 Task: Look for space in Coatepeque, Guatemala from 8th June, 2023 to 16th June, 2023 for 2 adults in price range Rs.10000 to Rs.15000. Place can be entire place with 1  bedroom having 1 bed and 1 bathroom. Property type can be house, flat, guest house, hotel. Booking option can be shelf check-in. Required host language is English.
Action: Mouse moved to (549, 106)
Screenshot: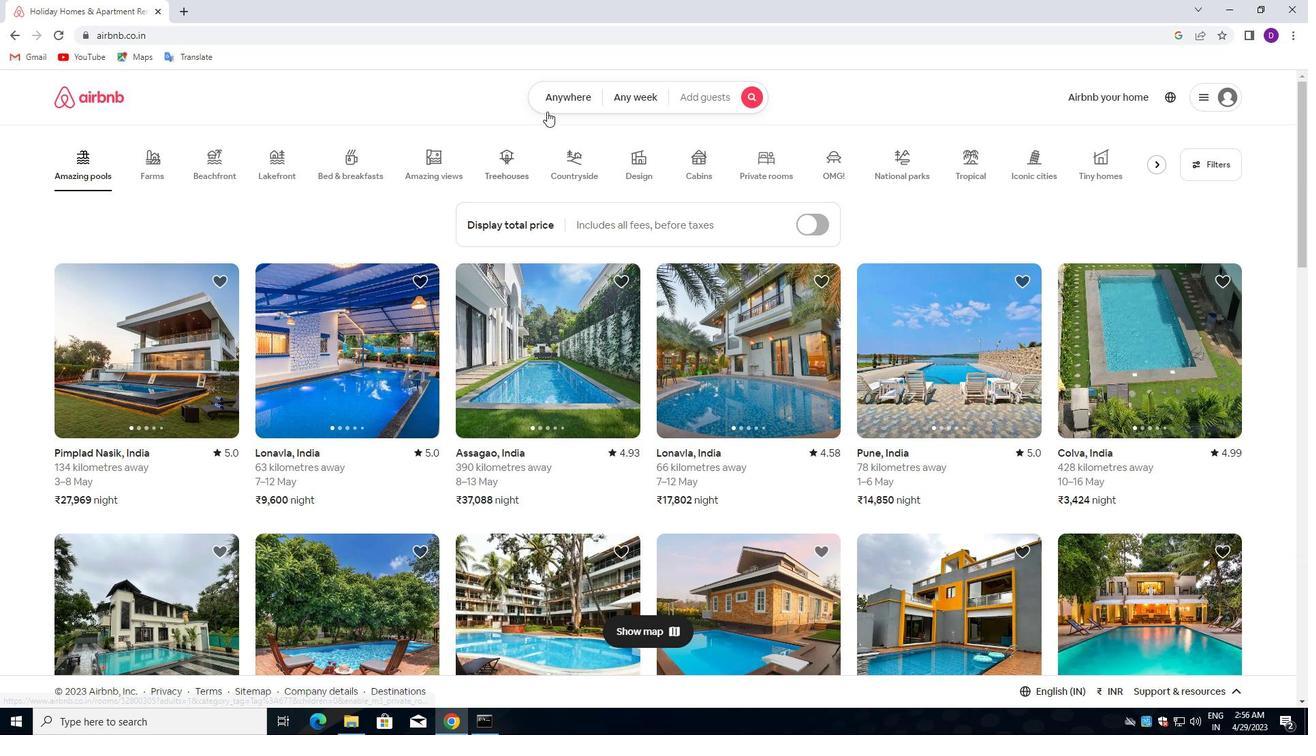 
Action: Mouse pressed left at (549, 106)
Screenshot: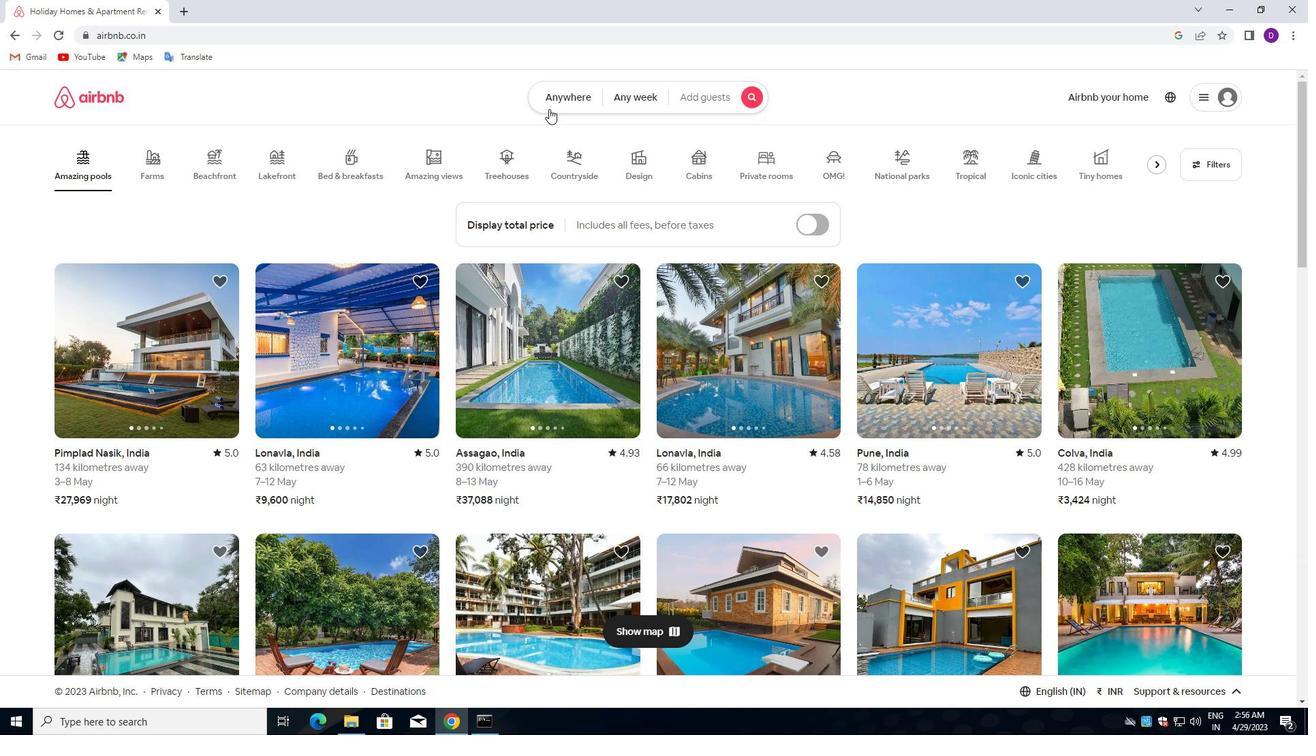 
Action: Mouse moved to (444, 152)
Screenshot: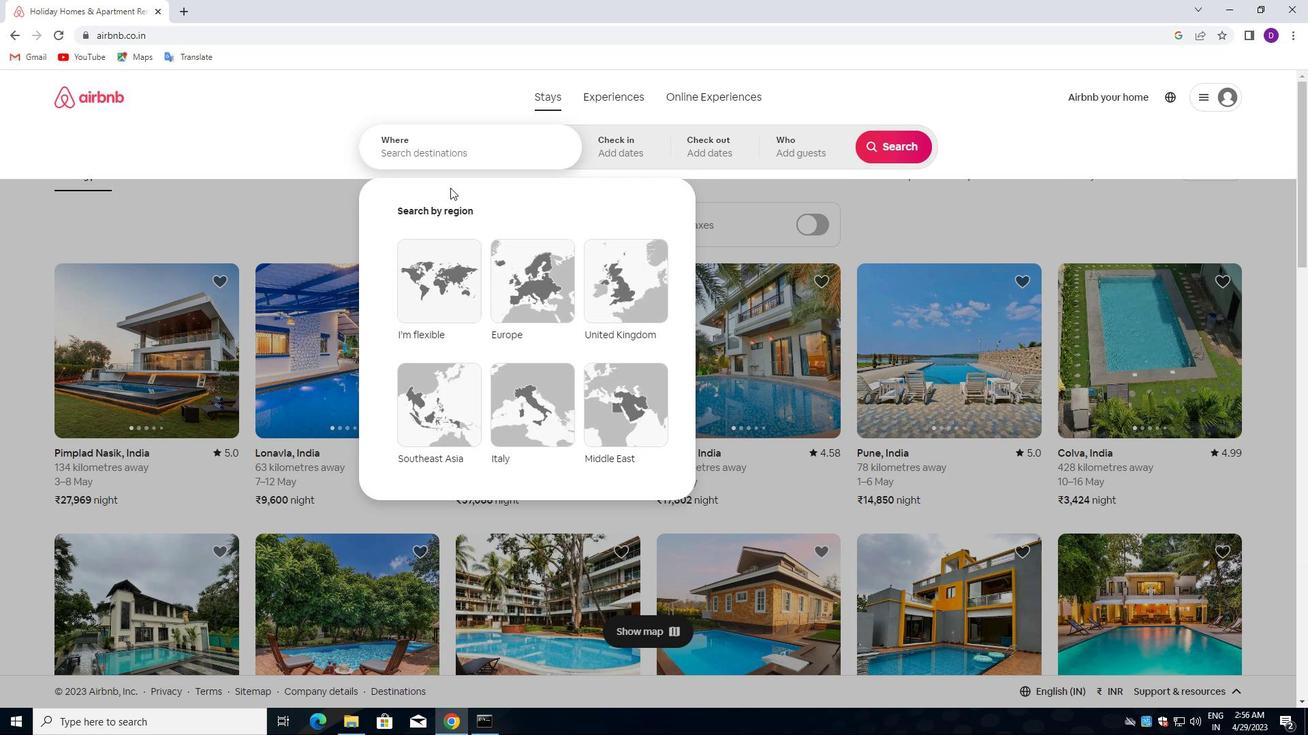 
Action: Mouse pressed left at (444, 152)
Screenshot: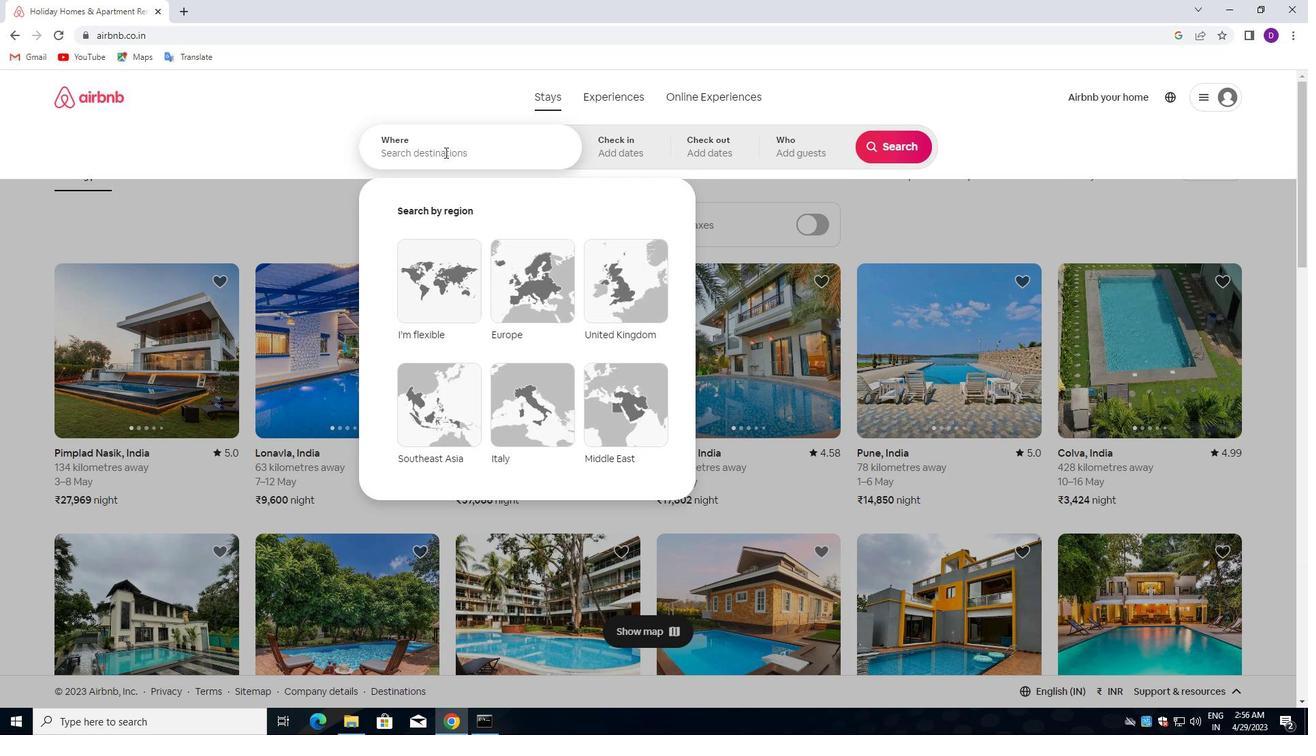 
Action: Key pressed <Key.shift>COATEPEQUE,<Key.space><Key.shift>GUATEMALA<Key.enter>
Screenshot: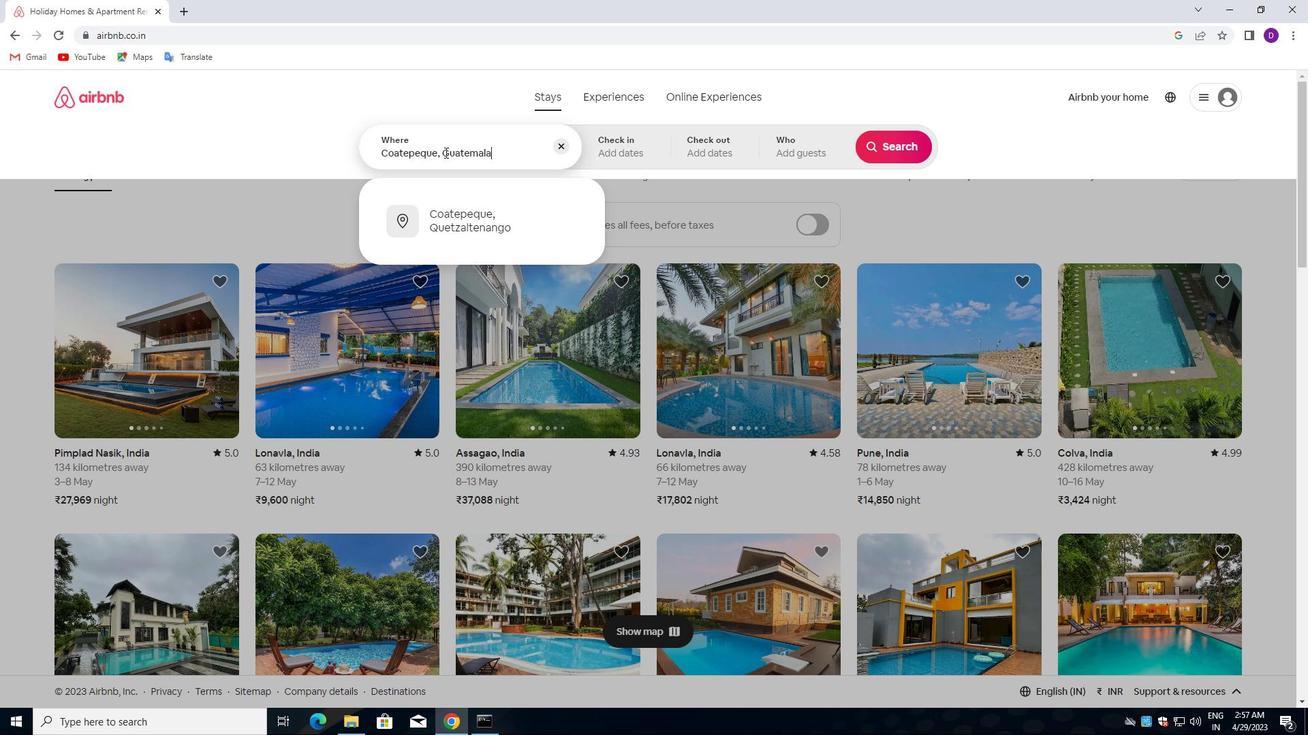 
Action: Mouse moved to (887, 259)
Screenshot: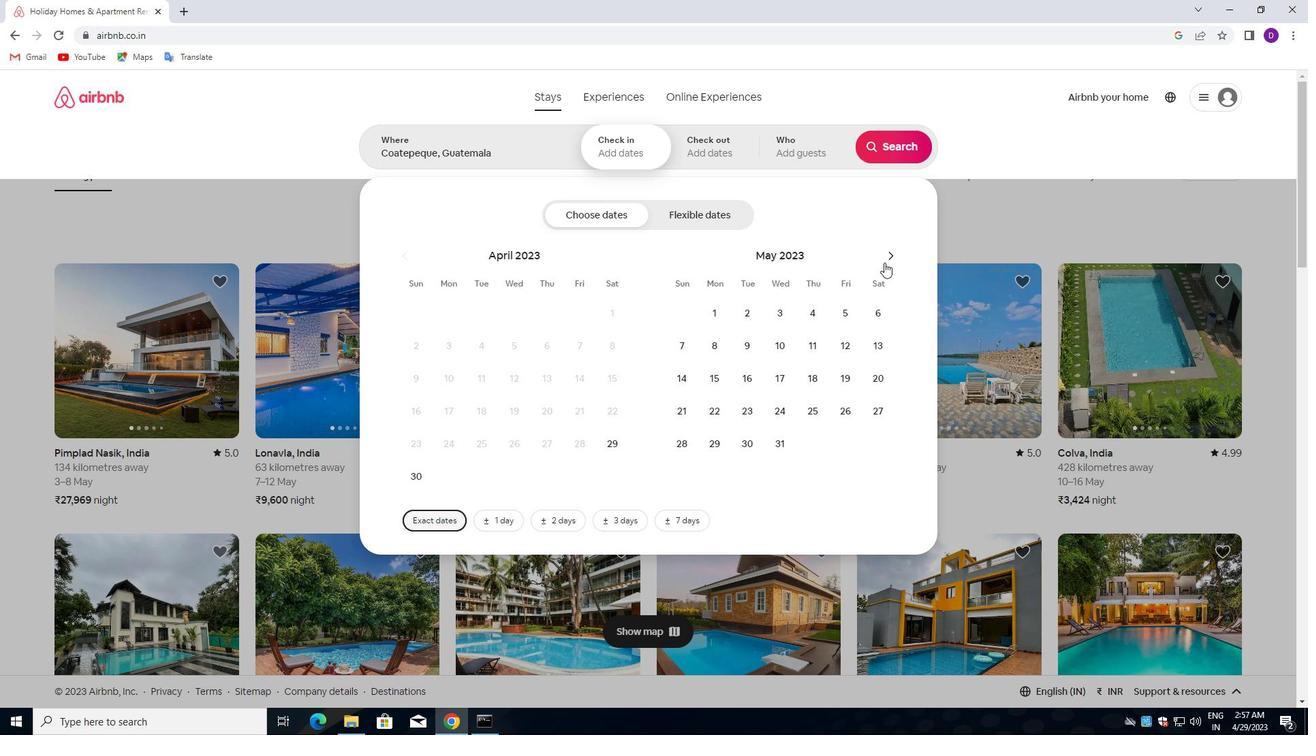 
Action: Mouse pressed left at (887, 259)
Screenshot: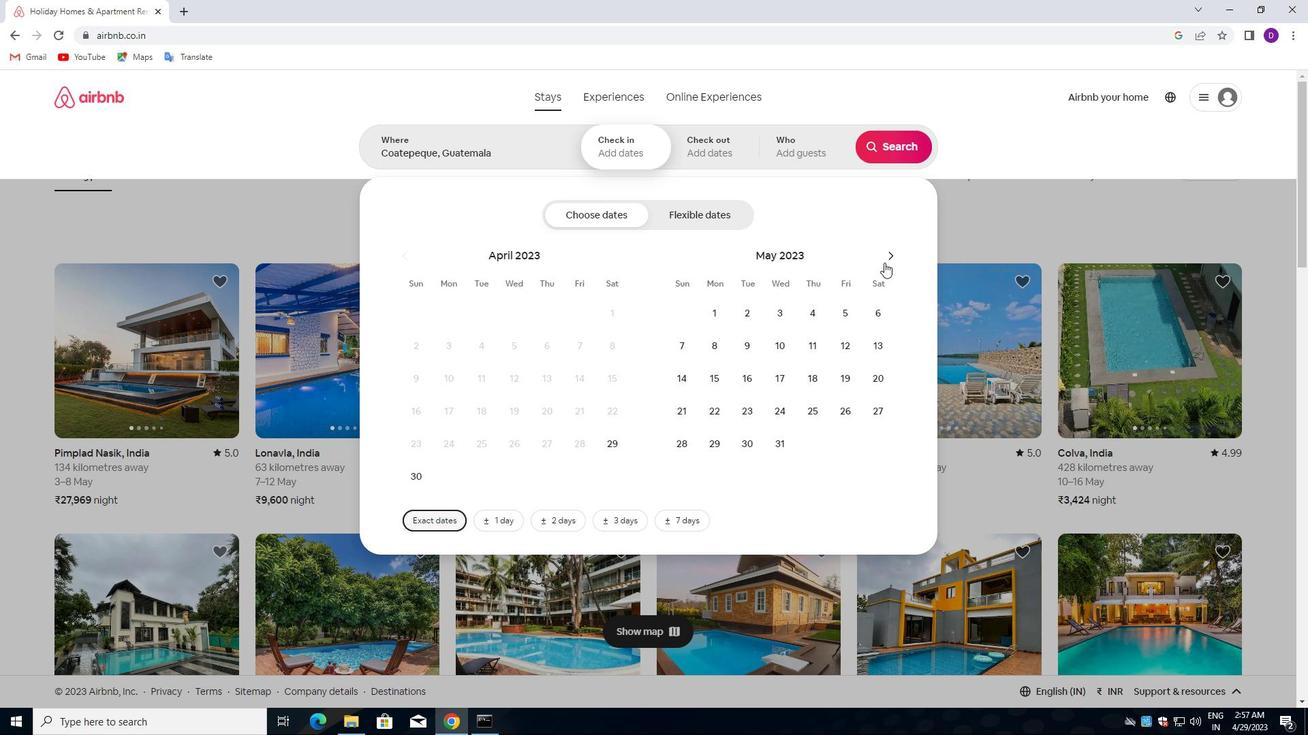 
Action: Mouse moved to (813, 348)
Screenshot: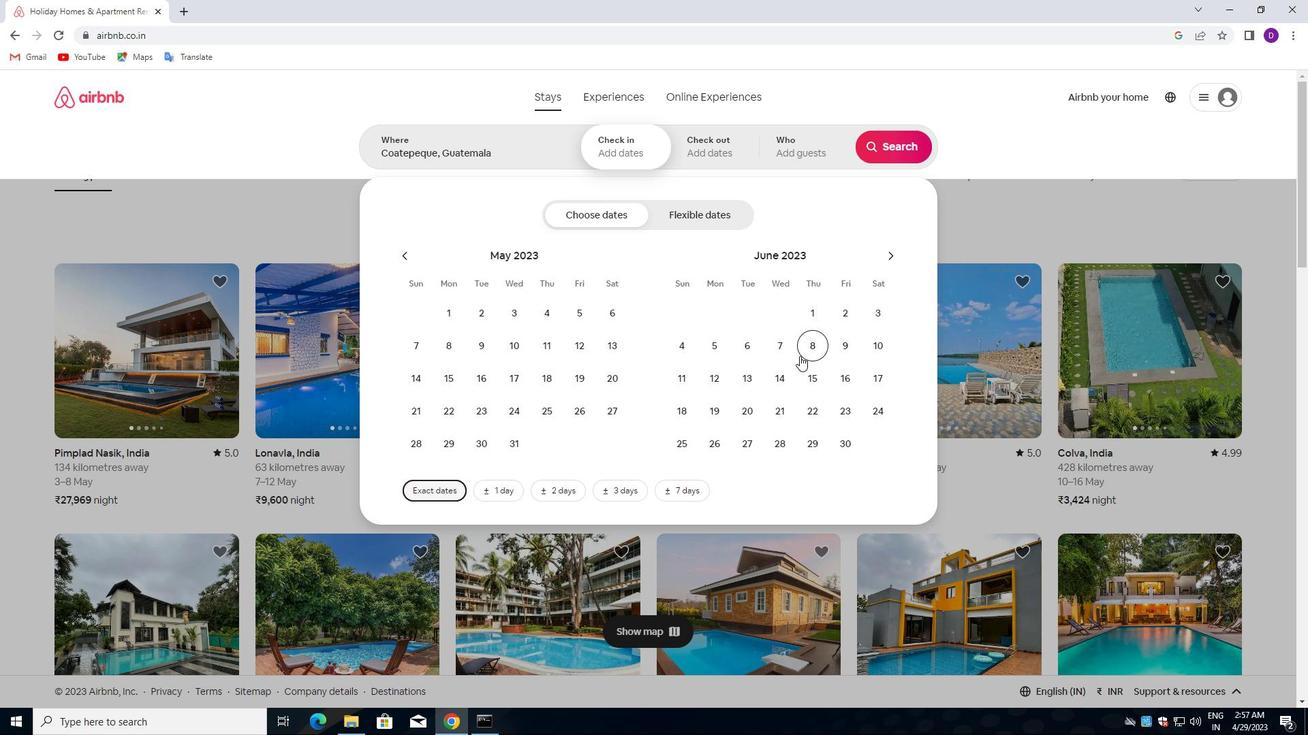 
Action: Mouse pressed left at (813, 348)
Screenshot: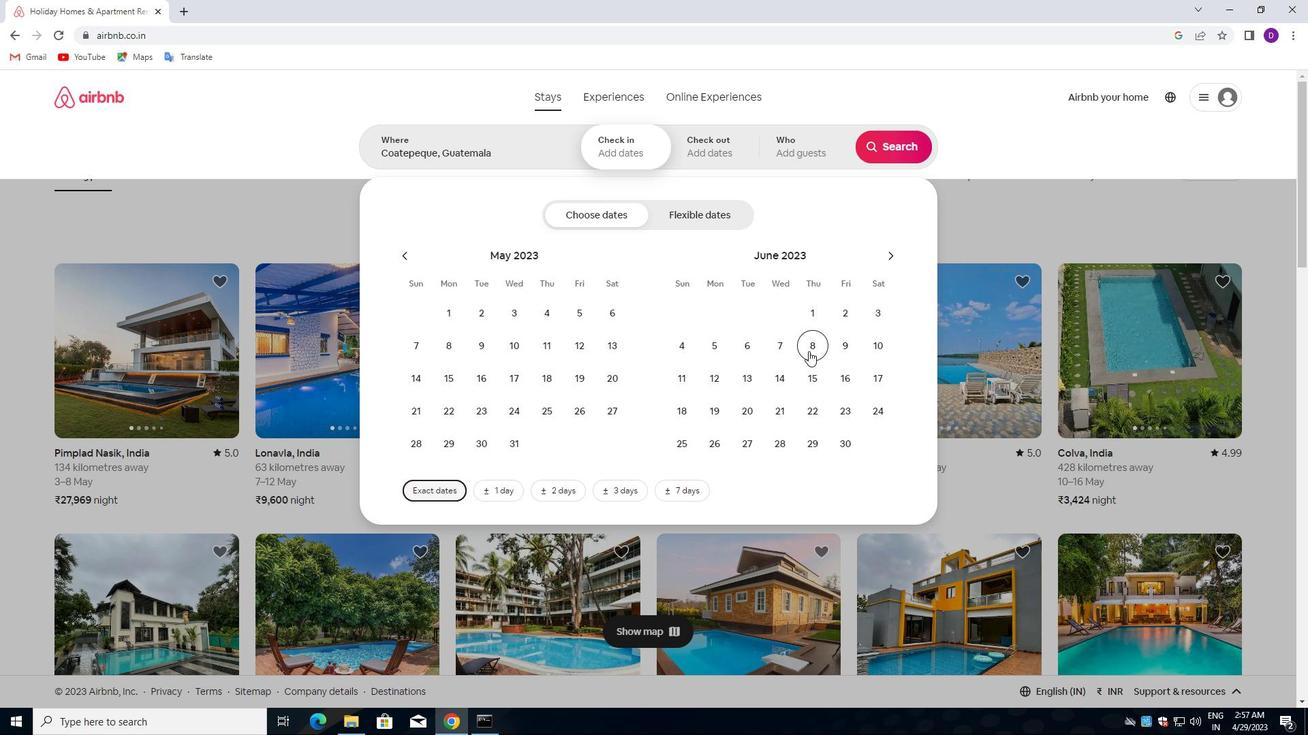 
Action: Mouse moved to (844, 375)
Screenshot: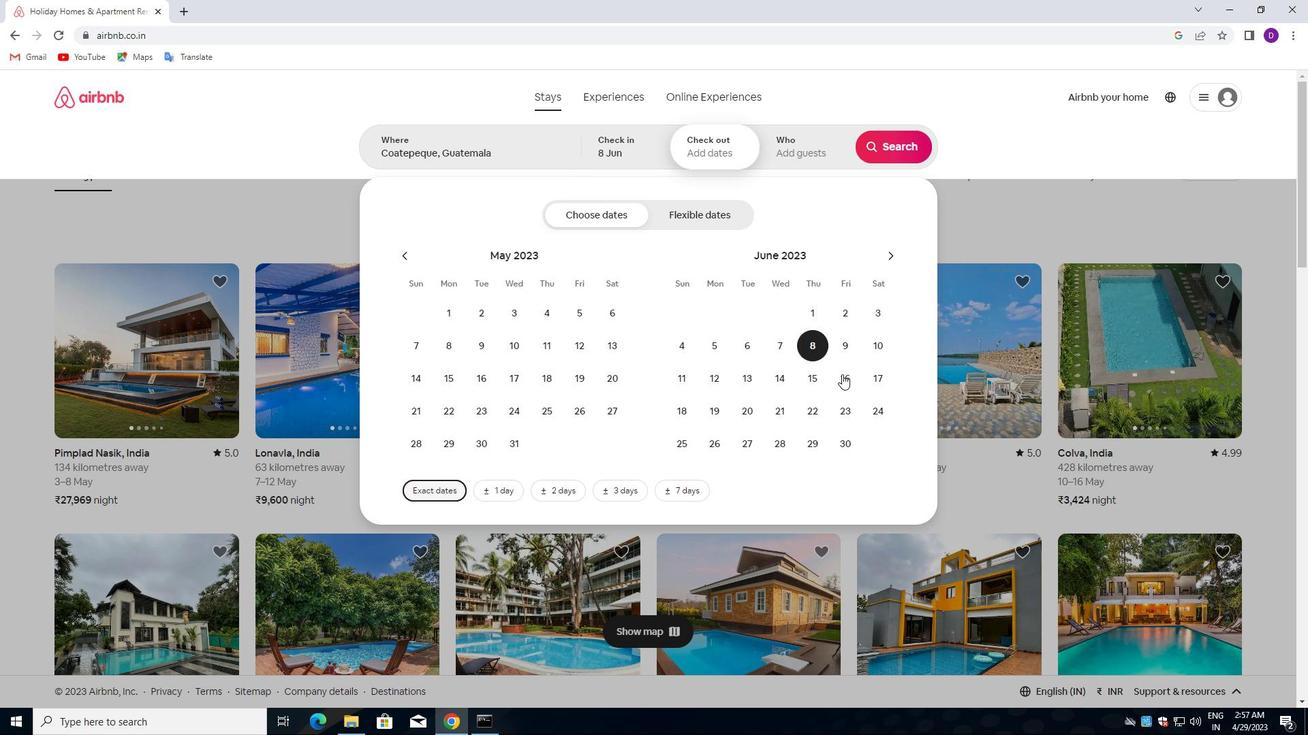 
Action: Mouse pressed left at (844, 375)
Screenshot: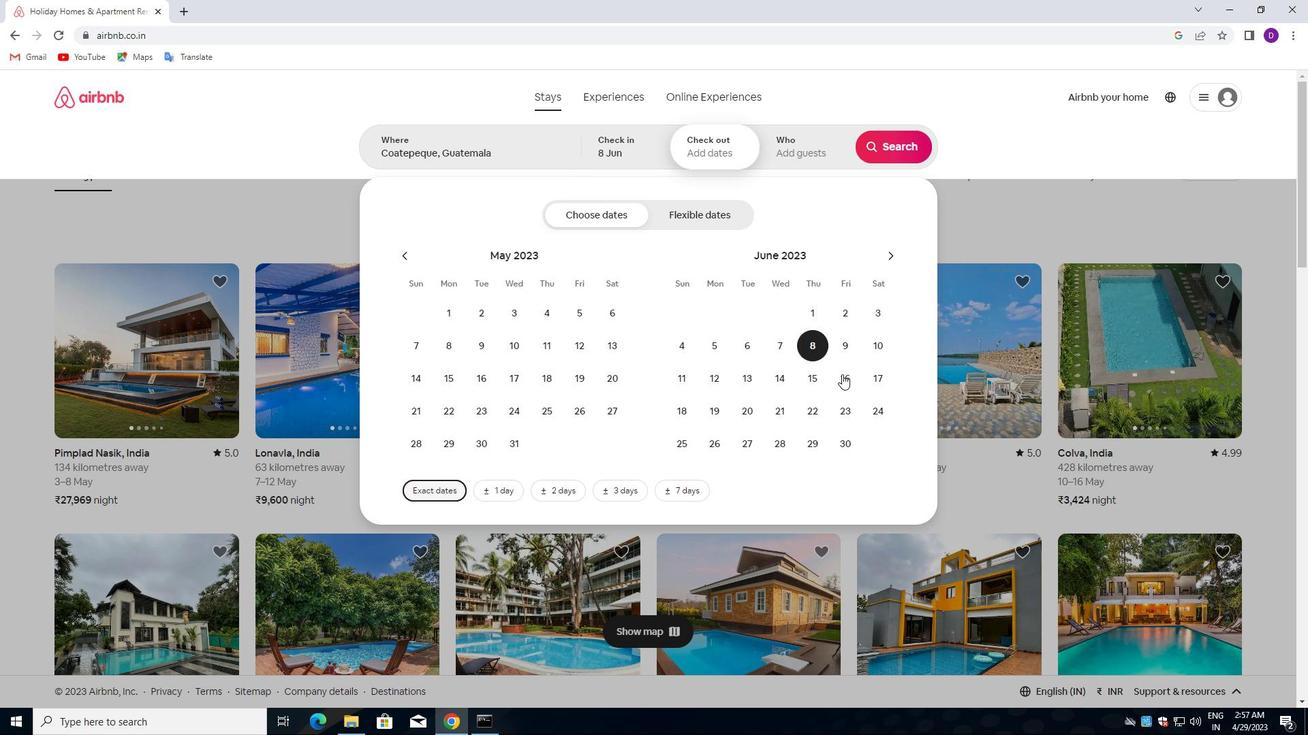 
Action: Mouse moved to (785, 154)
Screenshot: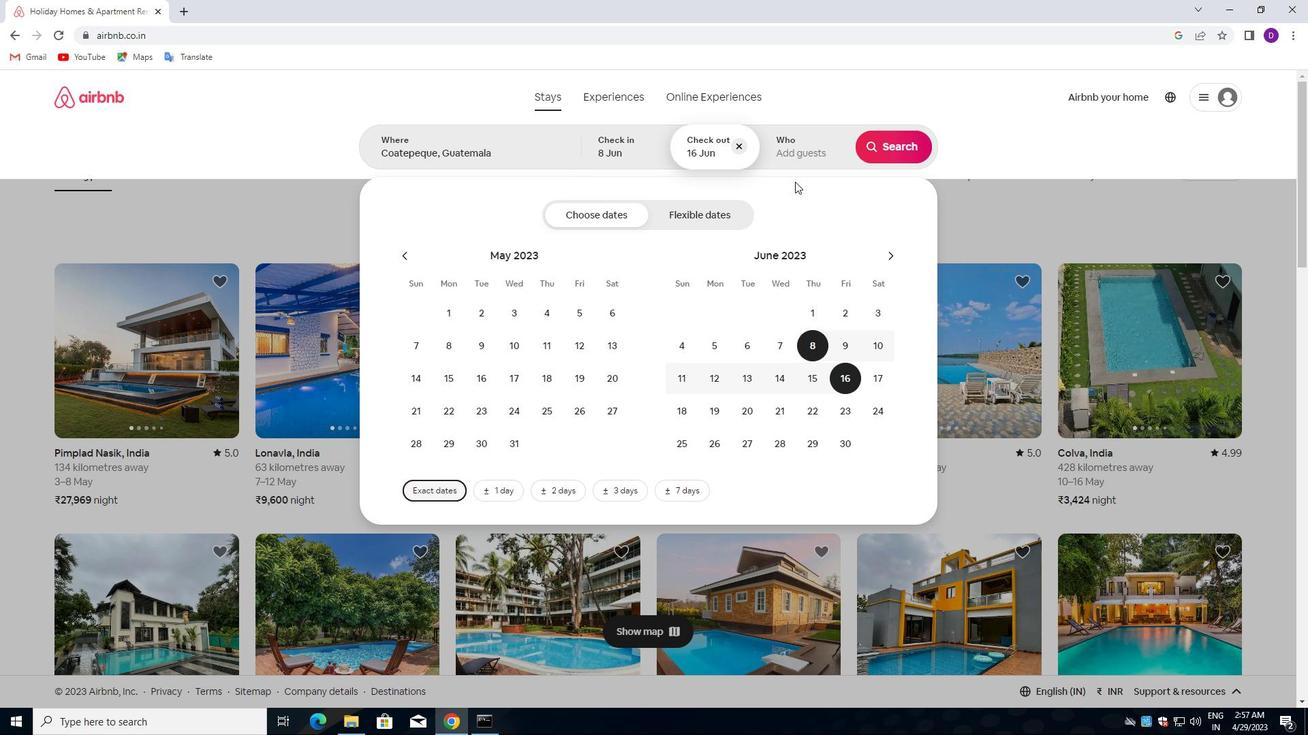 
Action: Mouse pressed left at (785, 154)
Screenshot: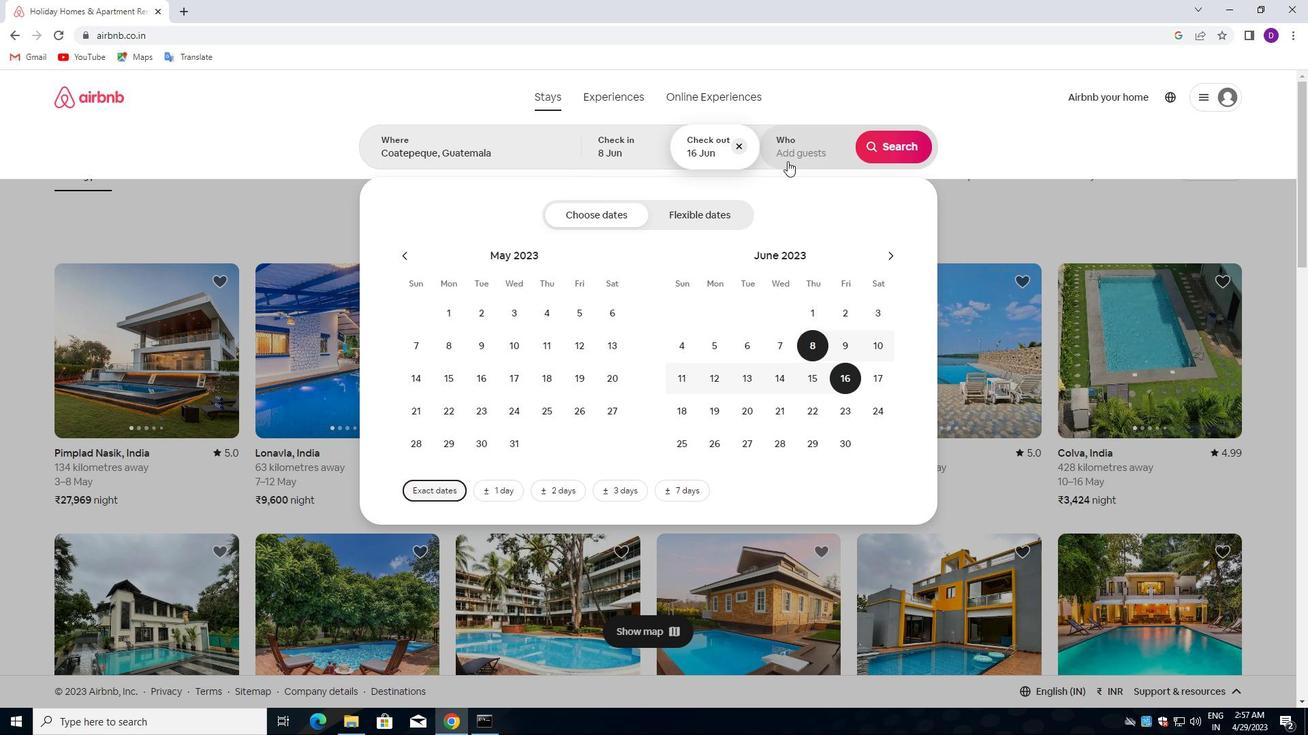 
Action: Mouse moved to (894, 223)
Screenshot: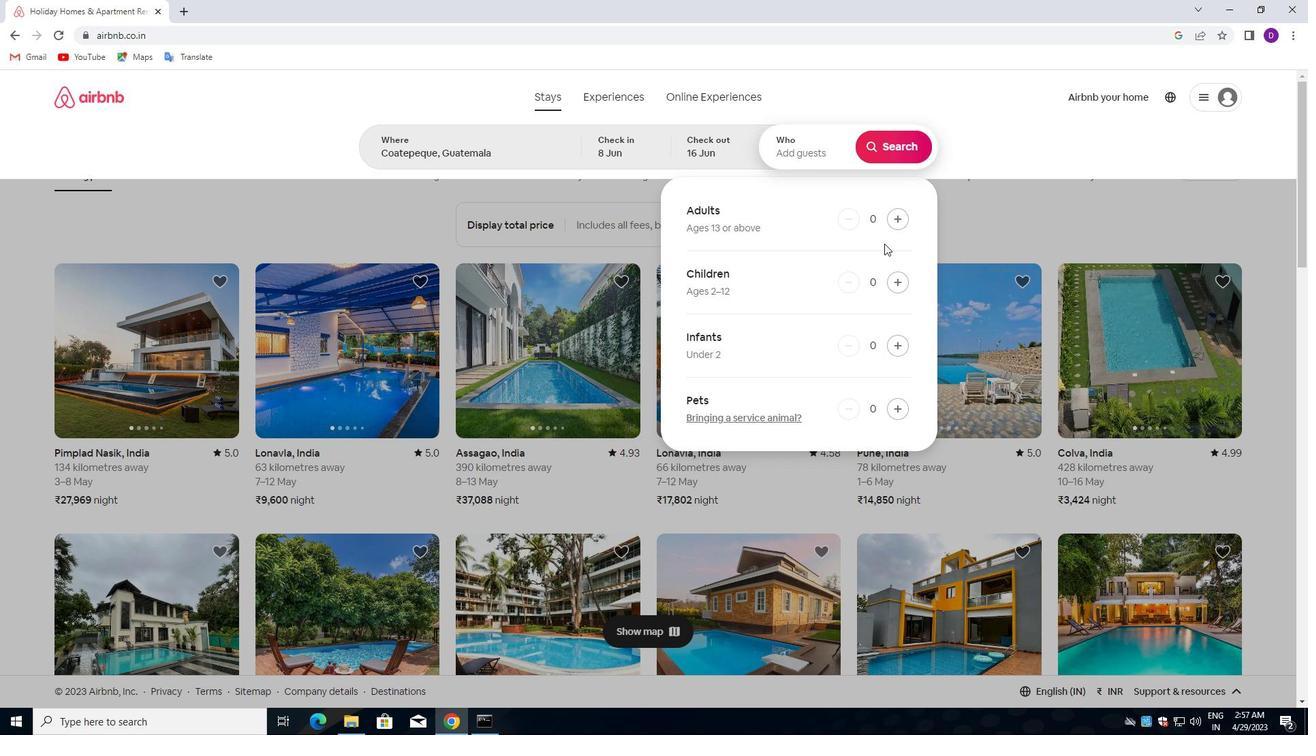 
Action: Mouse pressed left at (894, 223)
Screenshot: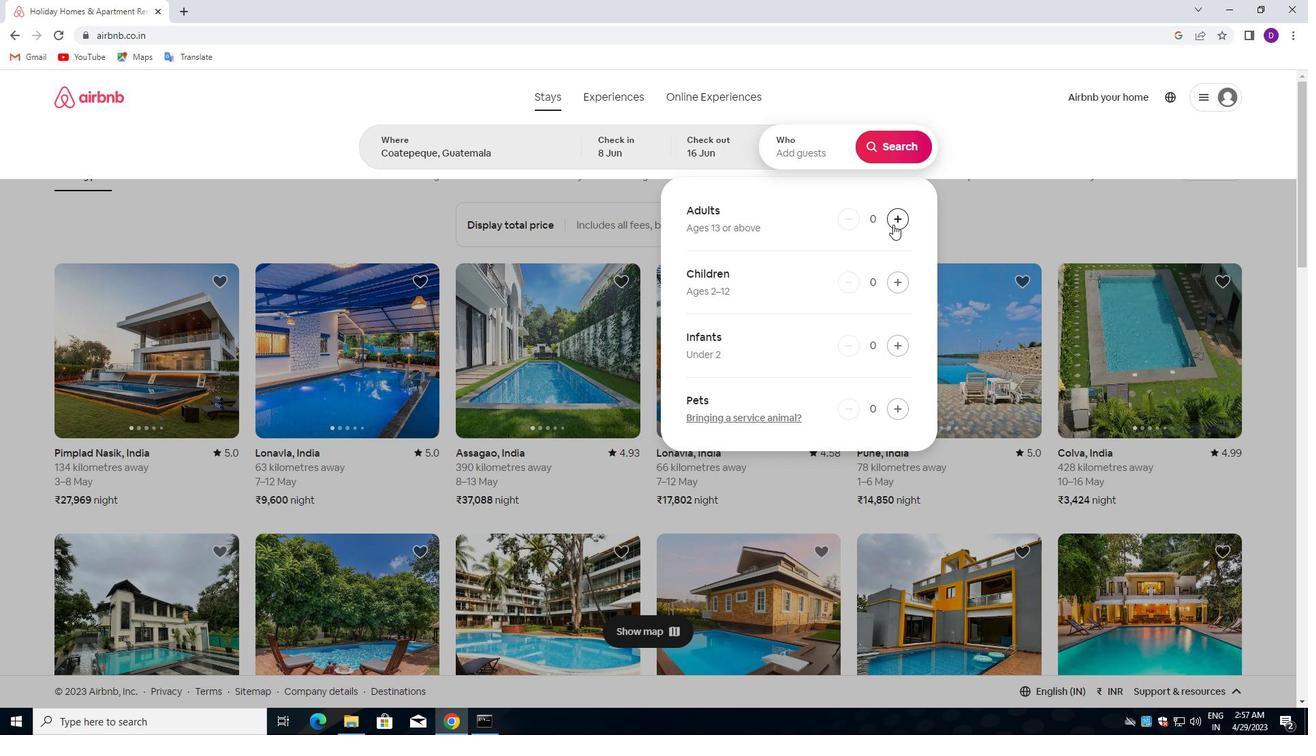 
Action: Mouse pressed left at (894, 223)
Screenshot: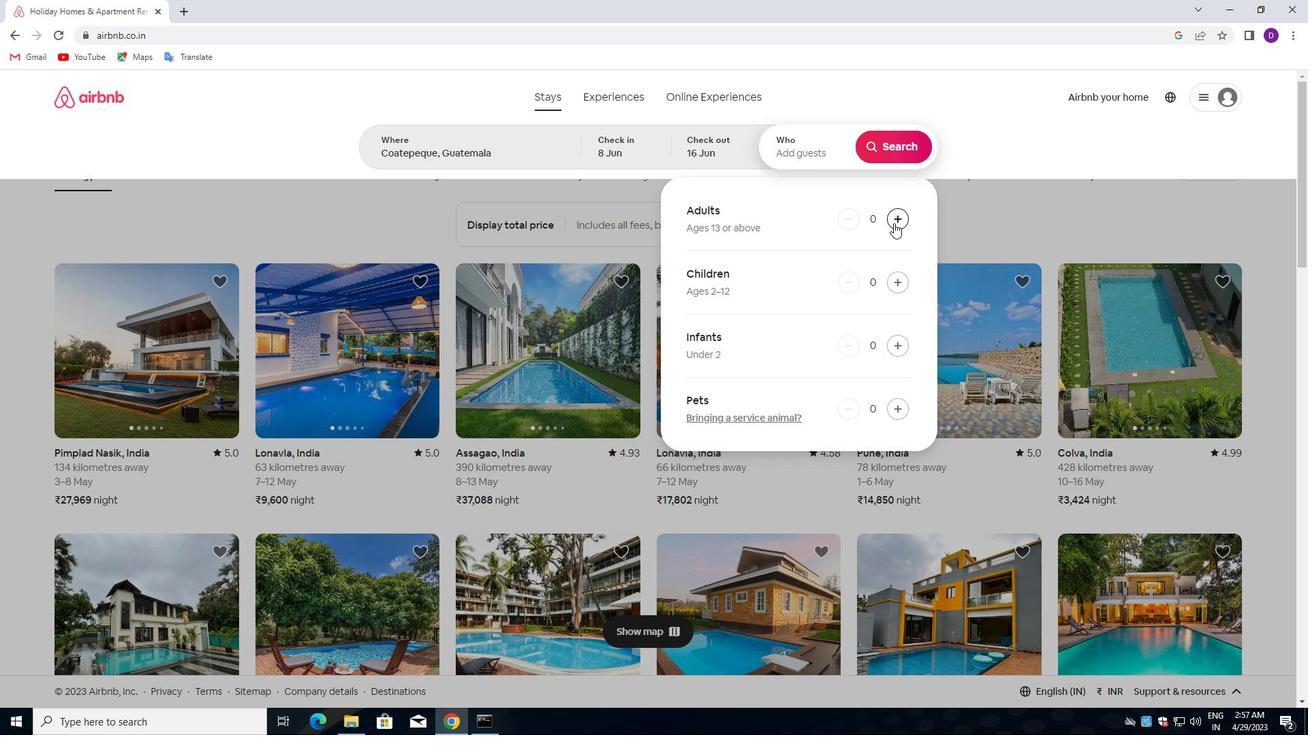 
Action: Mouse moved to (892, 143)
Screenshot: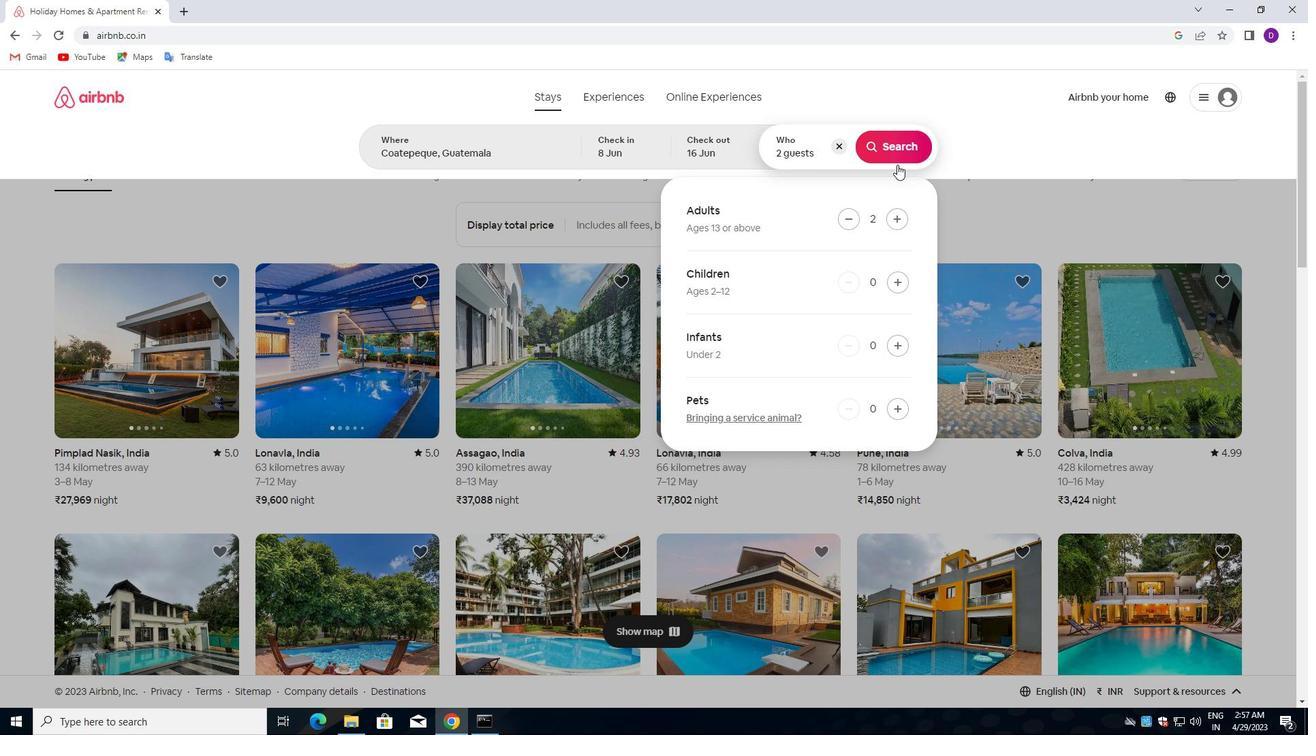 
Action: Mouse pressed left at (892, 143)
Screenshot: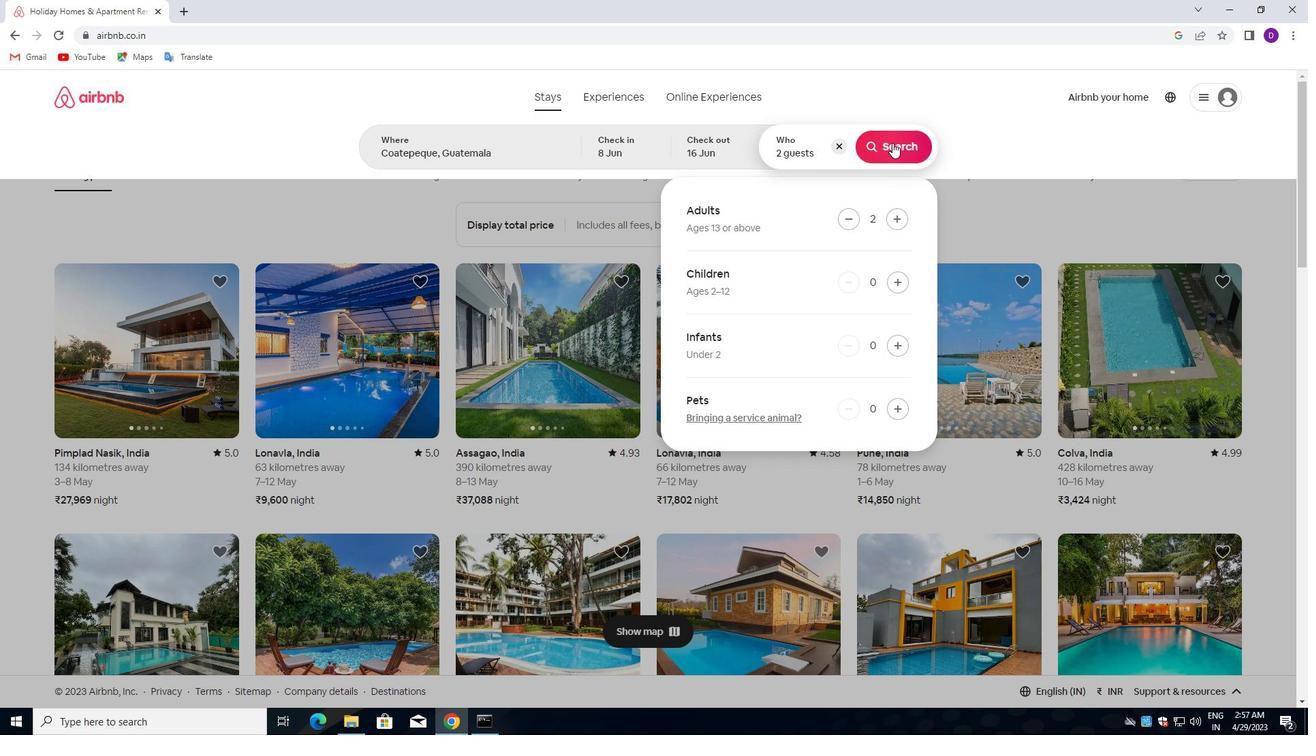 
Action: Mouse moved to (1236, 161)
Screenshot: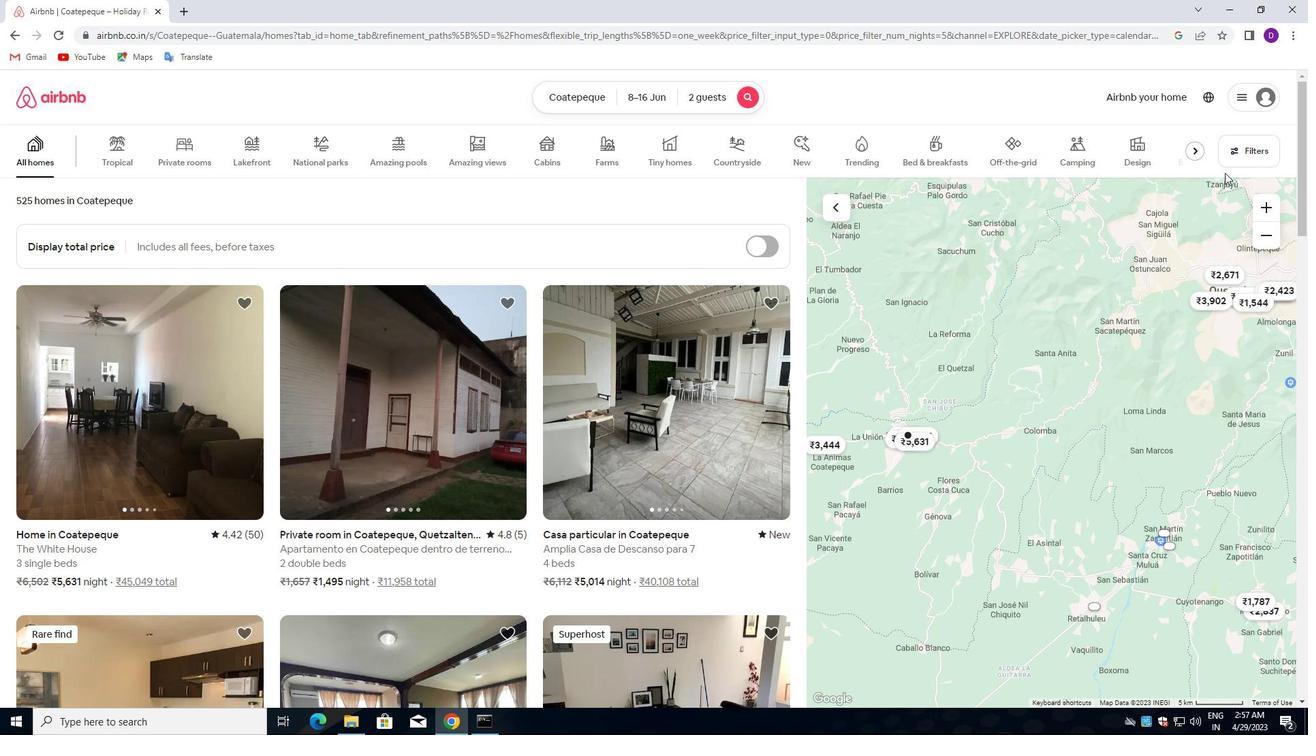 
Action: Mouse pressed left at (1236, 161)
Screenshot: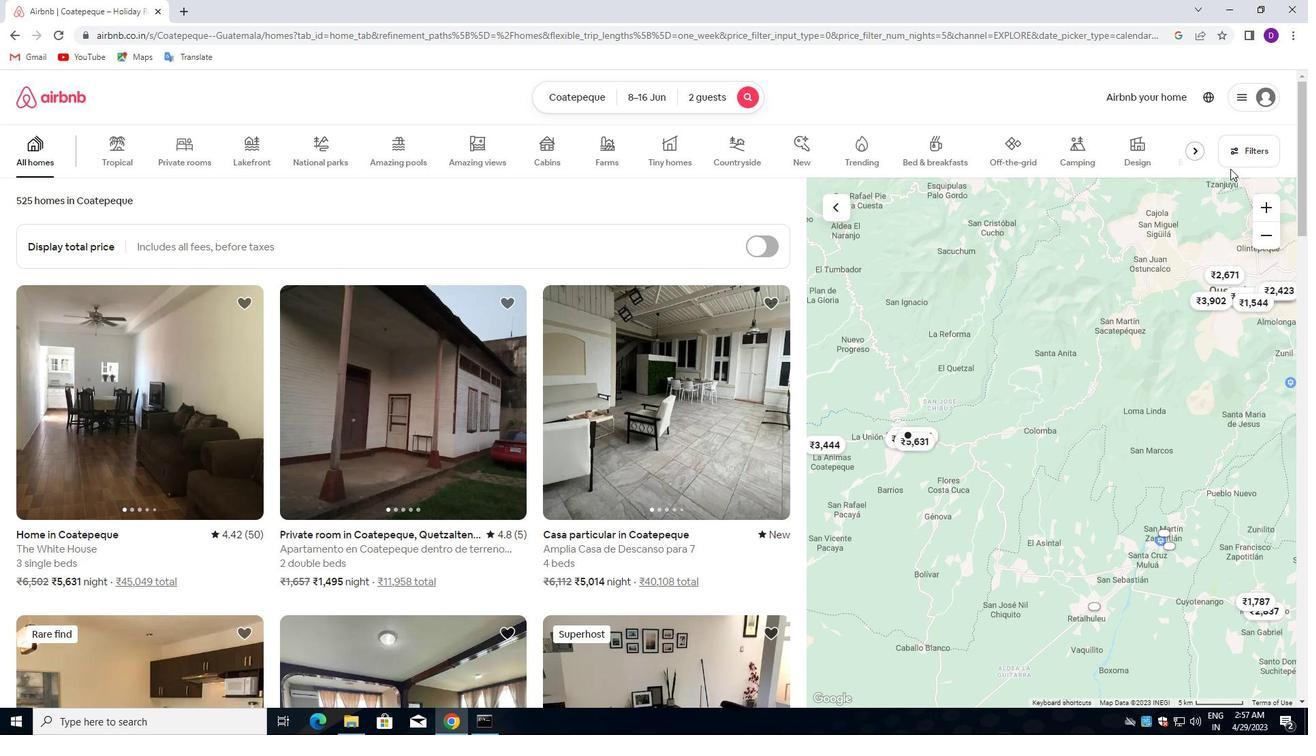 
Action: Mouse moved to (472, 329)
Screenshot: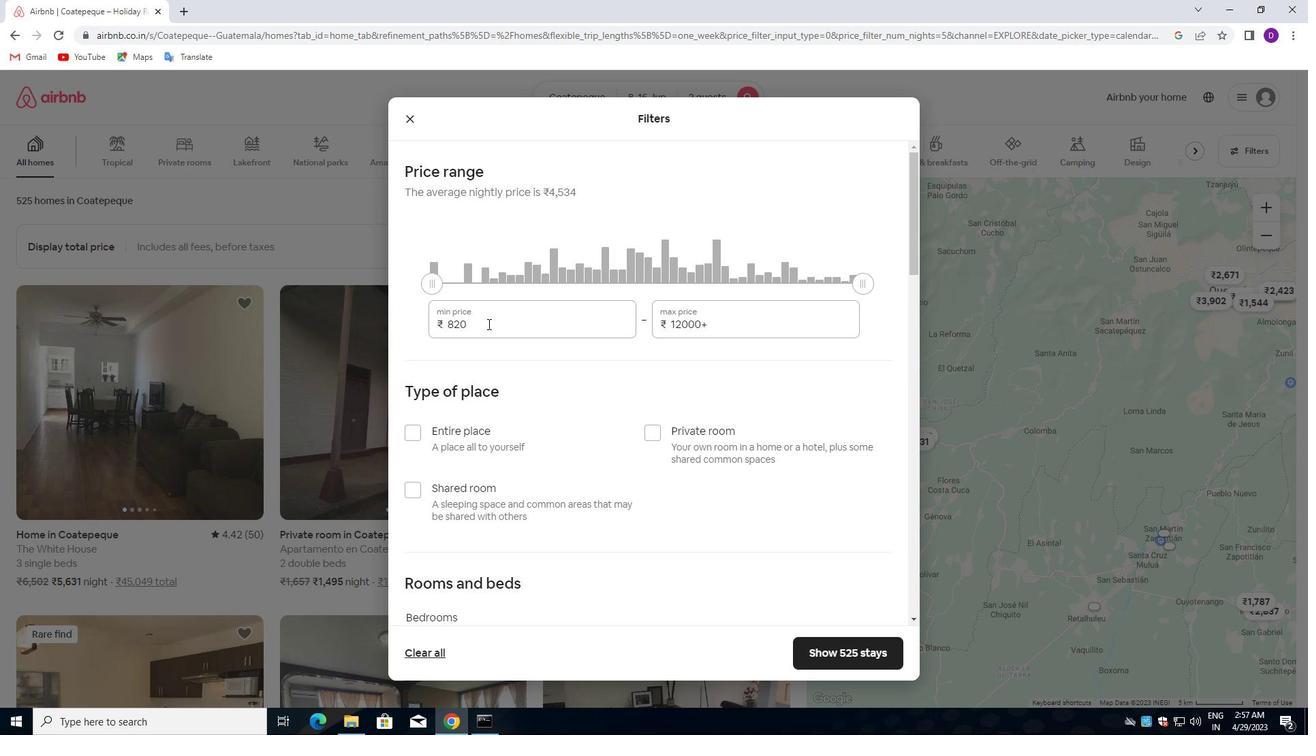 
Action: Mouse pressed left at (472, 329)
Screenshot: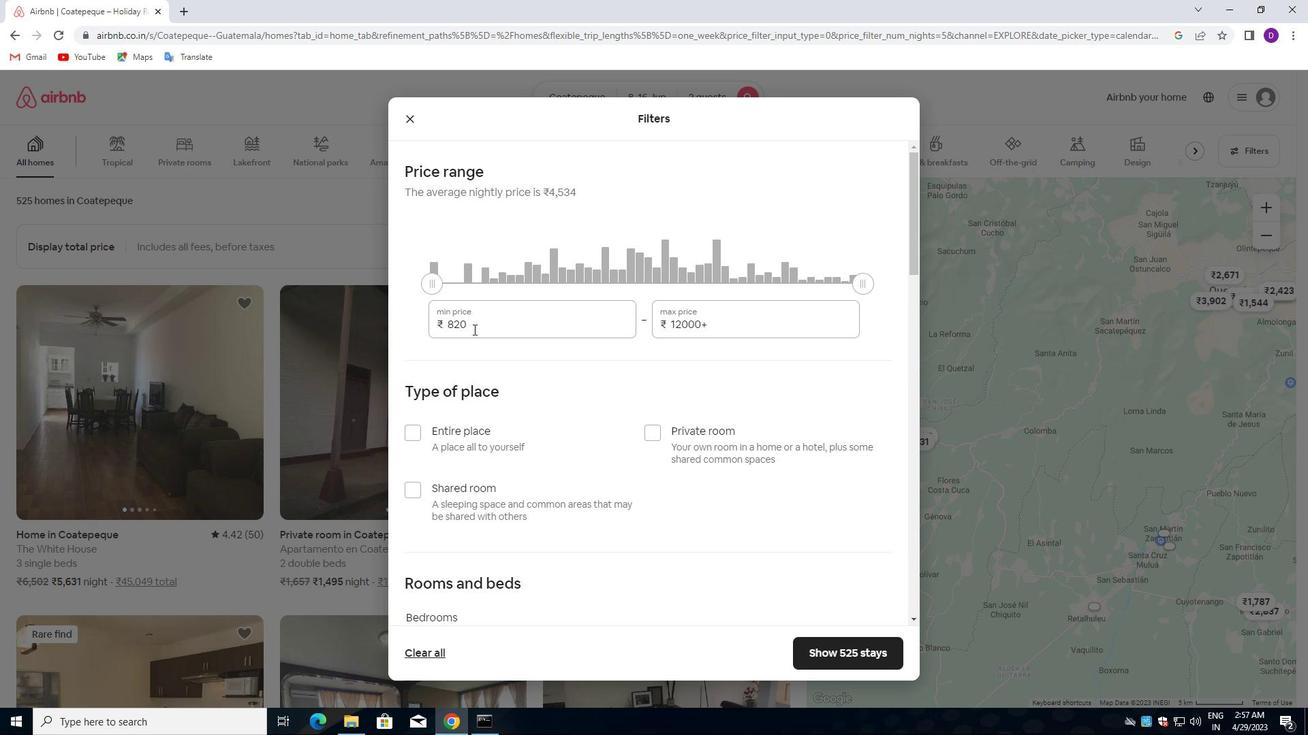 
Action: Mouse pressed left at (472, 329)
Screenshot: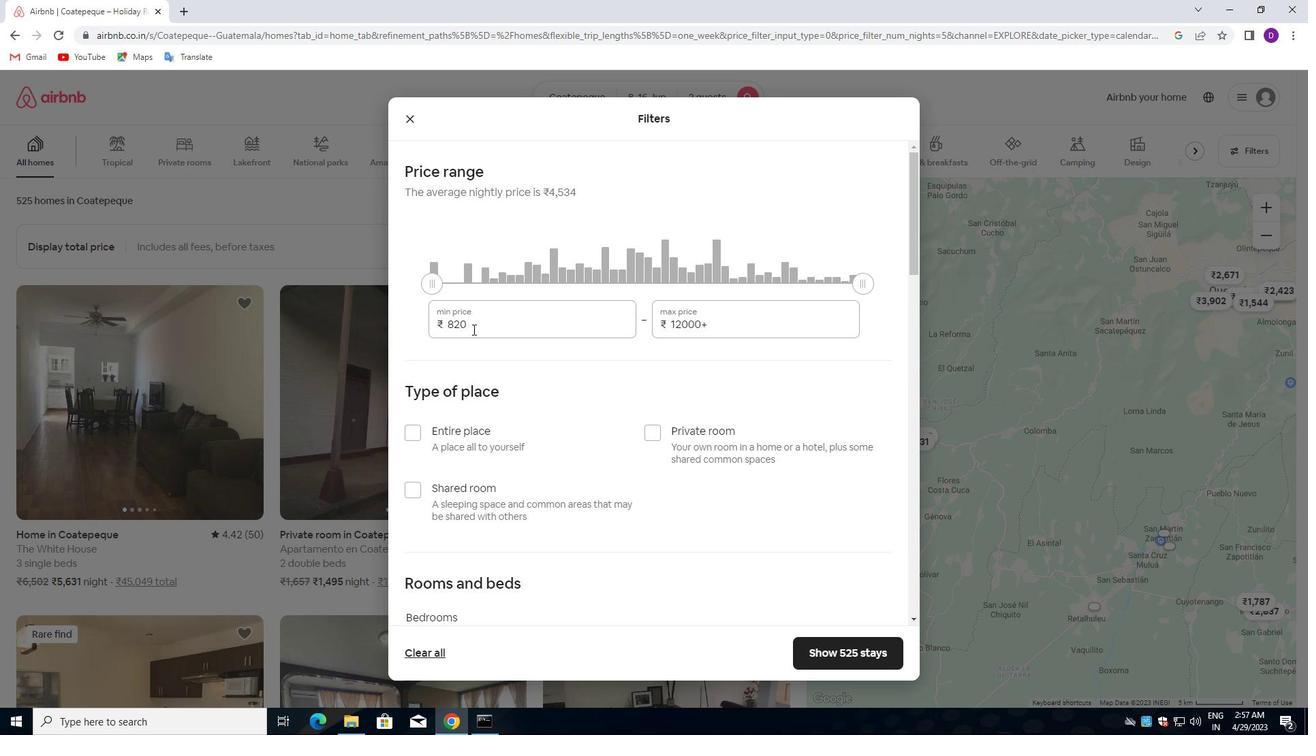 
Action: Key pressed 15000<Key.backspace><Key.backspace><Key.backspace><Key.backspace>0000<Key.tab>15000
Screenshot: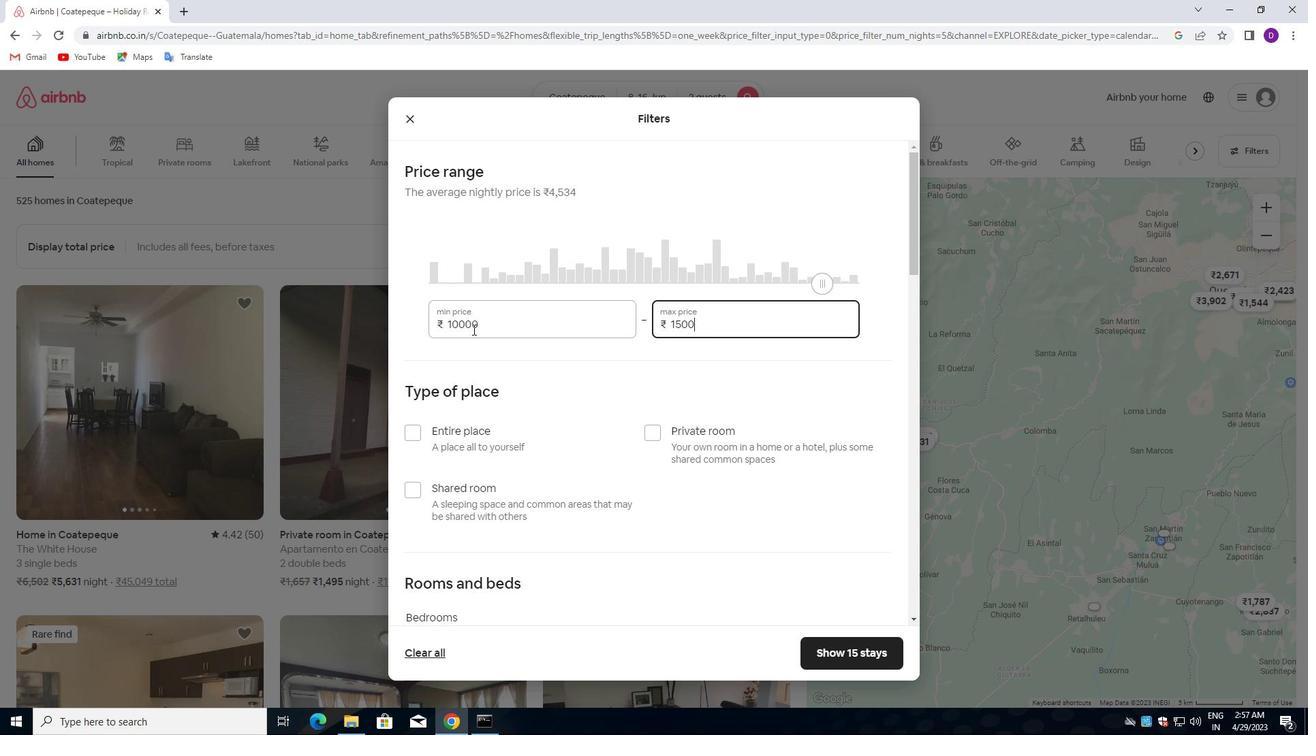 
Action: Mouse moved to (472, 329)
Screenshot: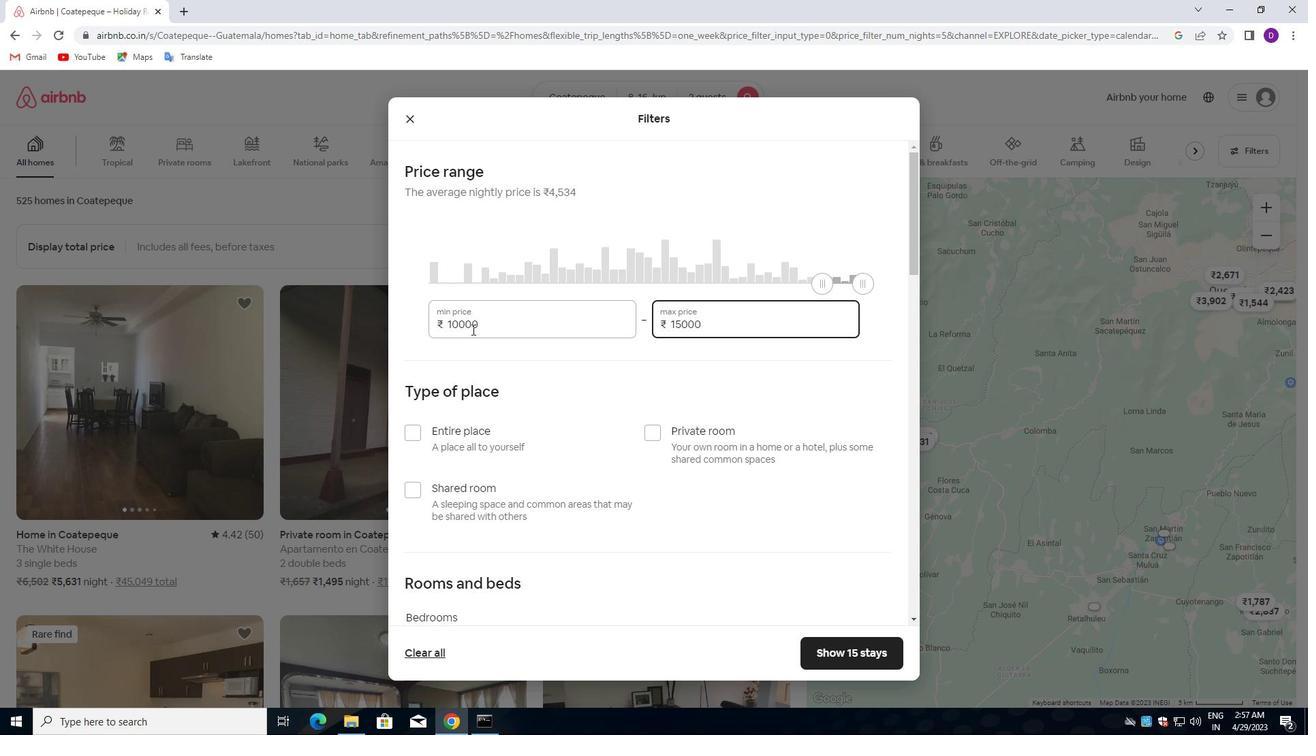 
Action: Mouse scrolled (472, 328) with delta (0, 0)
Screenshot: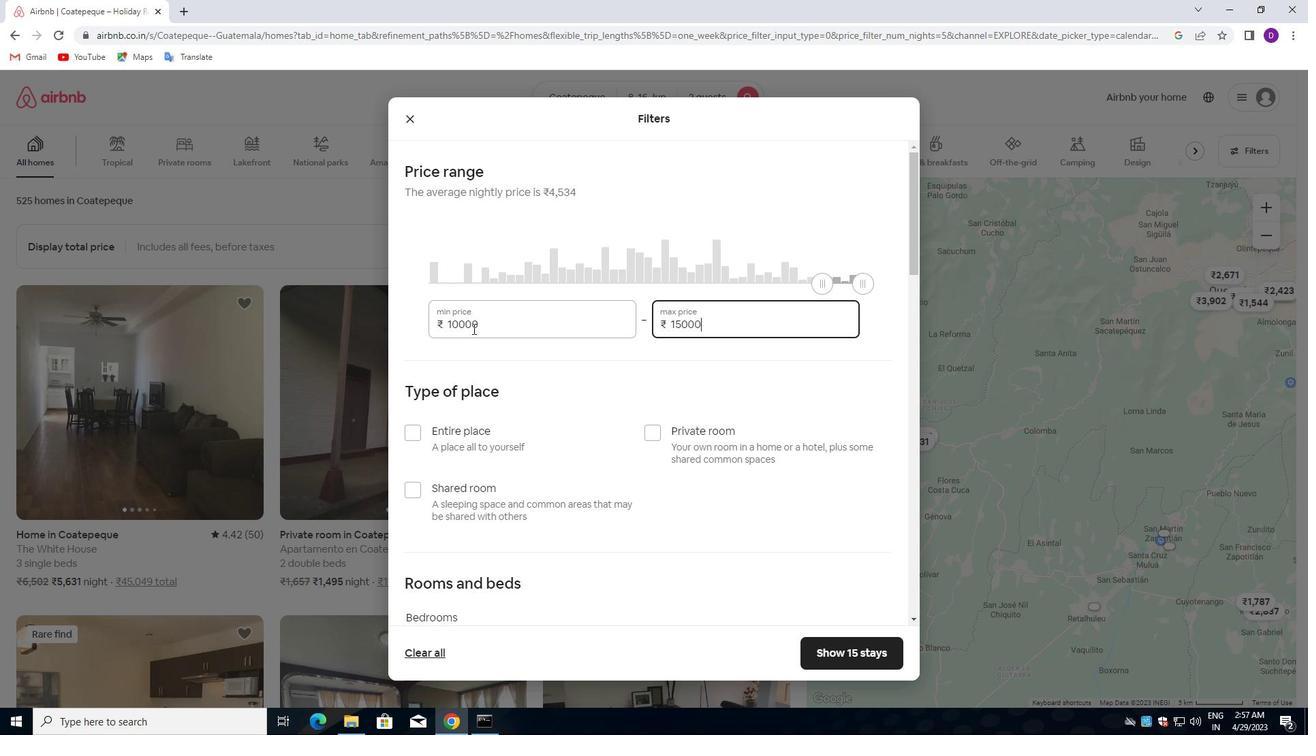 
Action: Mouse moved to (473, 329)
Screenshot: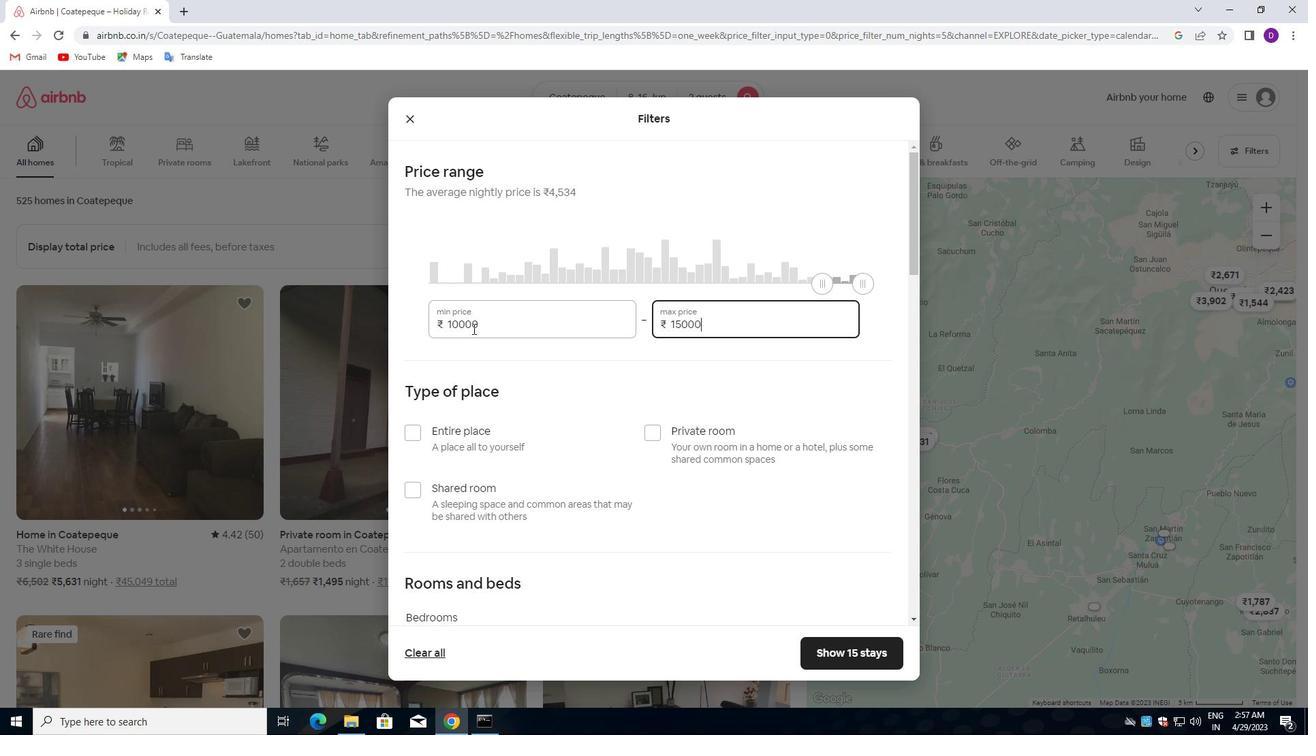 
Action: Mouse scrolled (473, 328) with delta (0, 0)
Screenshot: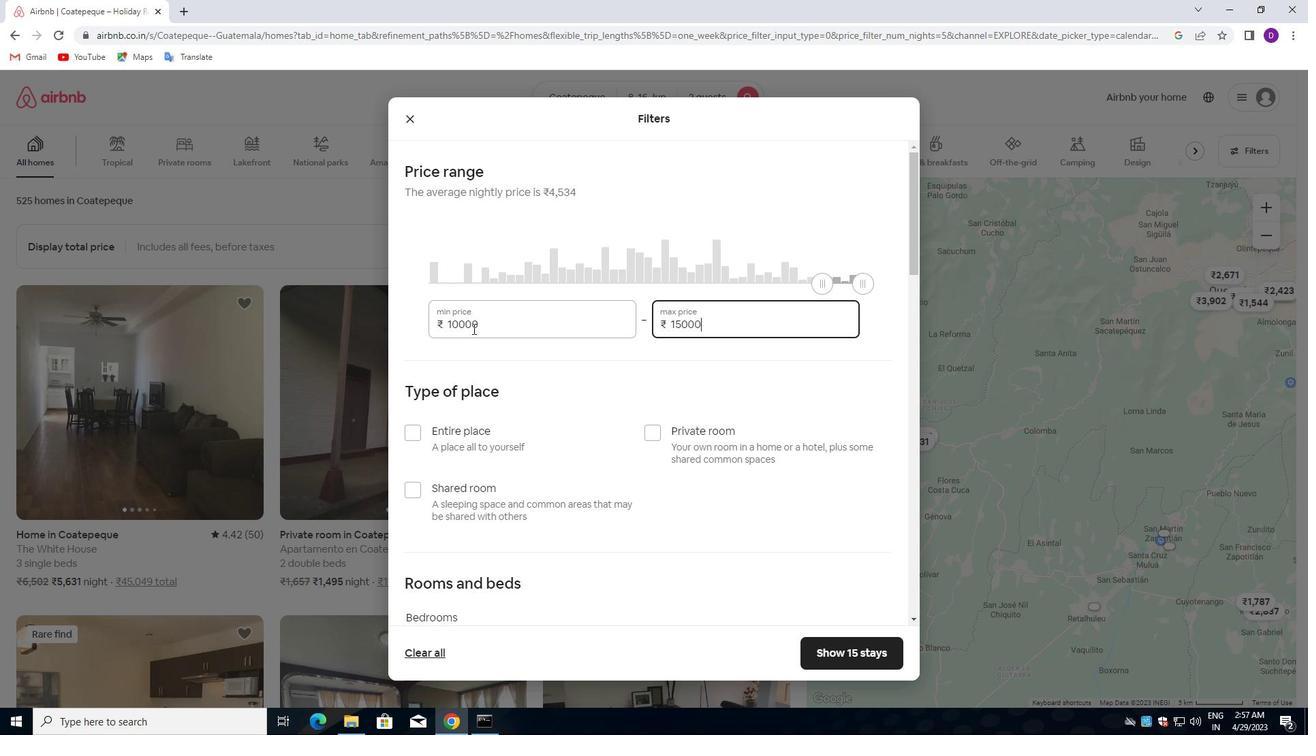 
Action: Mouse moved to (474, 334)
Screenshot: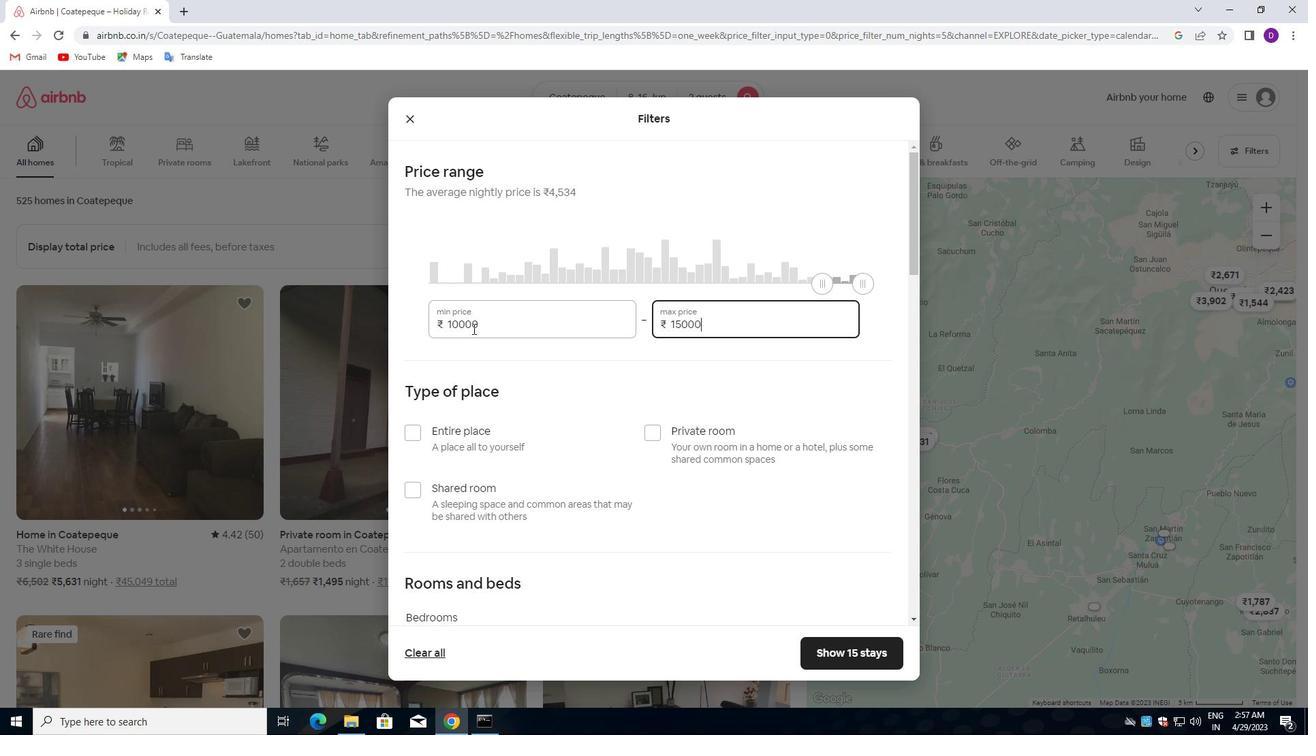
Action: Mouse scrolled (474, 333) with delta (0, 0)
Screenshot: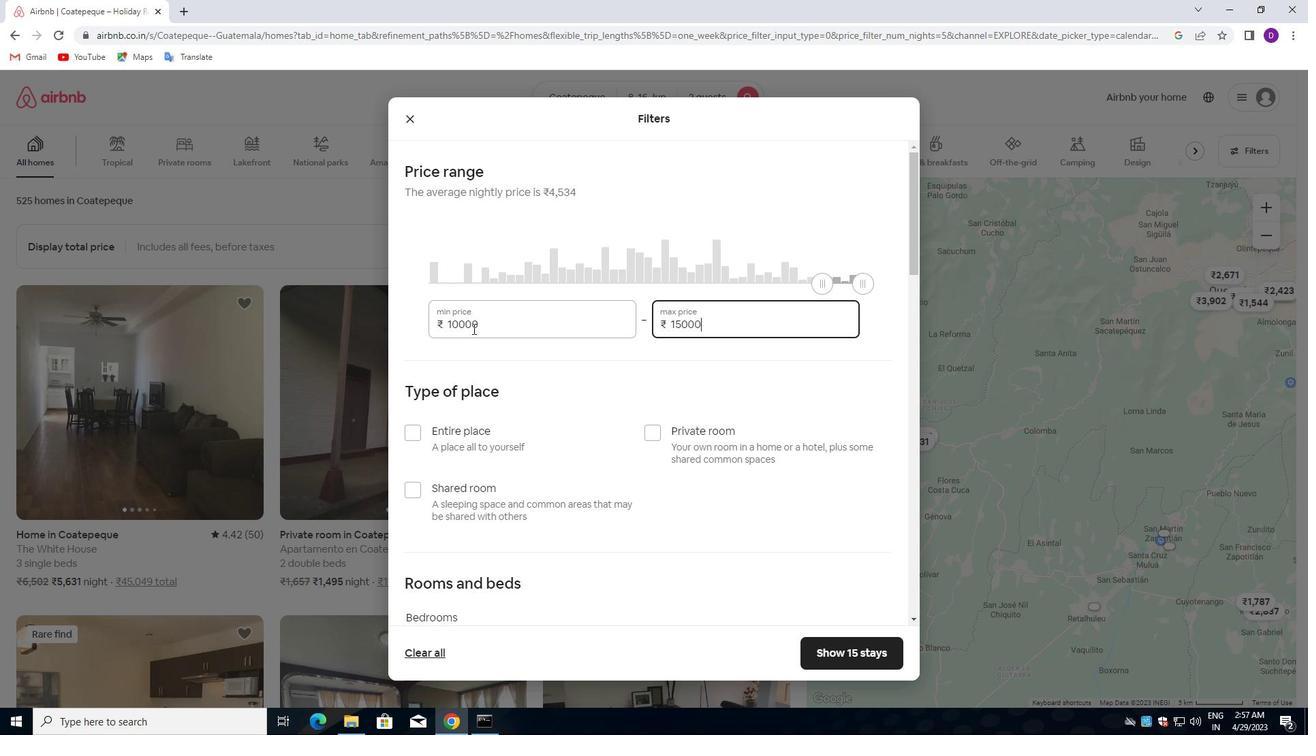 
Action: Mouse moved to (410, 232)
Screenshot: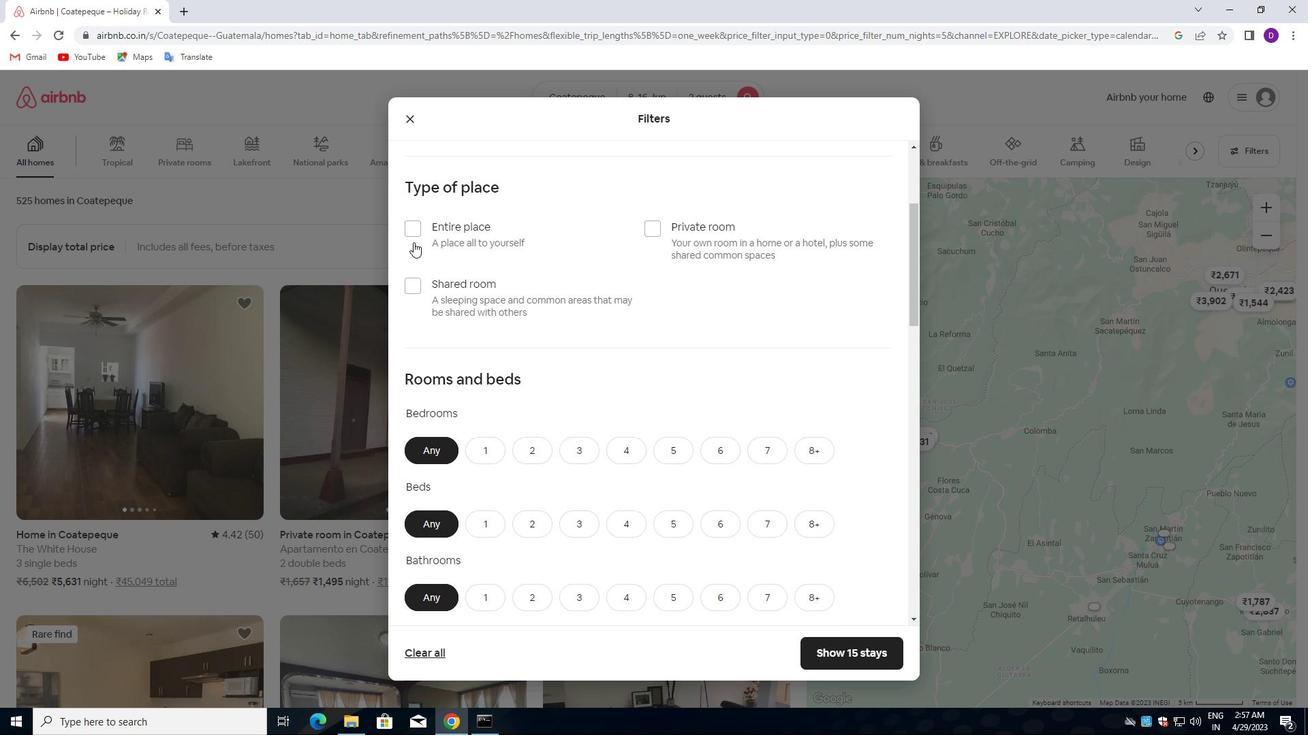 
Action: Mouse pressed left at (410, 232)
Screenshot: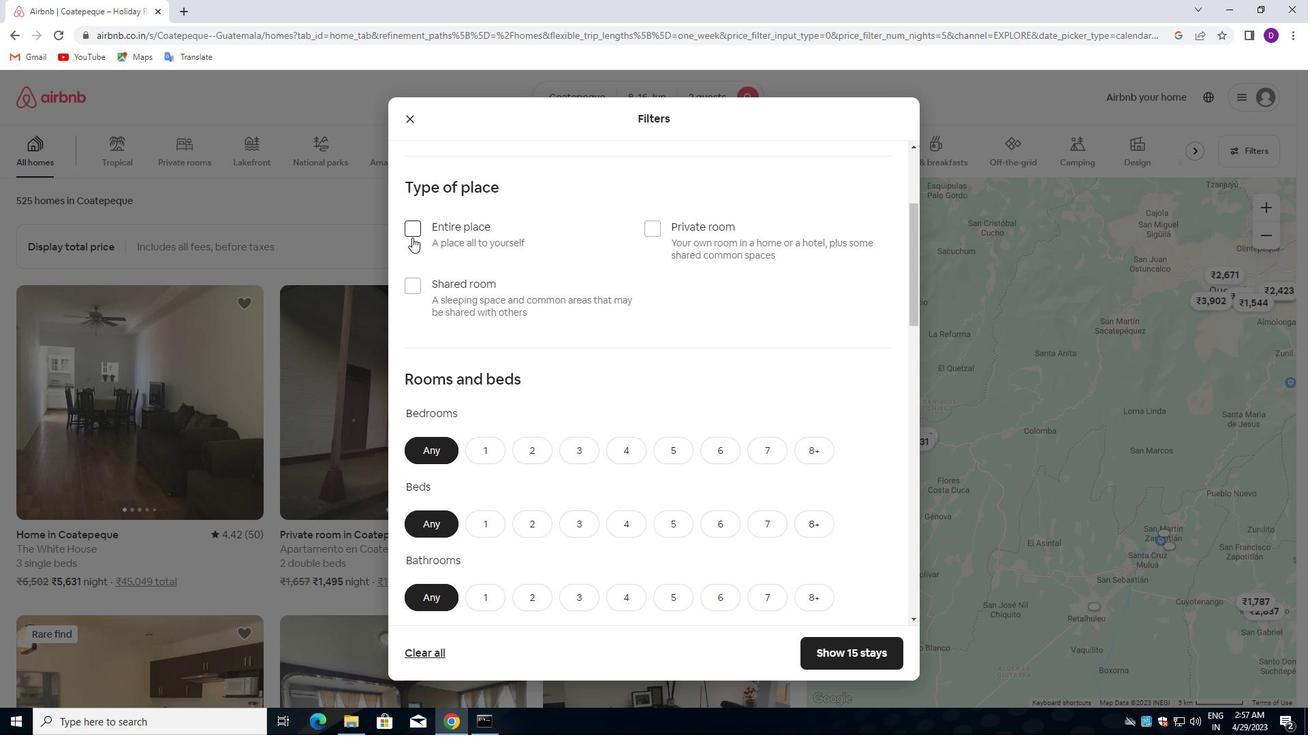 
Action: Mouse moved to (562, 318)
Screenshot: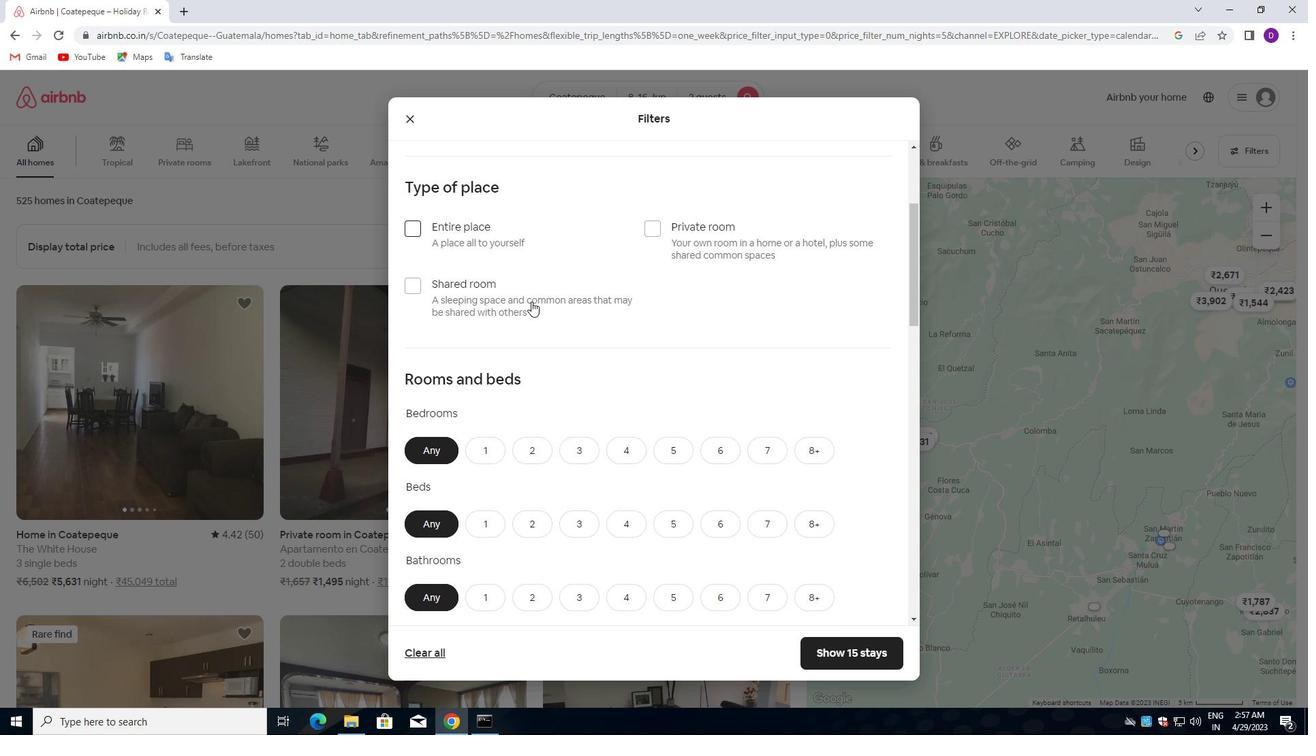 
Action: Mouse scrolled (562, 318) with delta (0, 0)
Screenshot: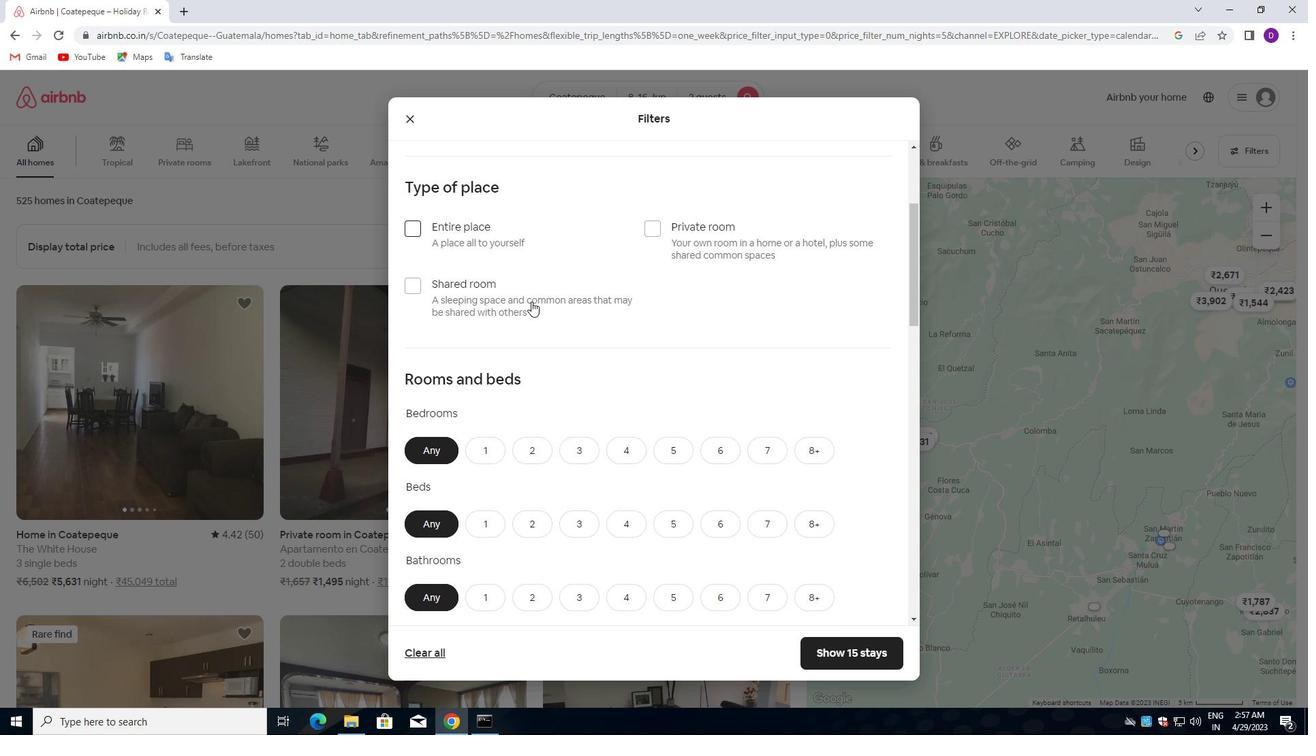 
Action: Mouse moved to (564, 321)
Screenshot: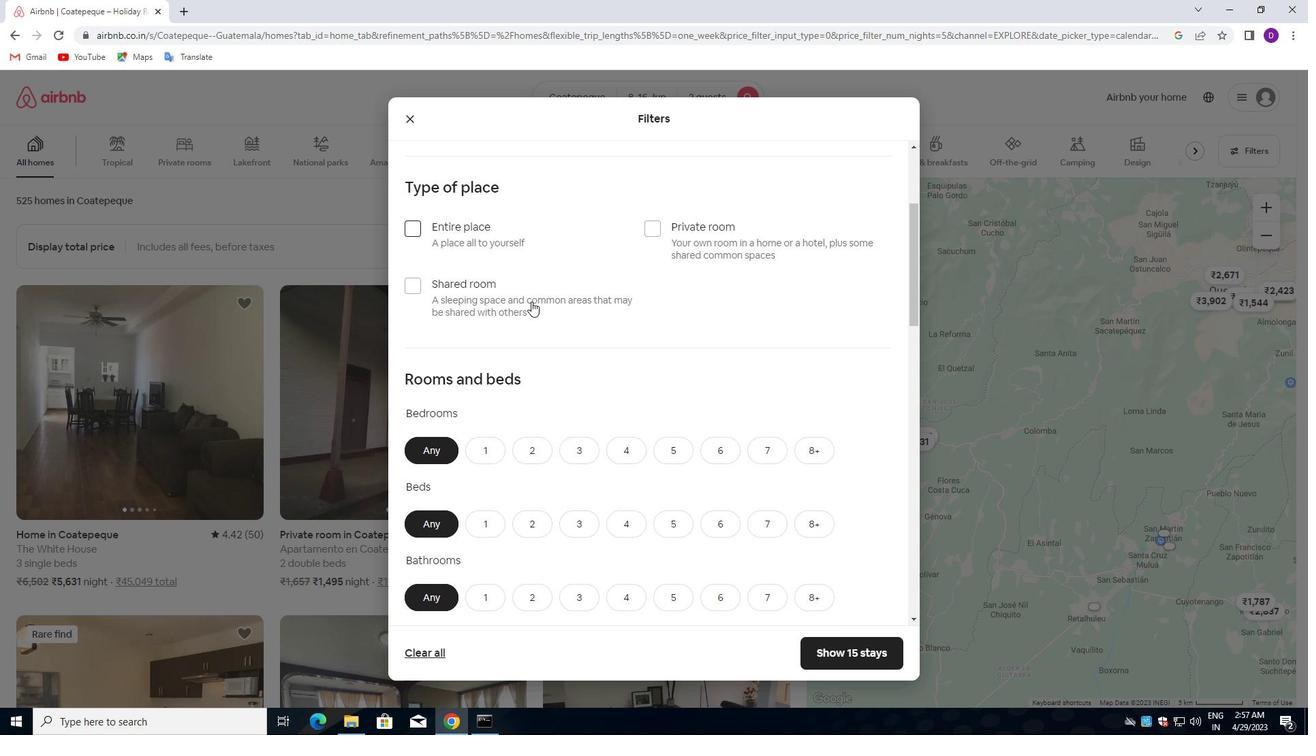 
Action: Mouse scrolled (564, 320) with delta (0, 0)
Screenshot: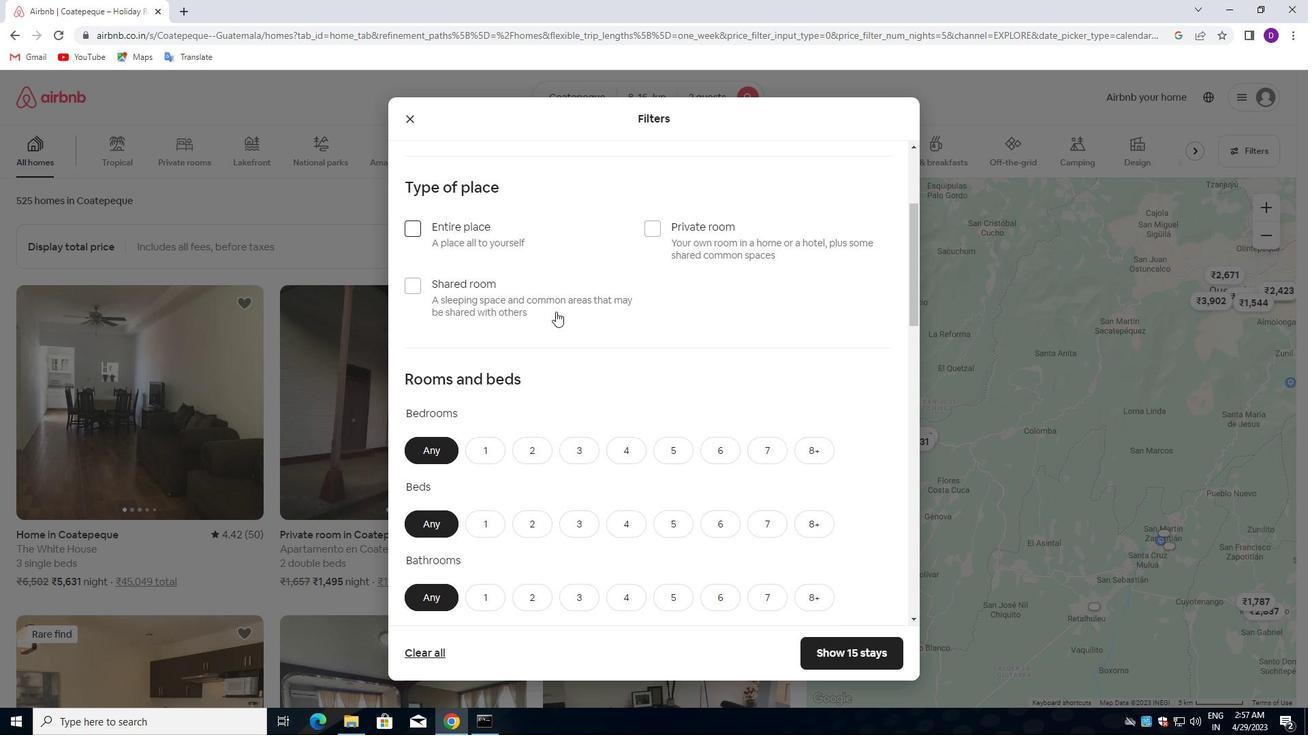 
Action: Mouse moved to (483, 312)
Screenshot: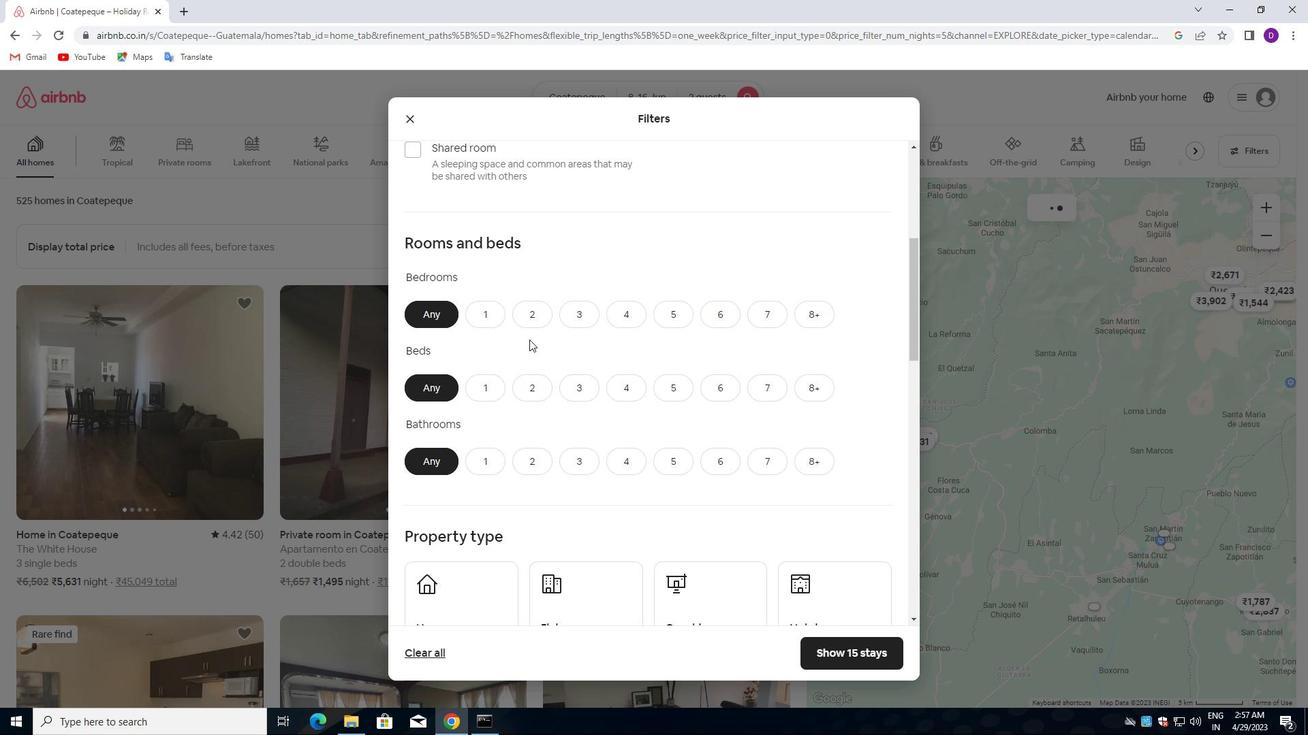 
Action: Mouse pressed left at (483, 312)
Screenshot: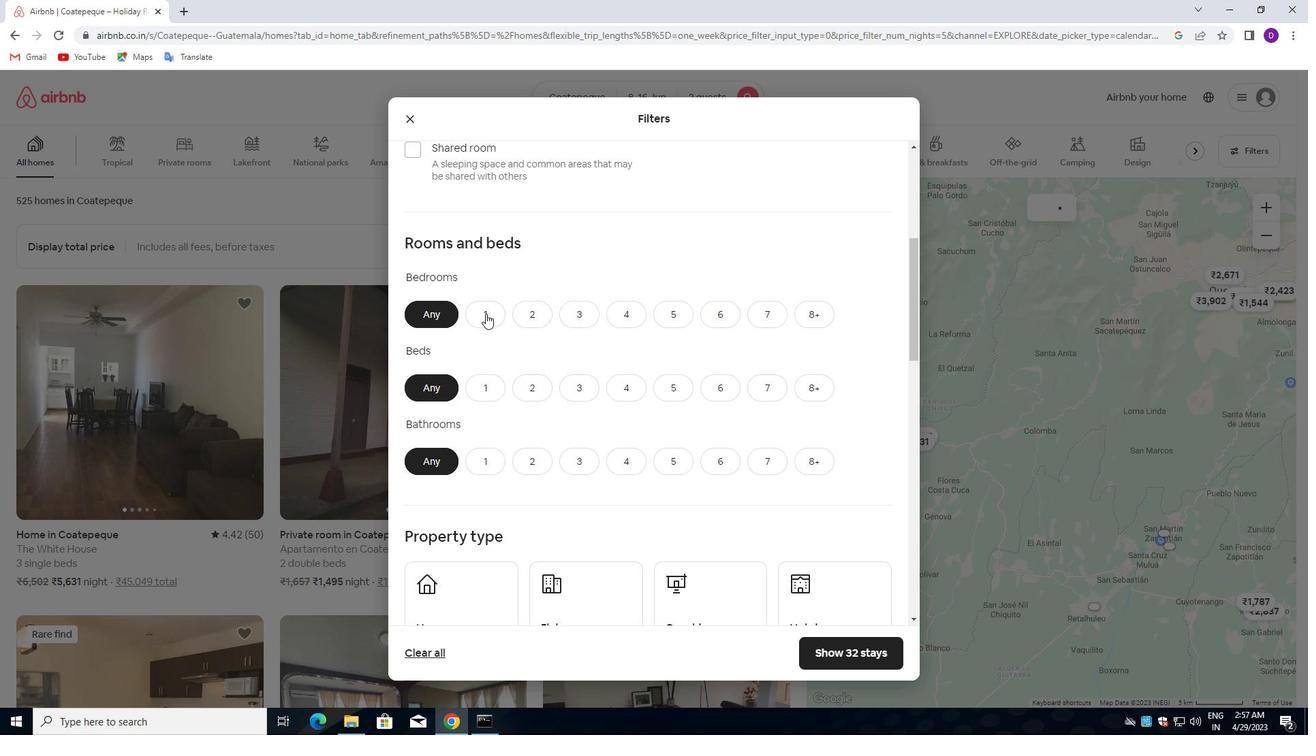 
Action: Mouse moved to (489, 387)
Screenshot: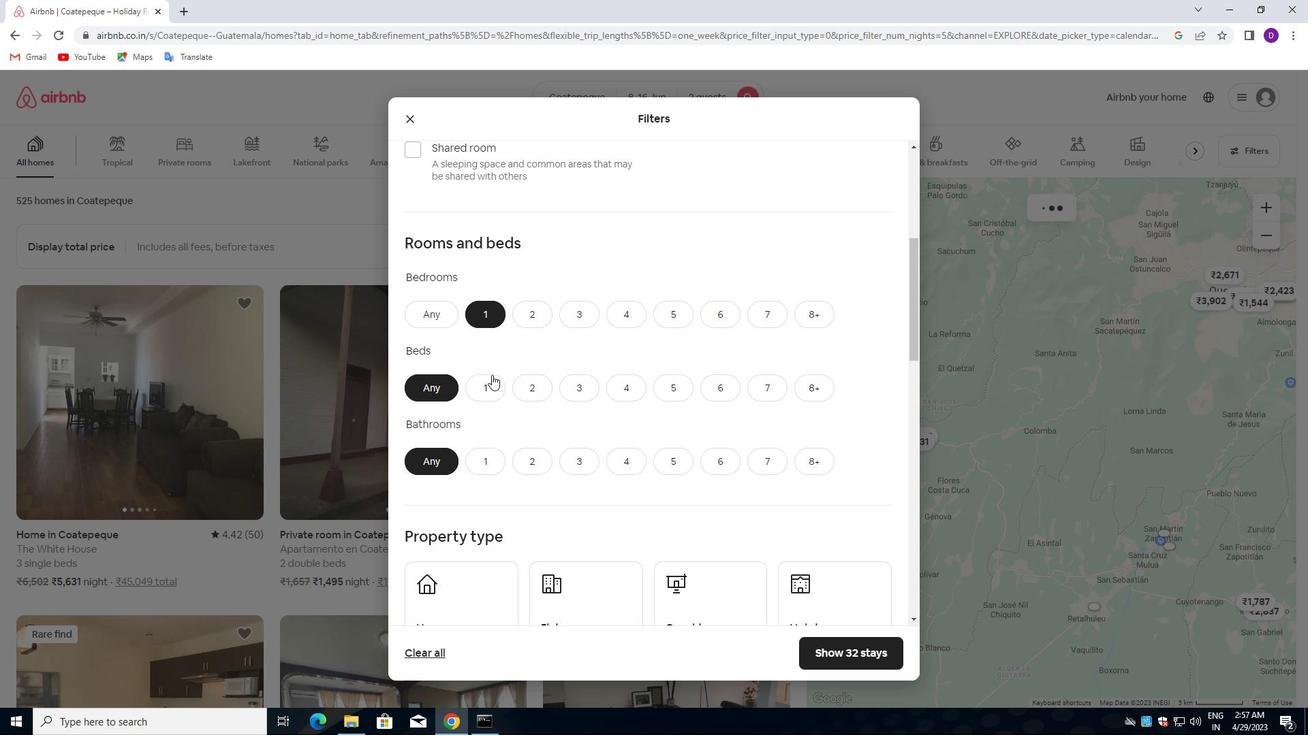 
Action: Mouse pressed left at (489, 387)
Screenshot: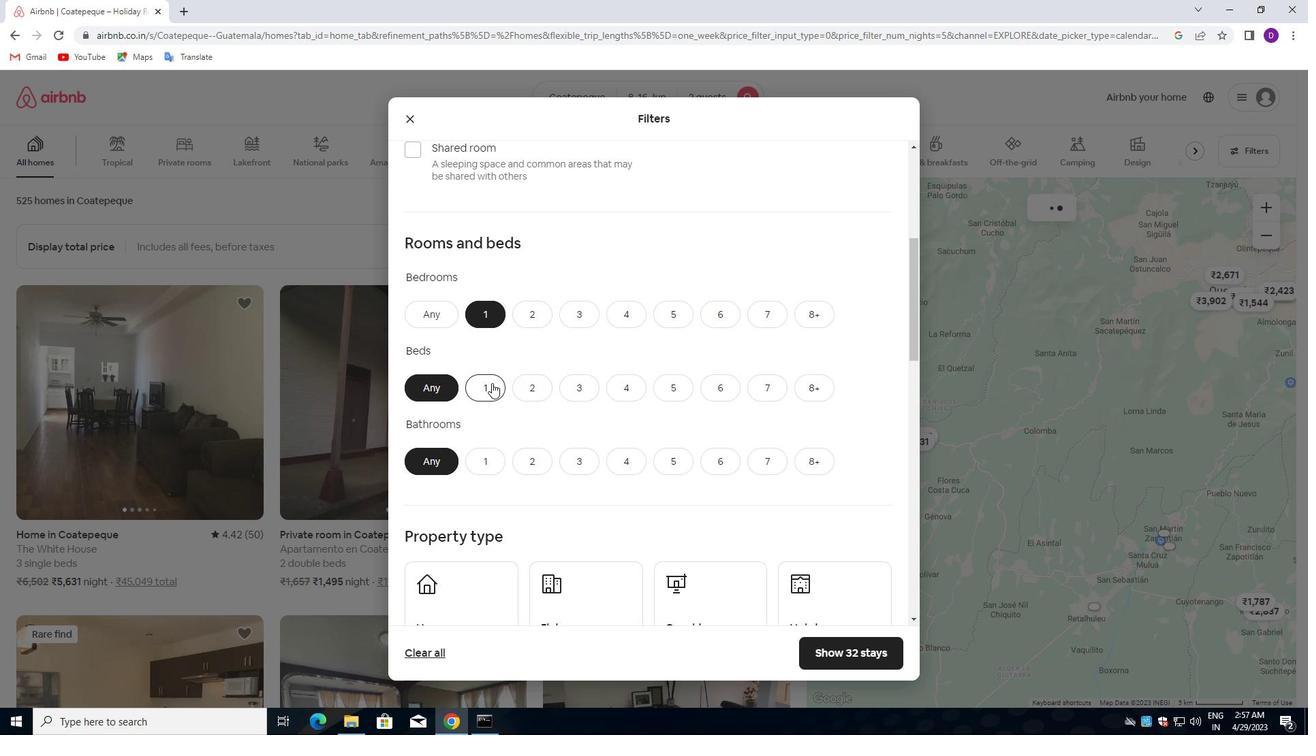
Action: Mouse moved to (480, 449)
Screenshot: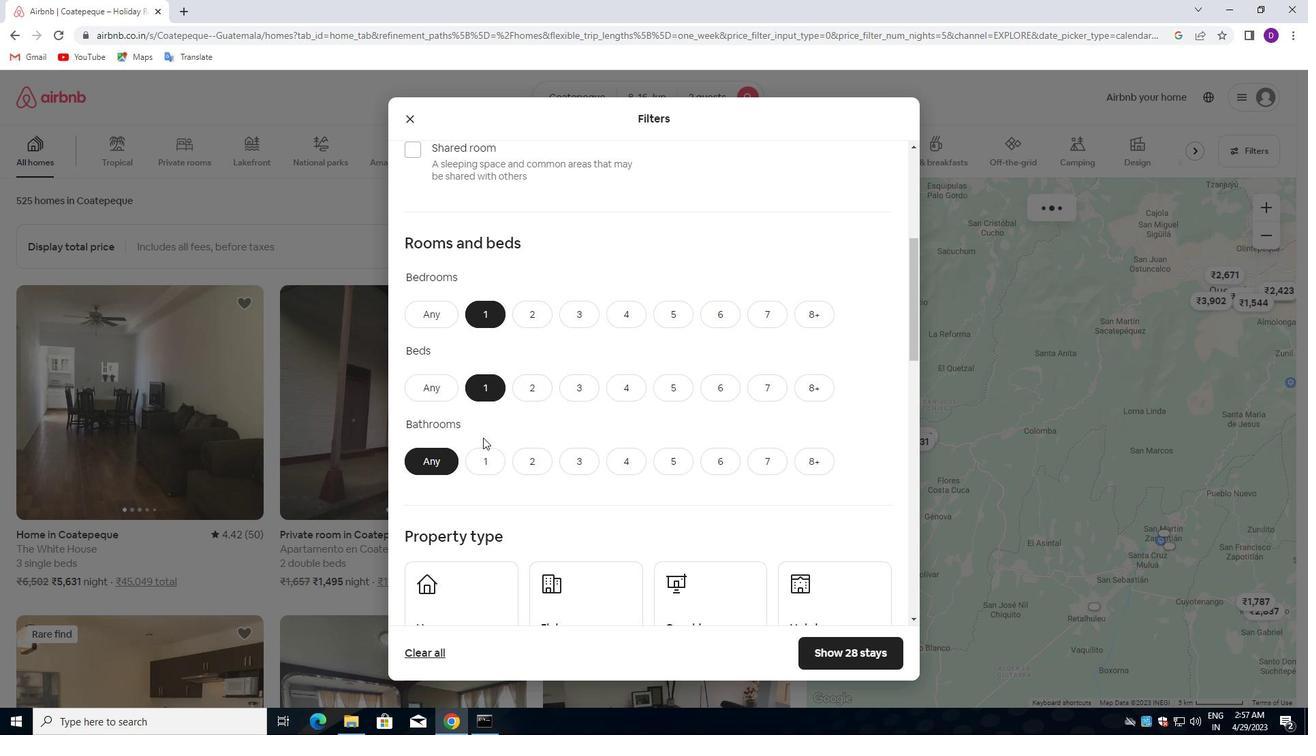 
Action: Mouse pressed left at (480, 449)
Screenshot: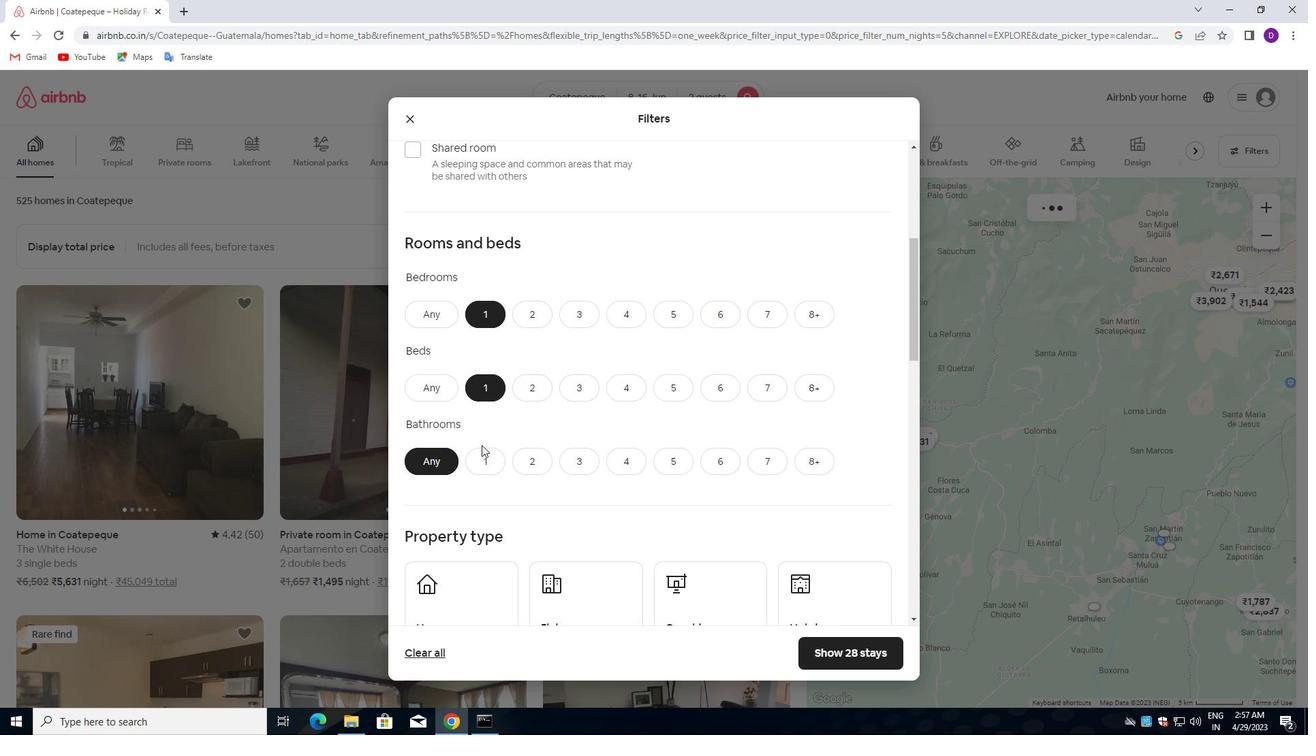 
Action: Mouse moved to (581, 421)
Screenshot: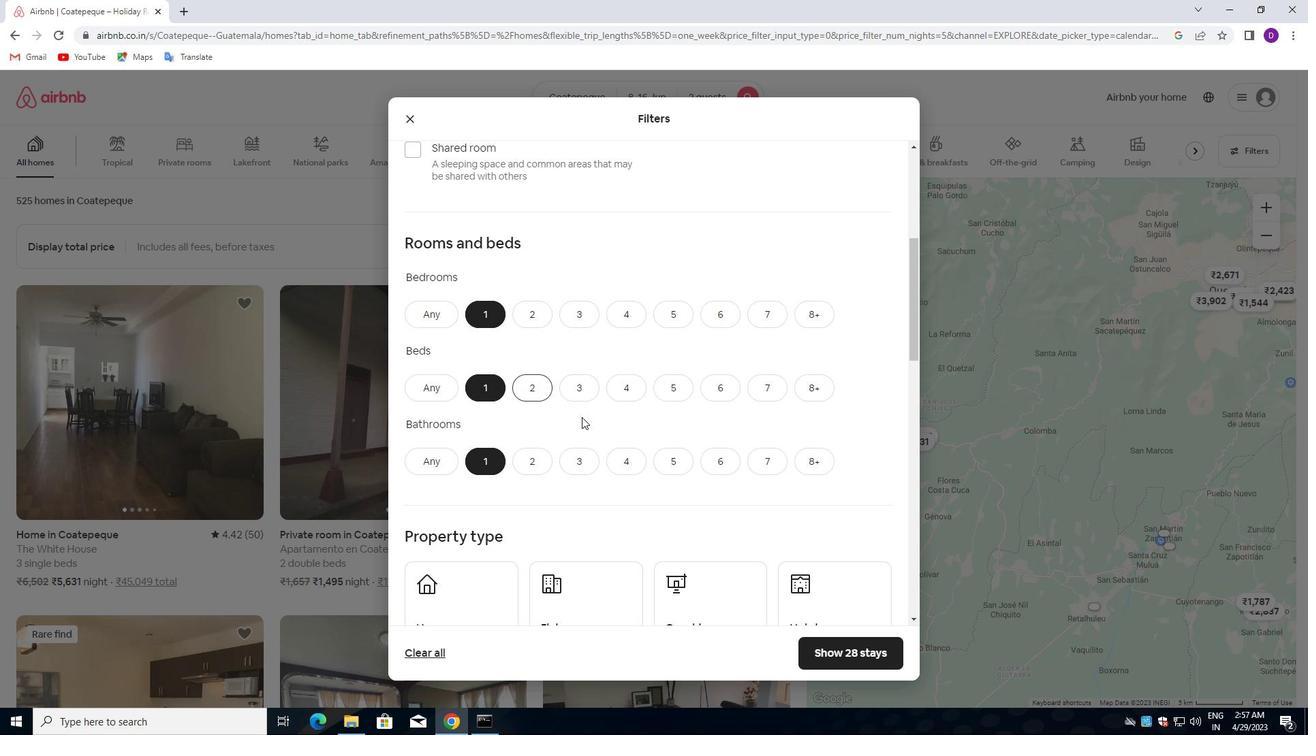 
Action: Mouse scrolled (581, 420) with delta (0, 0)
Screenshot: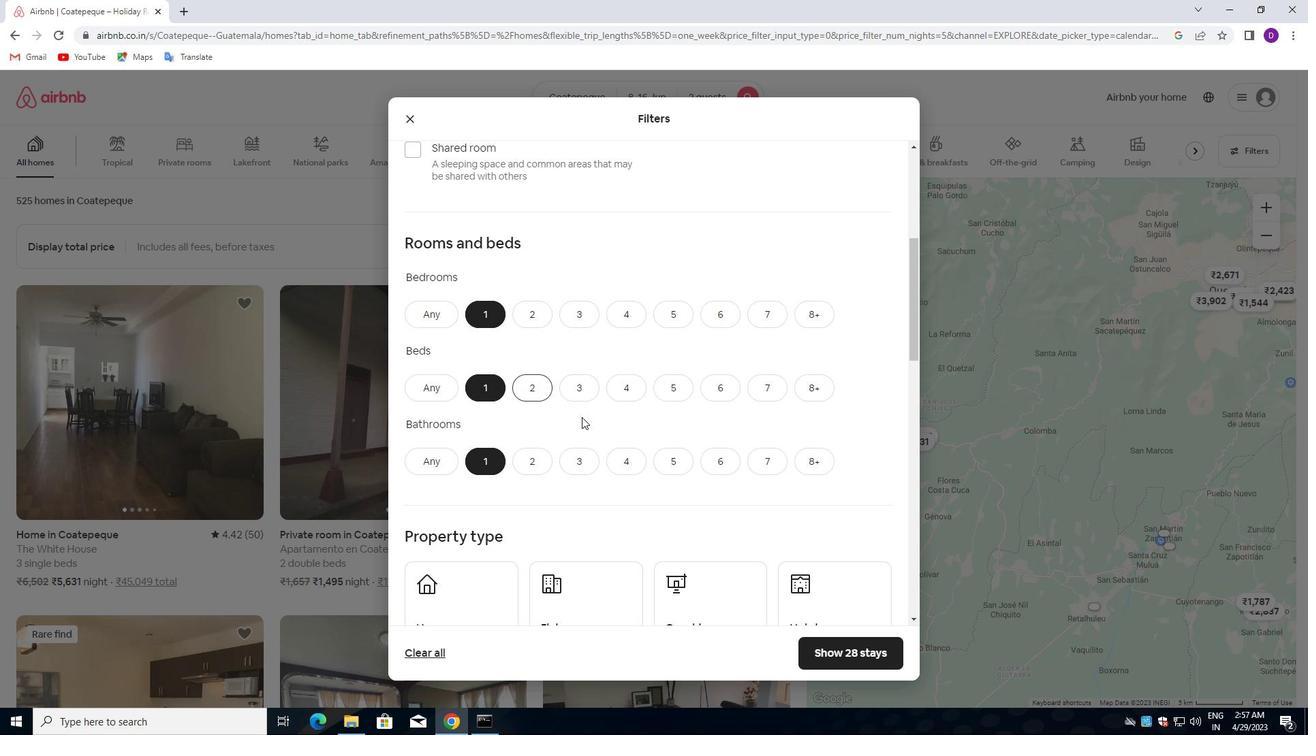 
Action: Mouse moved to (581, 422)
Screenshot: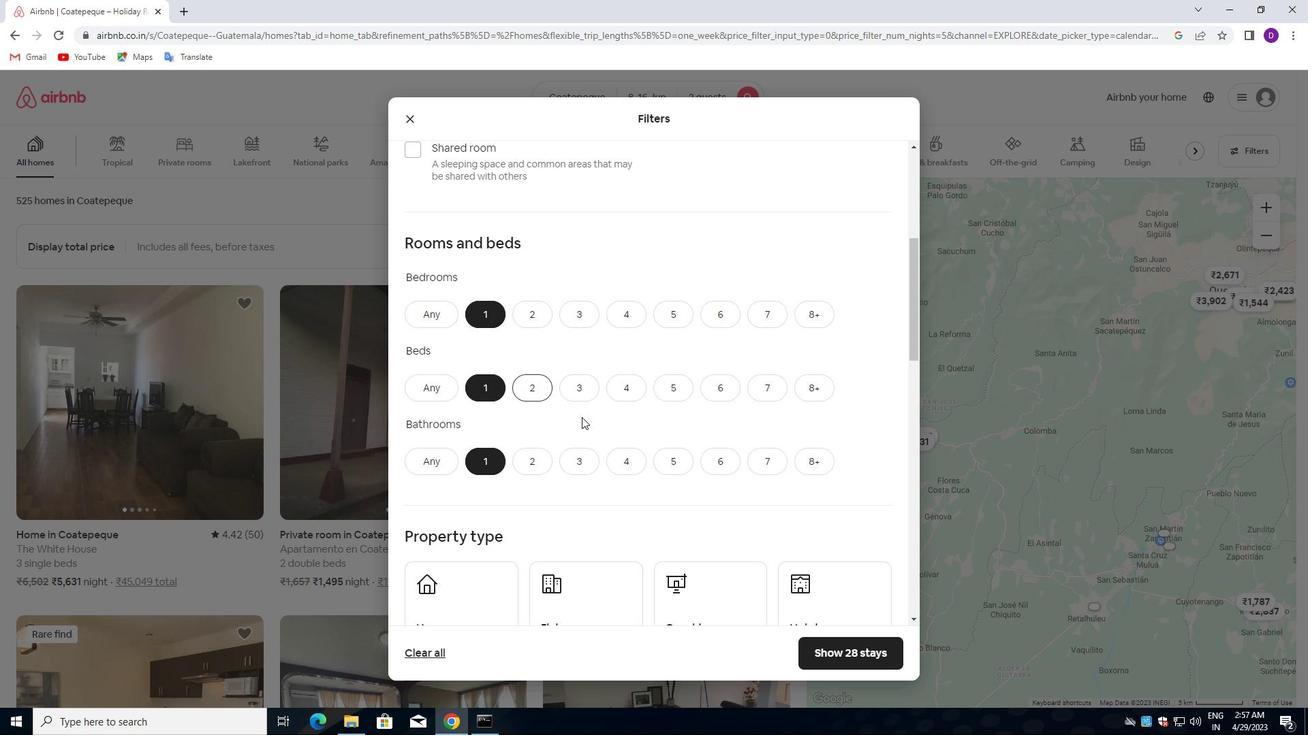 
Action: Mouse scrolled (581, 421) with delta (0, 0)
Screenshot: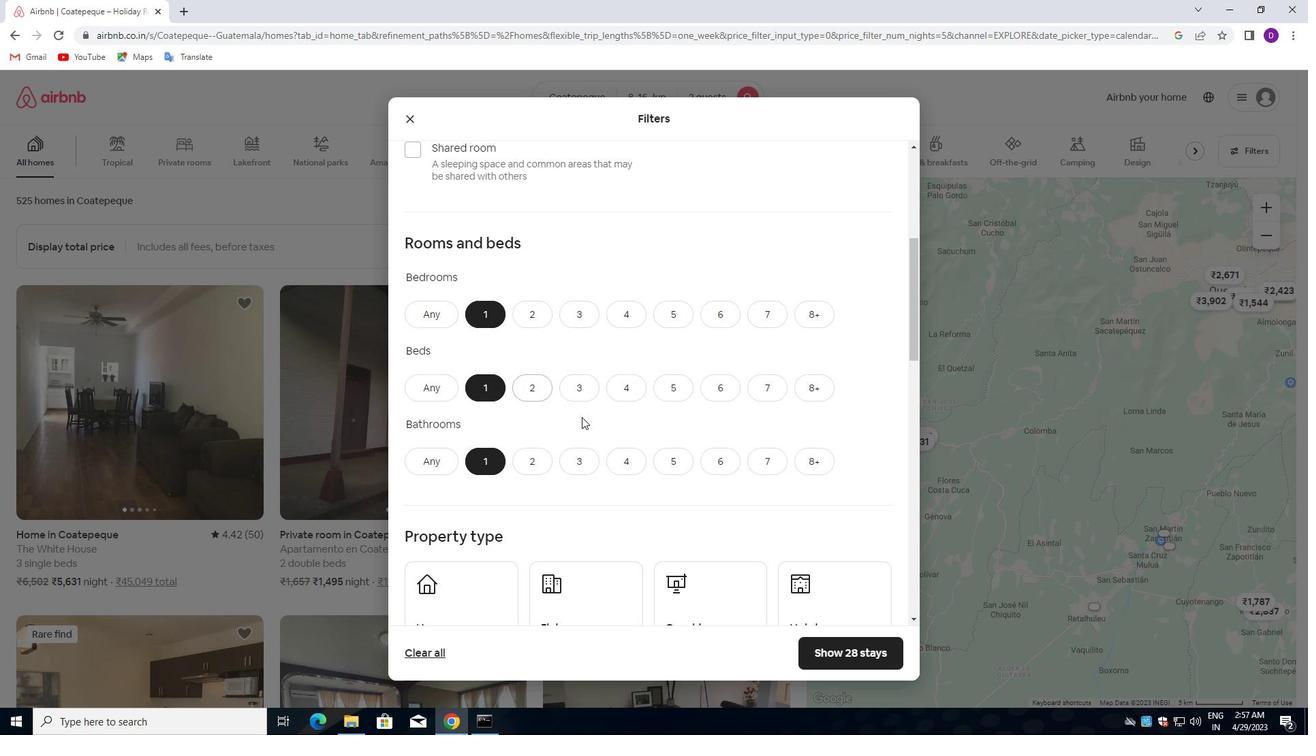 
Action: Mouse moved to (474, 443)
Screenshot: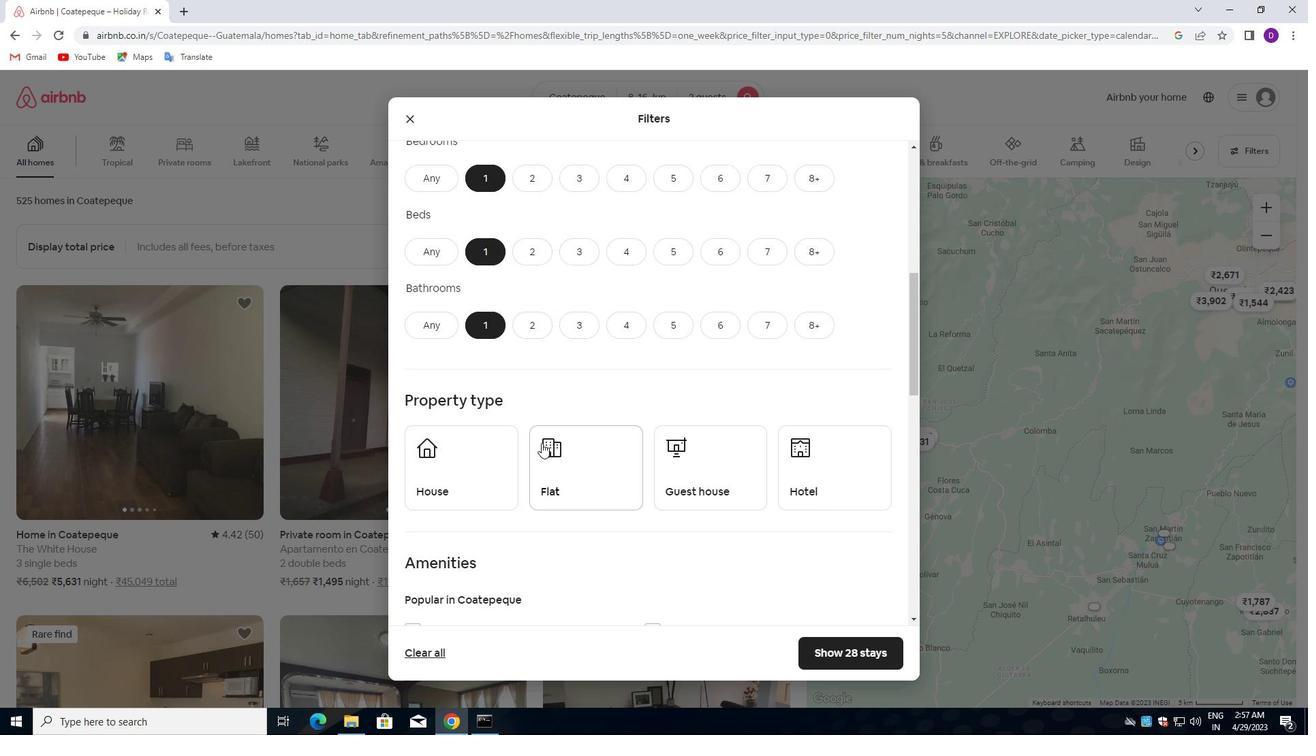 
Action: Mouse pressed left at (474, 443)
Screenshot: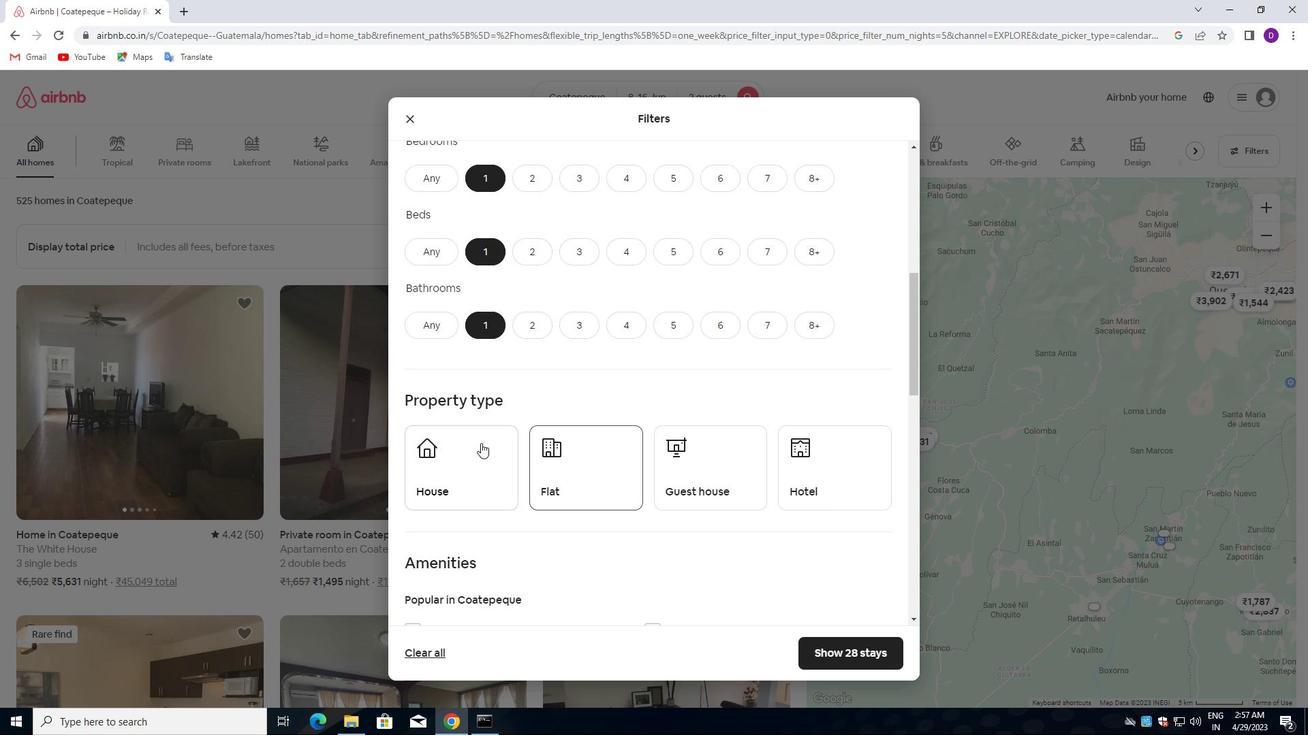 
Action: Mouse moved to (592, 443)
Screenshot: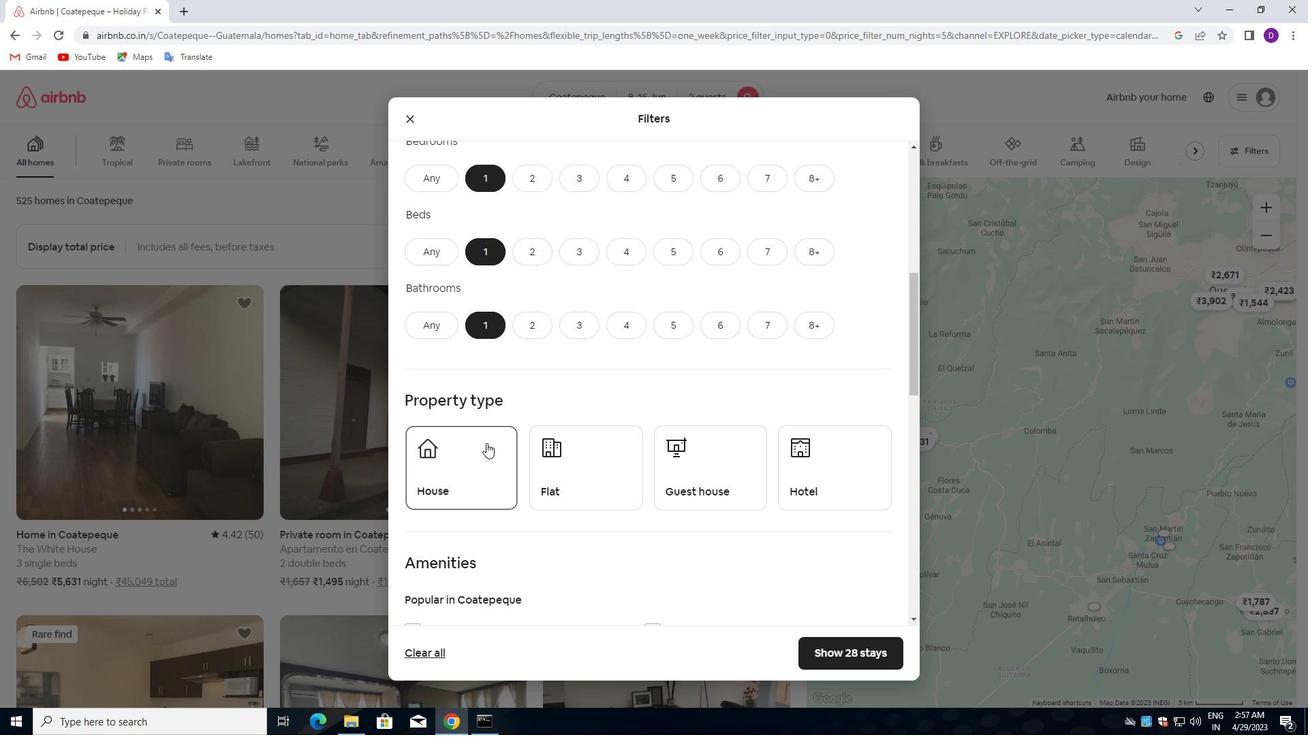 
Action: Mouse pressed left at (592, 443)
Screenshot: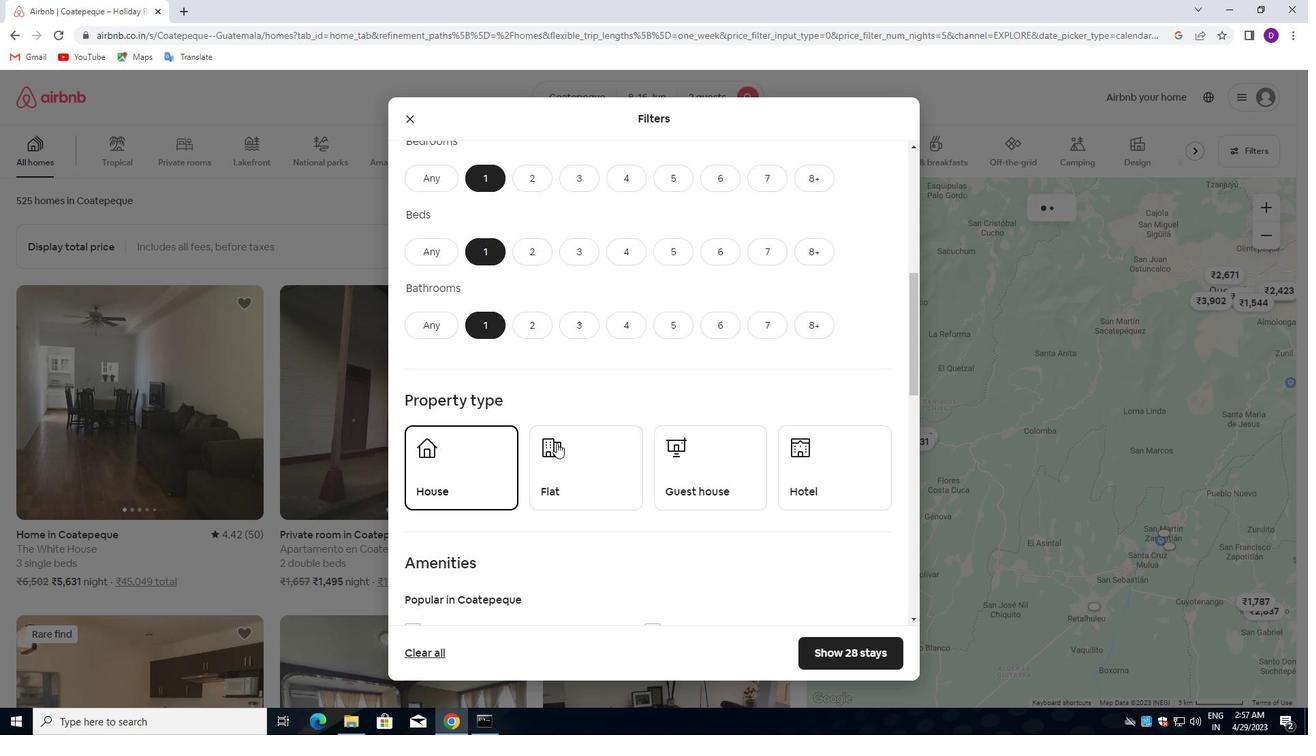 
Action: Mouse moved to (694, 450)
Screenshot: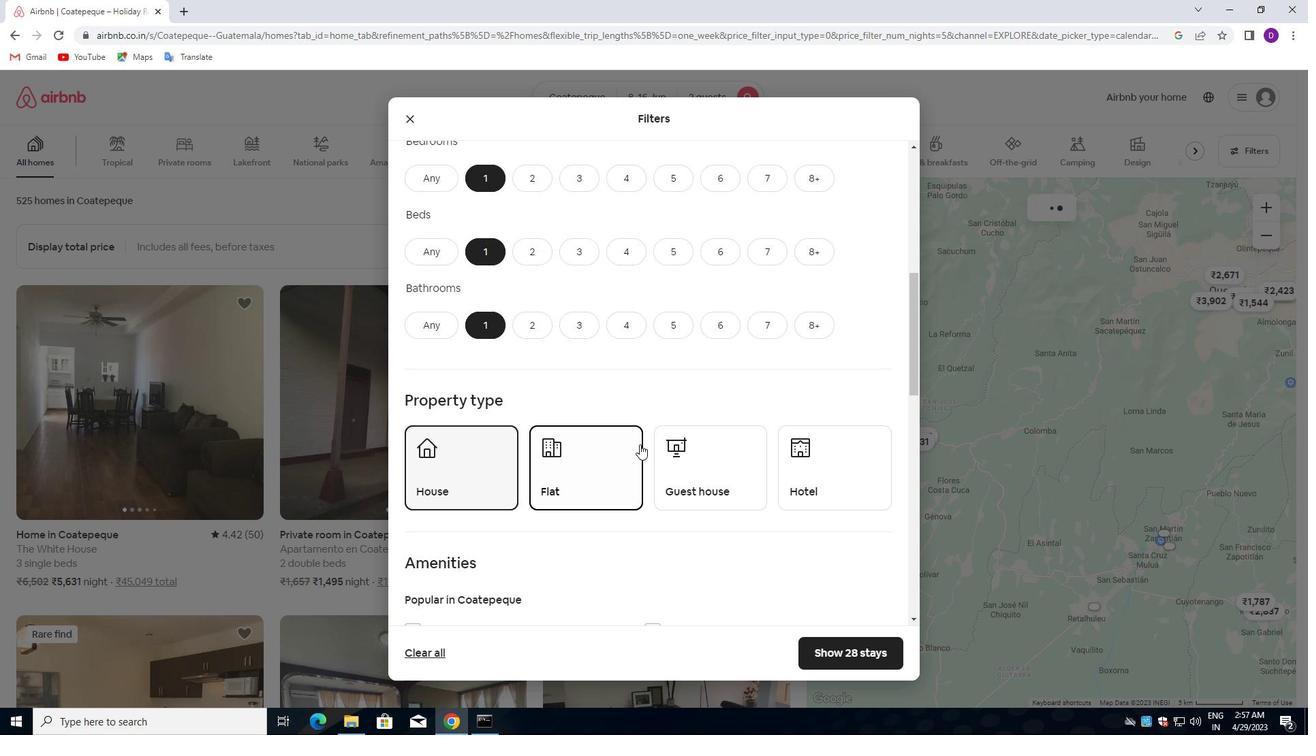 
Action: Mouse pressed left at (694, 450)
Screenshot: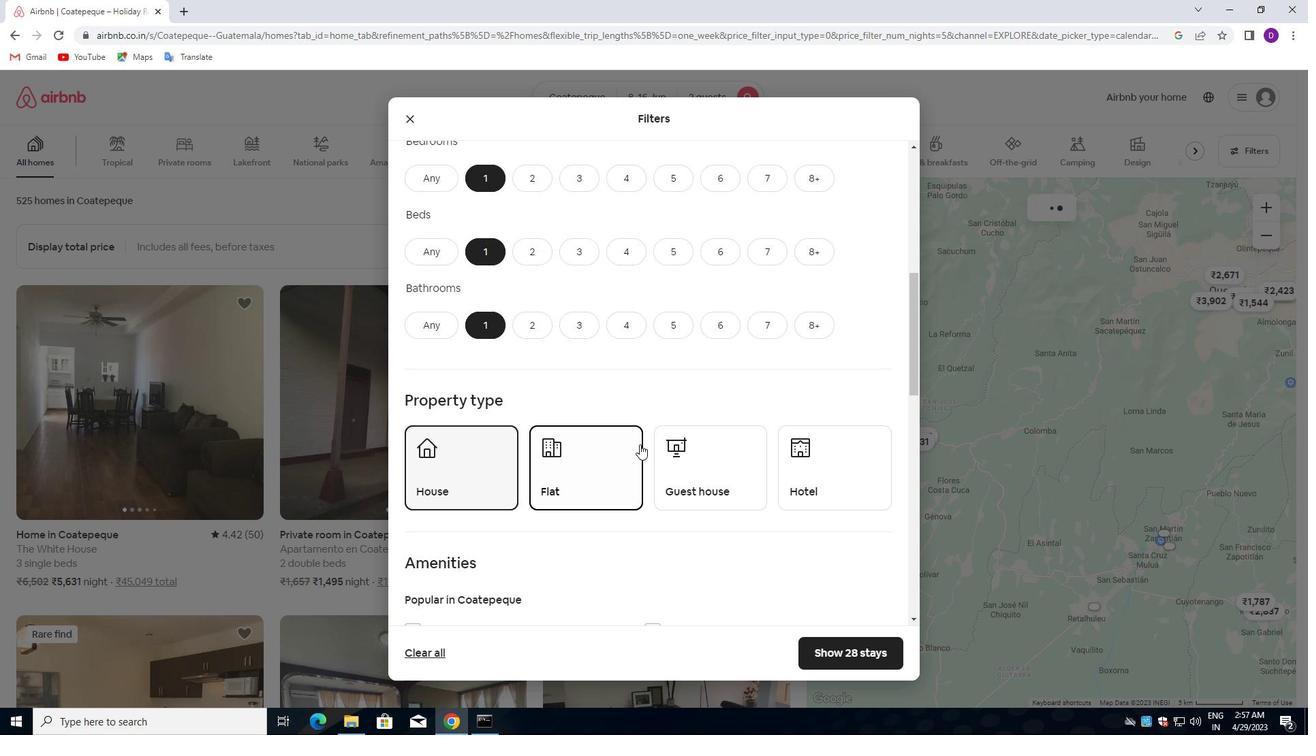 
Action: Mouse moved to (821, 452)
Screenshot: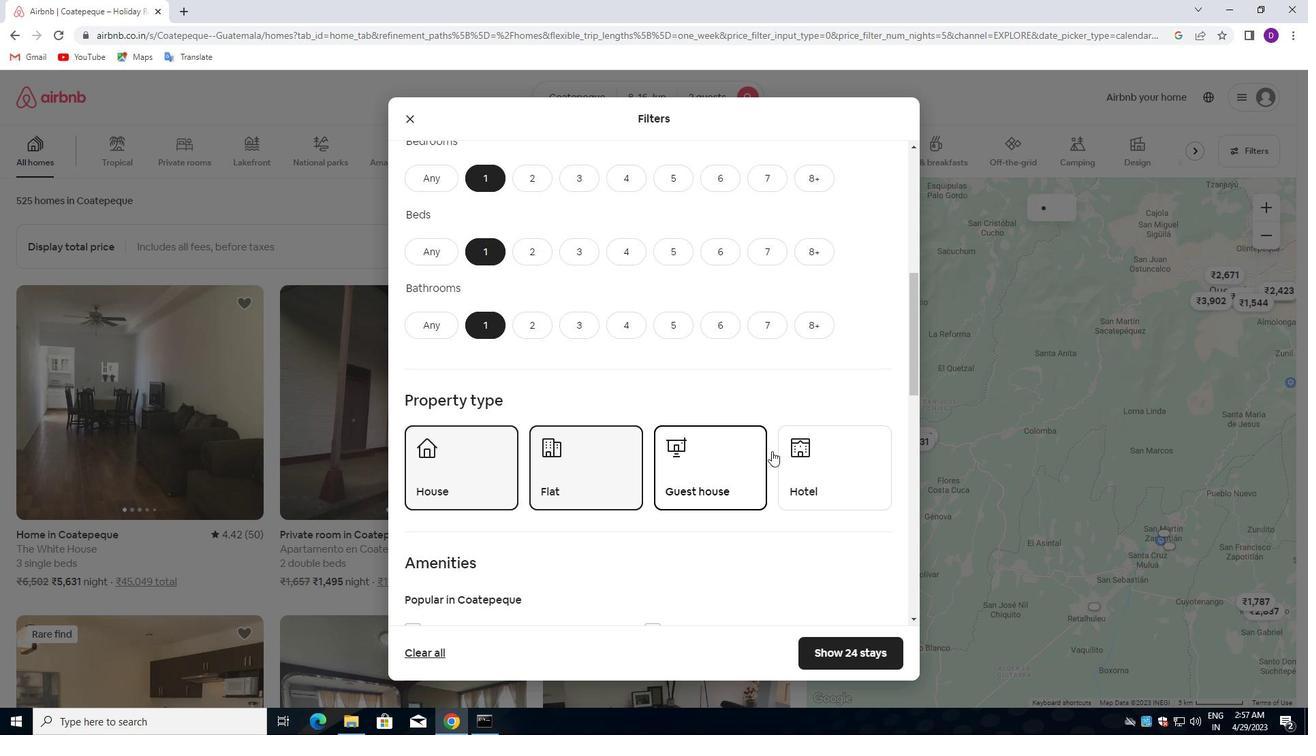 
Action: Mouse pressed left at (821, 452)
Screenshot: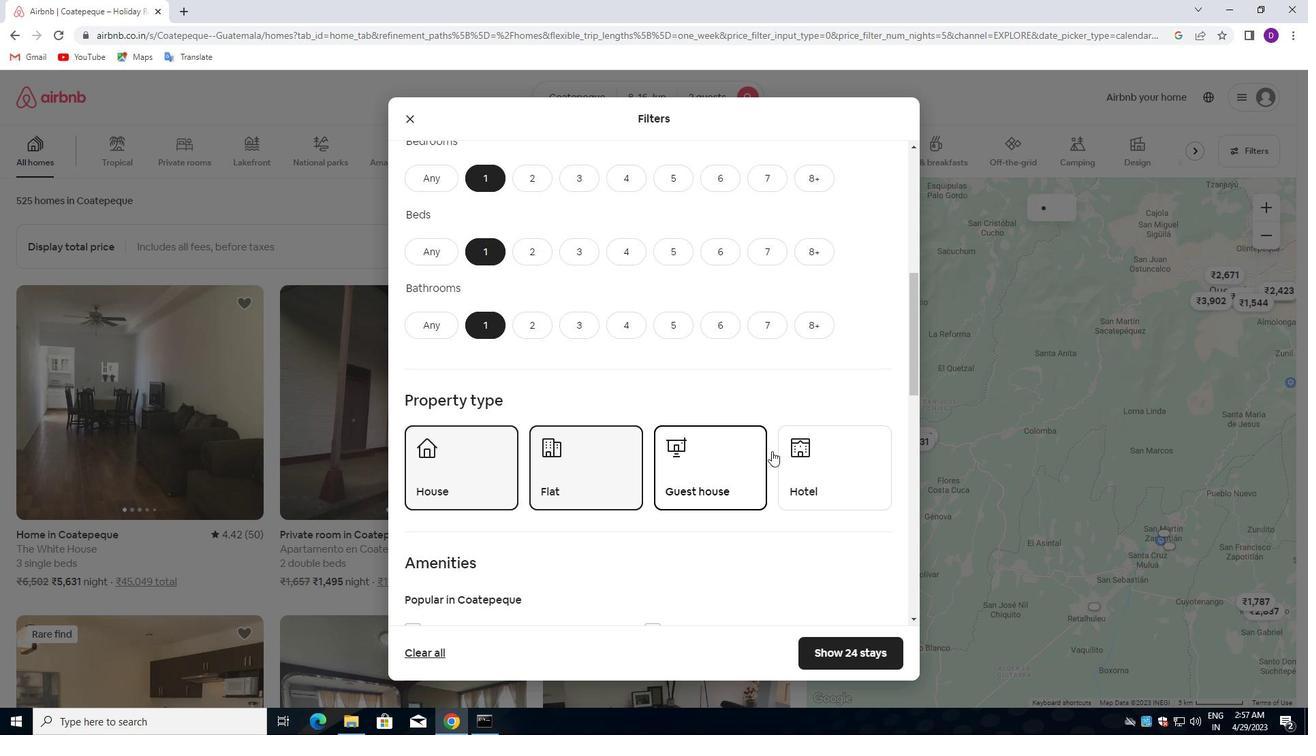 
Action: Mouse moved to (648, 395)
Screenshot: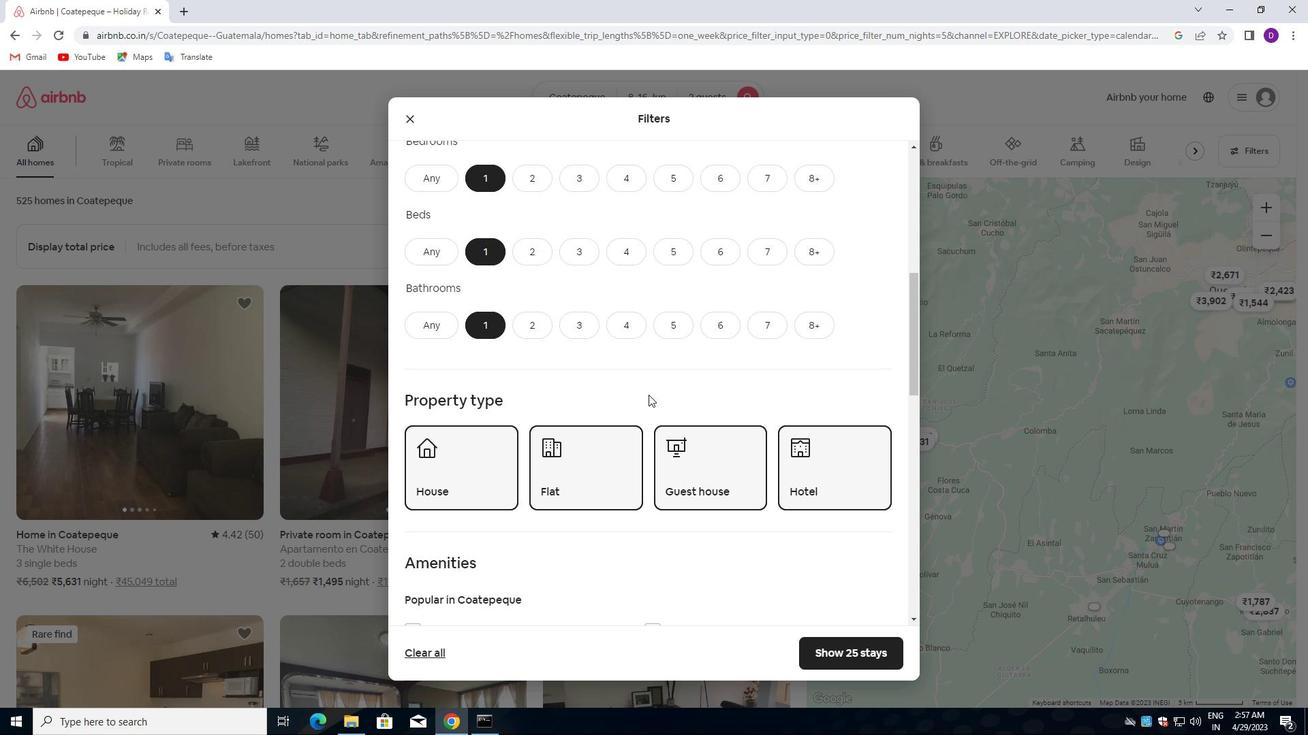 
Action: Mouse scrolled (648, 394) with delta (0, 0)
Screenshot: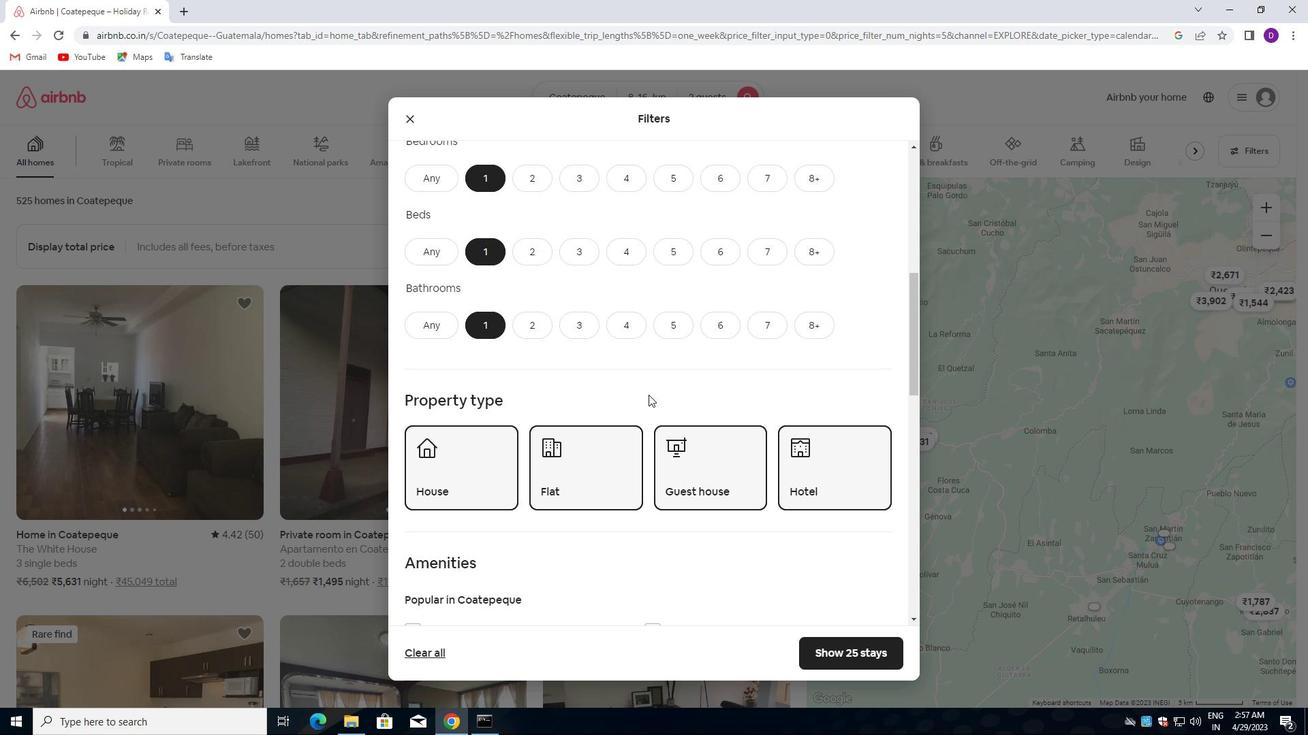 
Action: Mouse moved to (657, 401)
Screenshot: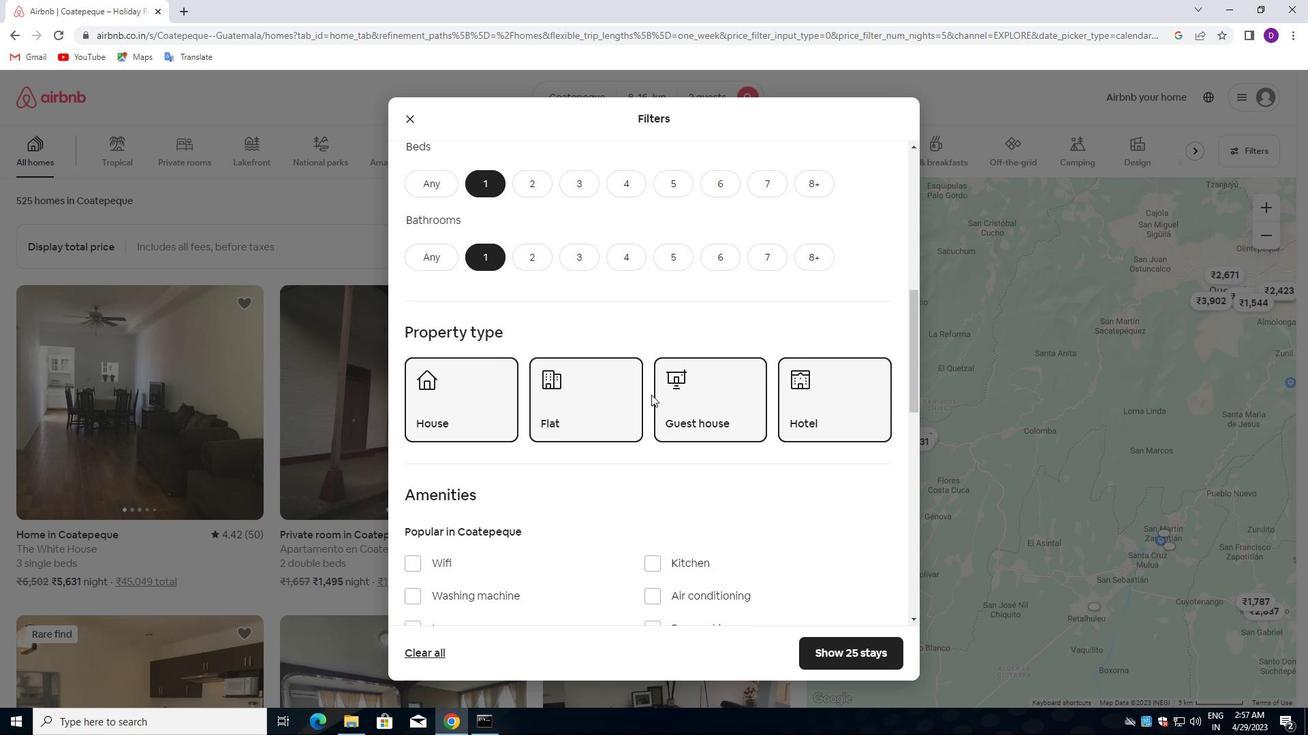 
Action: Mouse scrolled (657, 400) with delta (0, 0)
Screenshot: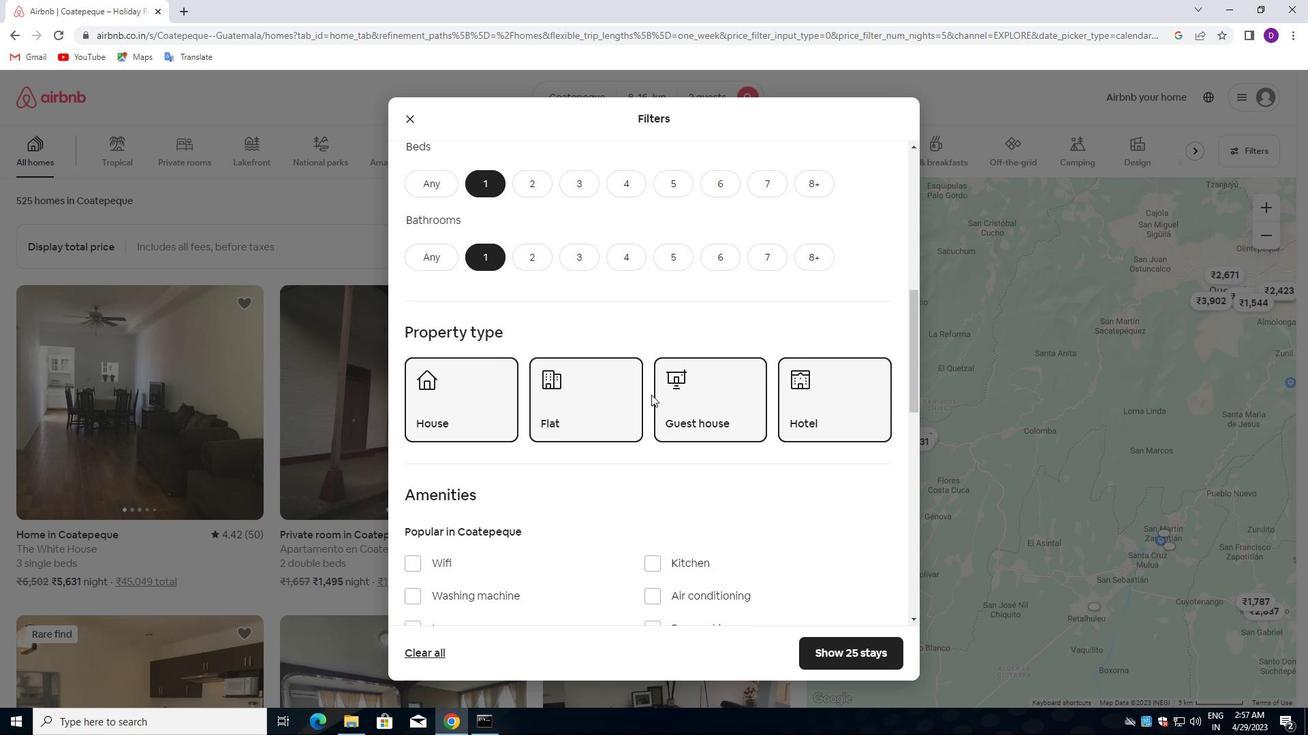 
Action: Mouse moved to (654, 414)
Screenshot: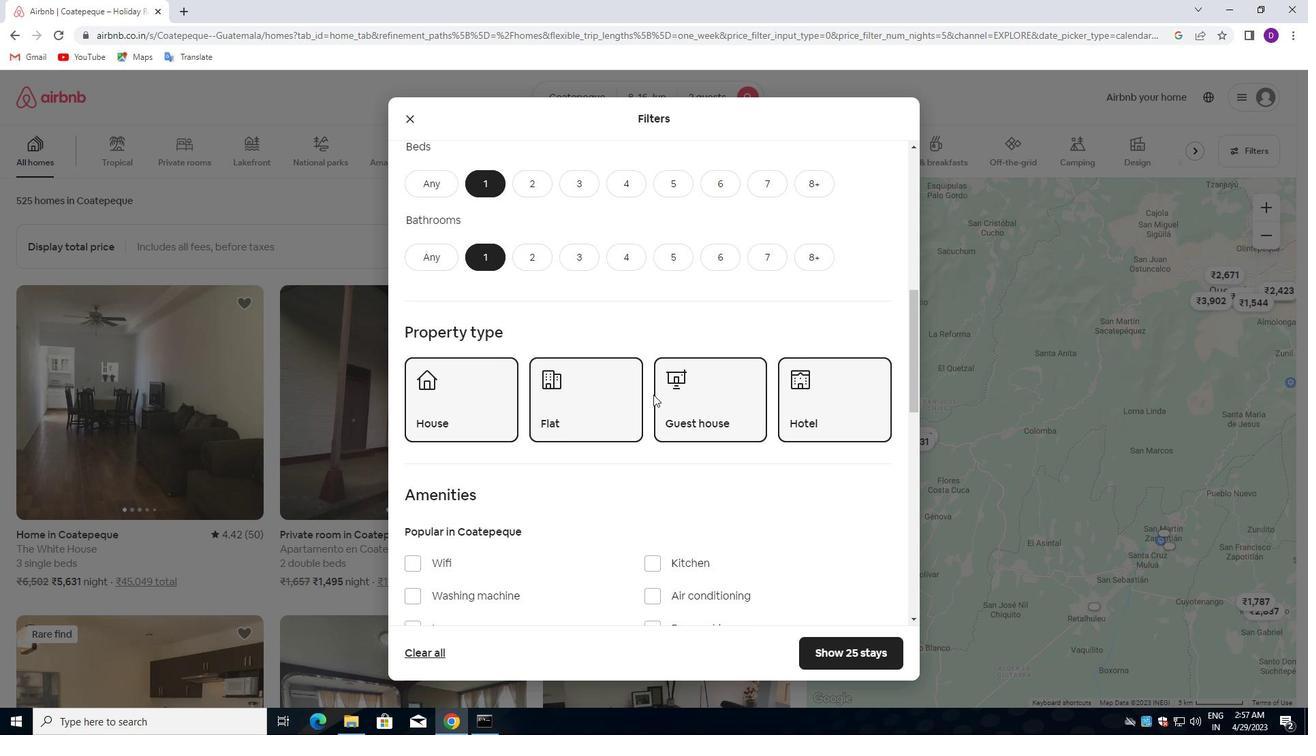 
Action: Mouse scrolled (654, 413) with delta (0, 0)
Screenshot: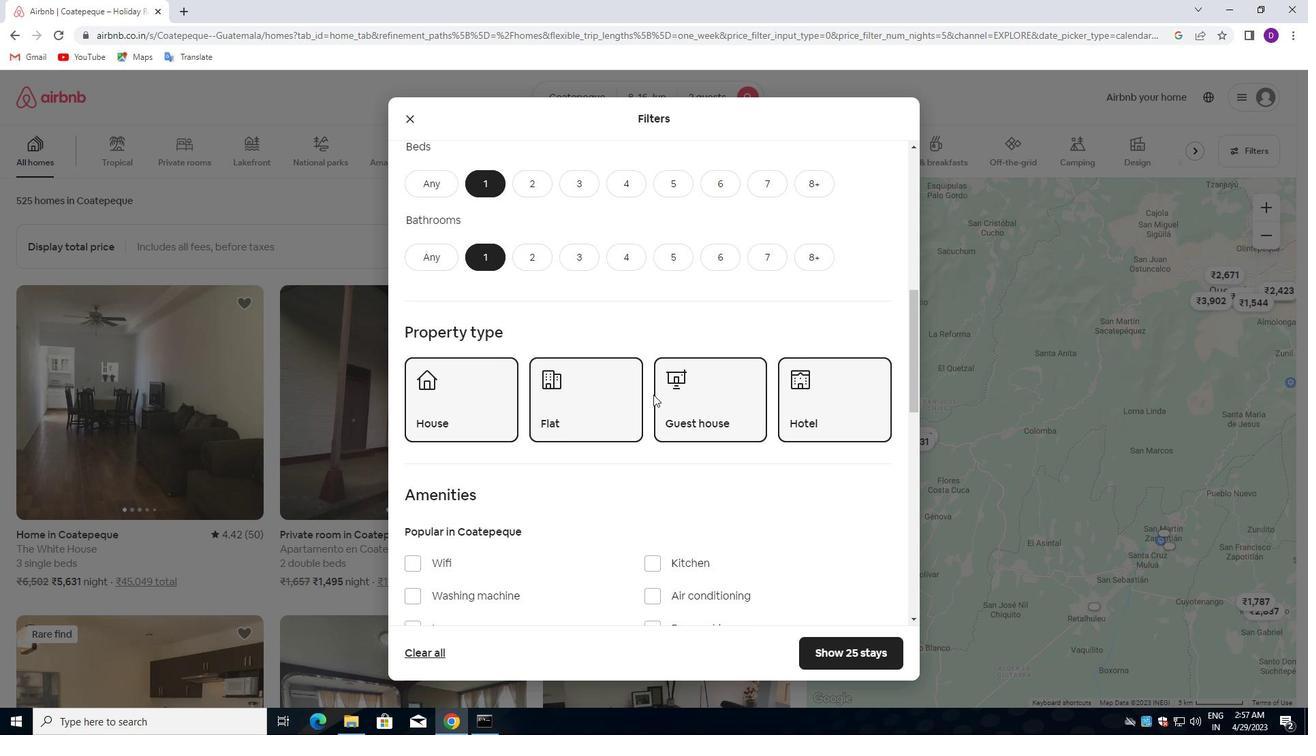 
Action: Mouse moved to (654, 416)
Screenshot: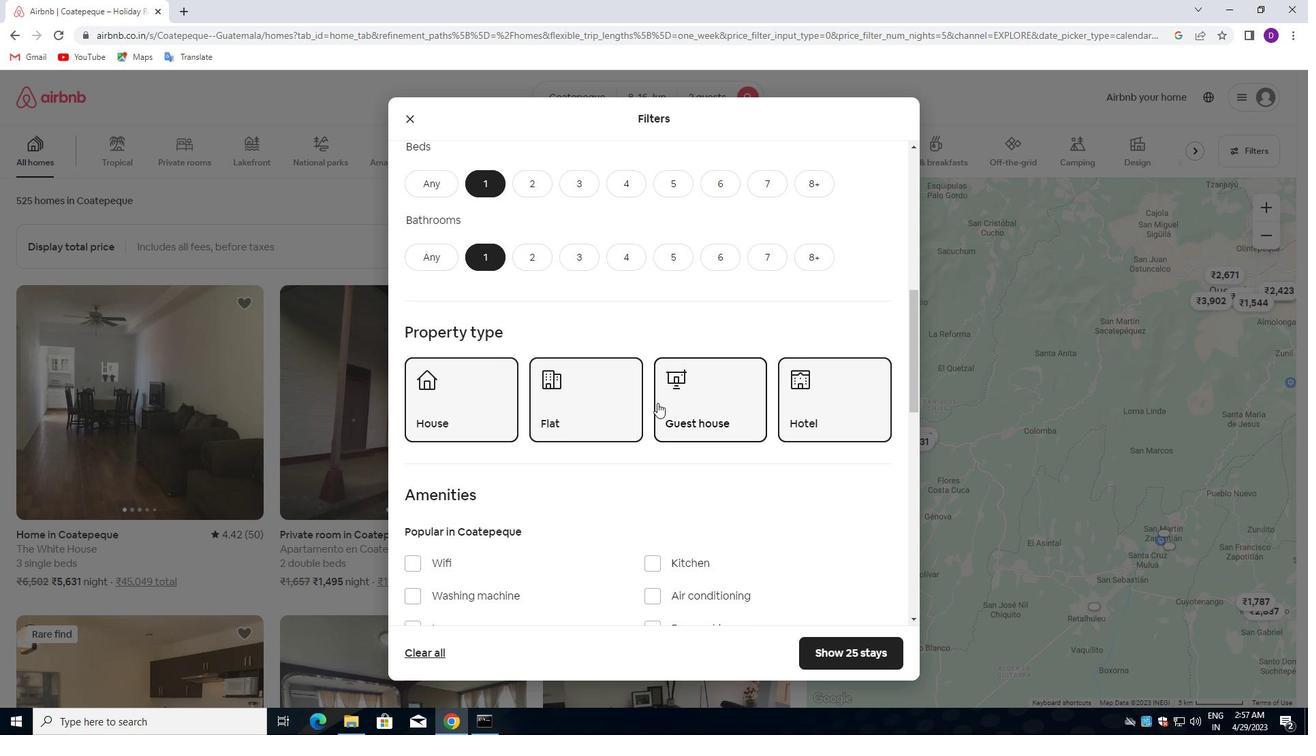 
Action: Mouse scrolled (654, 415) with delta (0, 0)
Screenshot: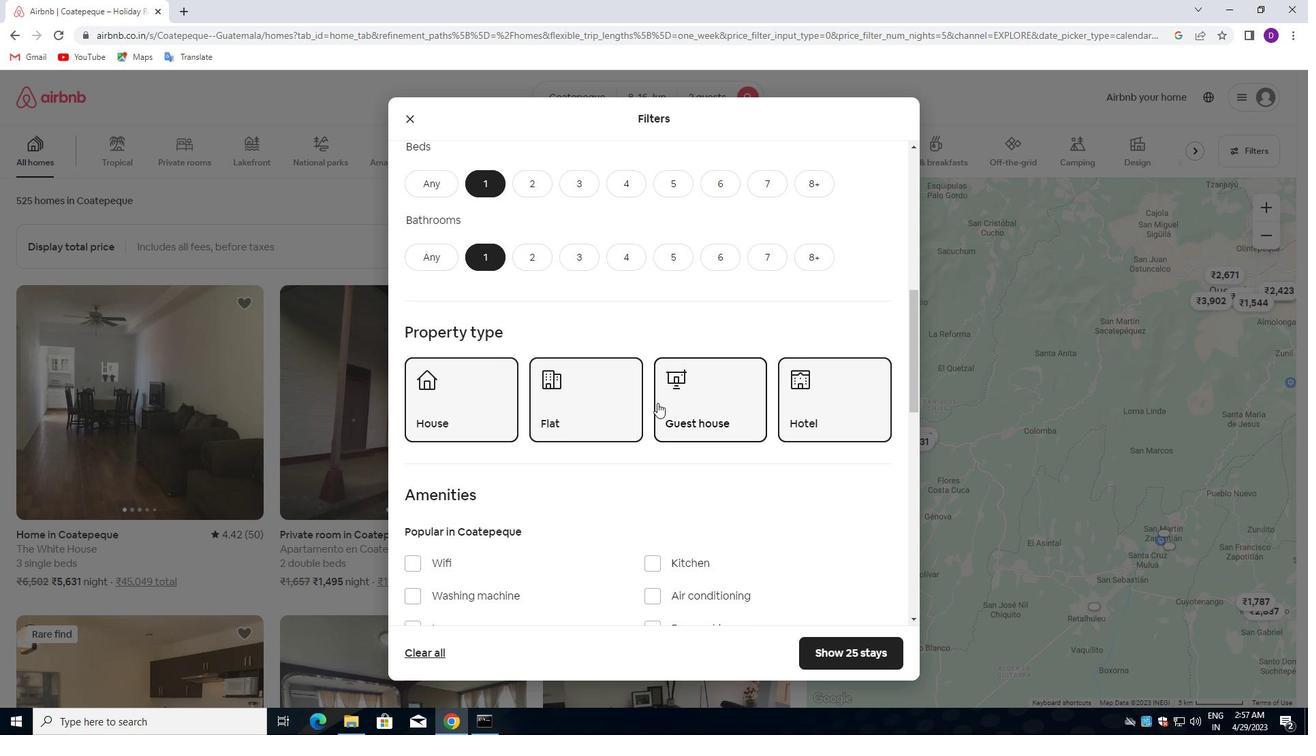 
Action: Mouse moved to (654, 418)
Screenshot: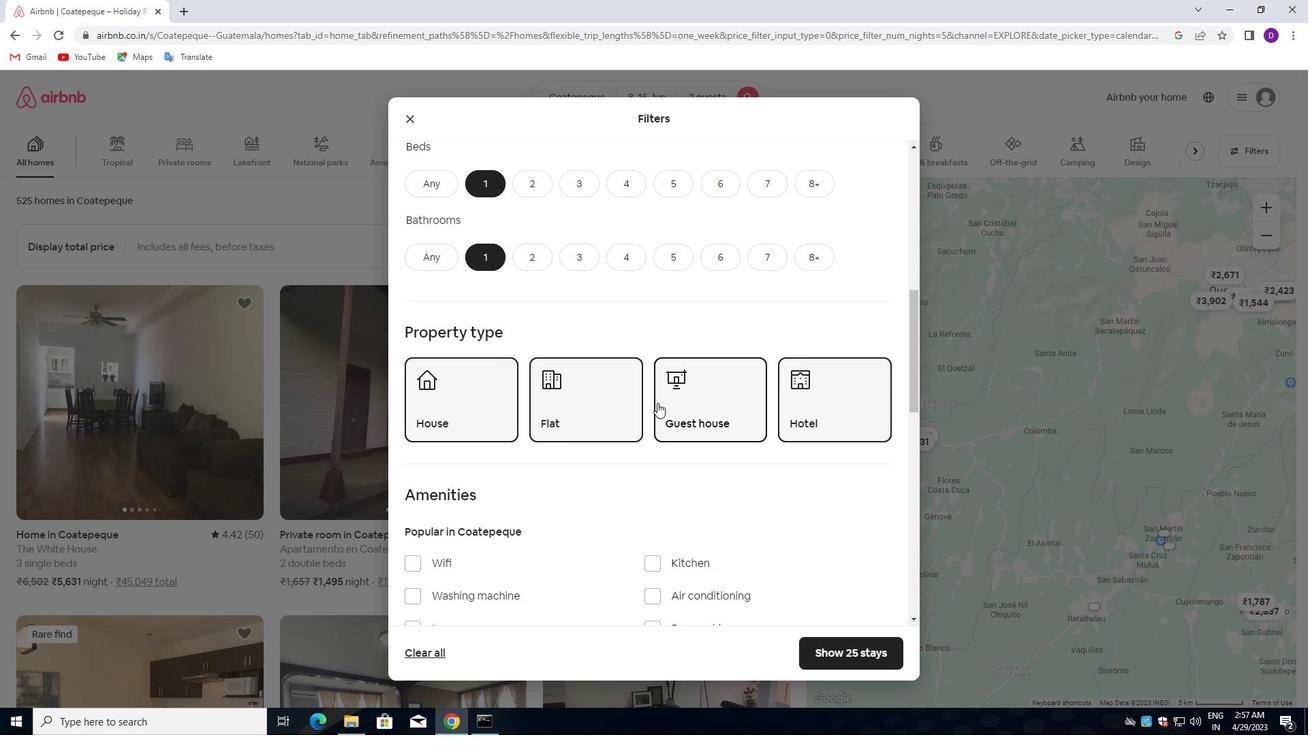 
Action: Mouse scrolled (654, 417) with delta (0, 0)
Screenshot: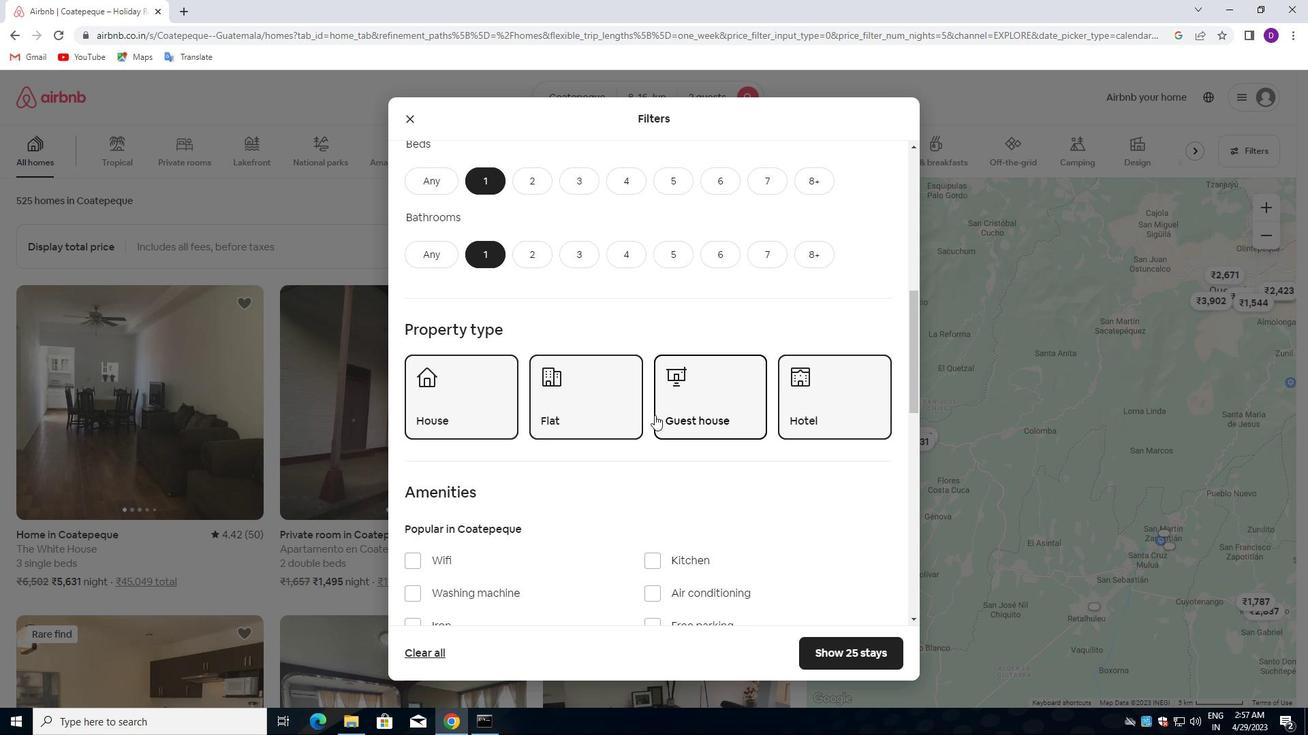 
Action: Mouse moved to (653, 418)
Screenshot: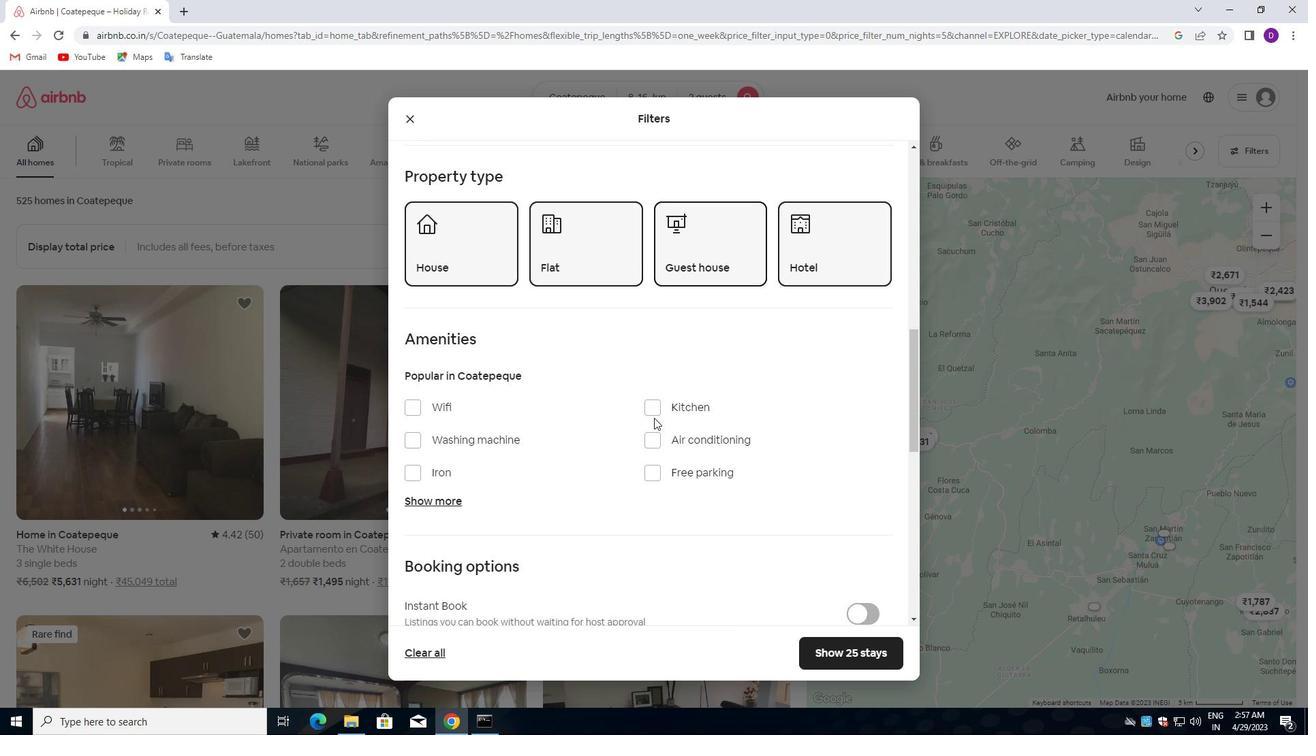 
Action: Mouse scrolled (653, 417) with delta (0, 0)
Screenshot: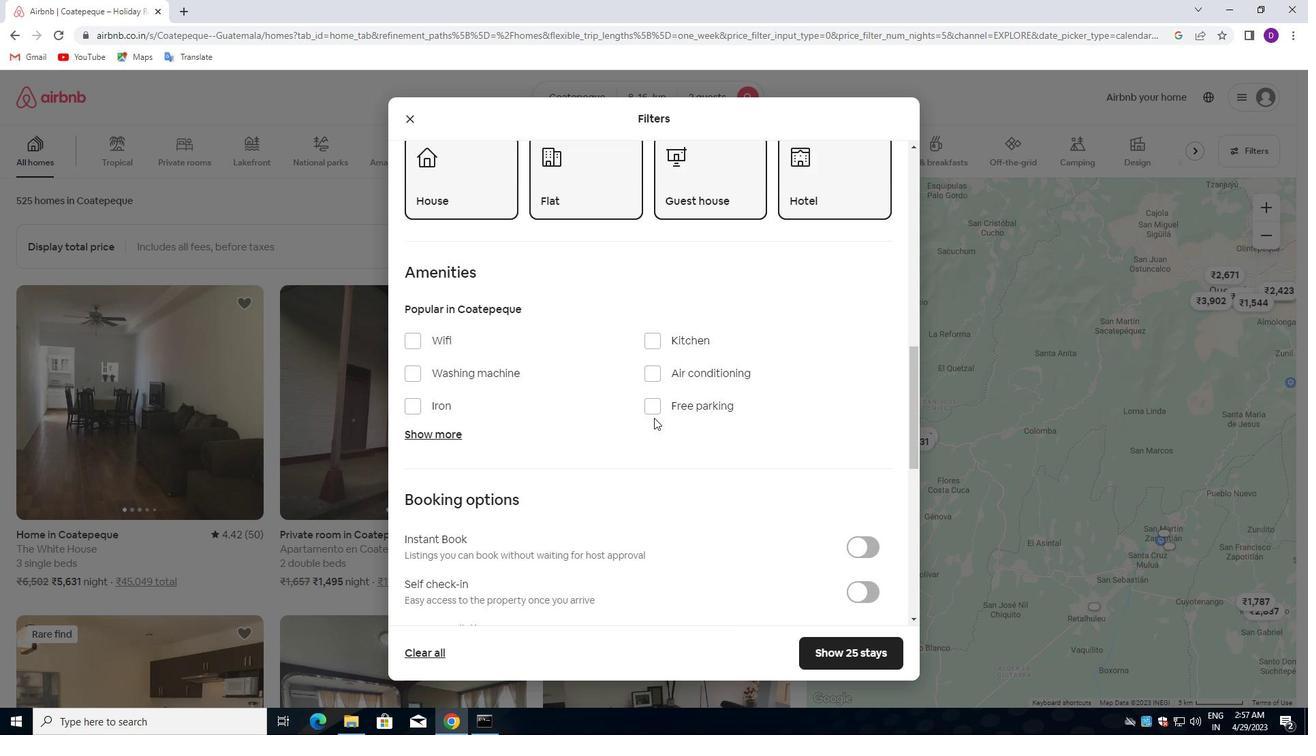 
Action: Mouse scrolled (653, 417) with delta (0, 0)
Screenshot: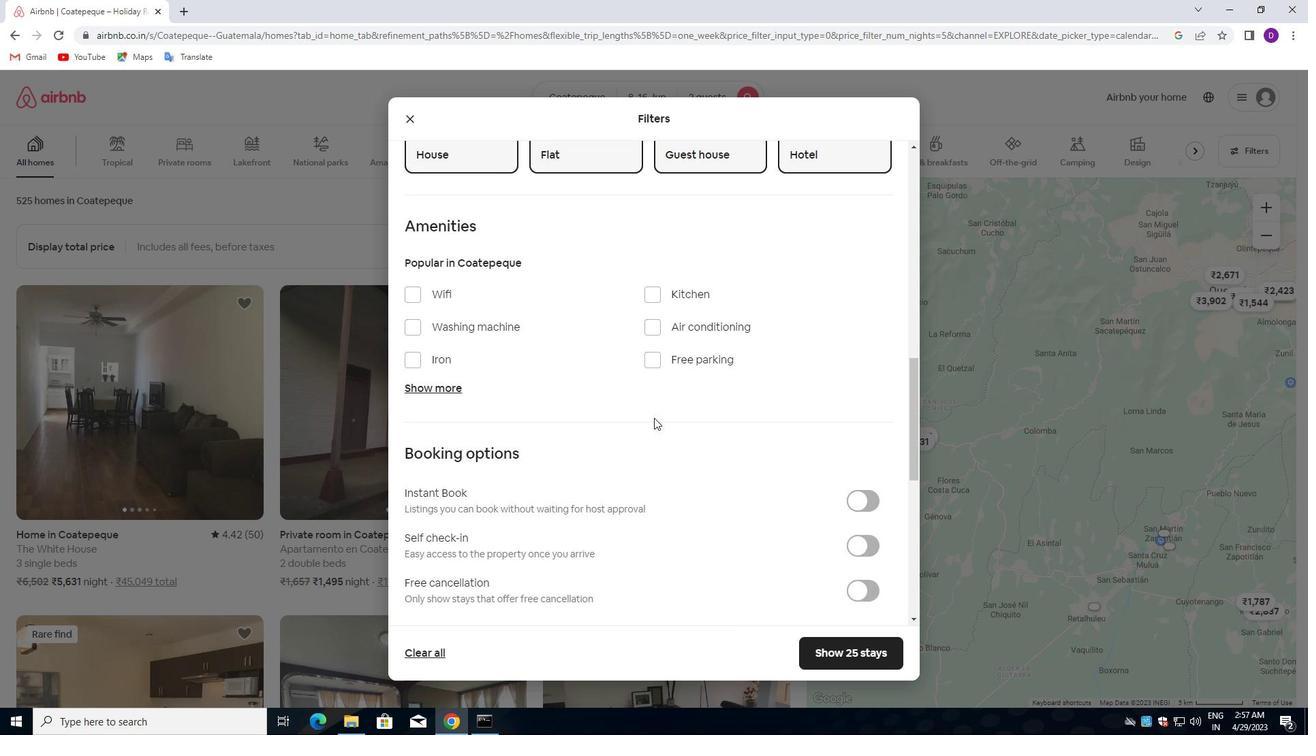 
Action: Mouse scrolled (653, 417) with delta (0, 0)
Screenshot: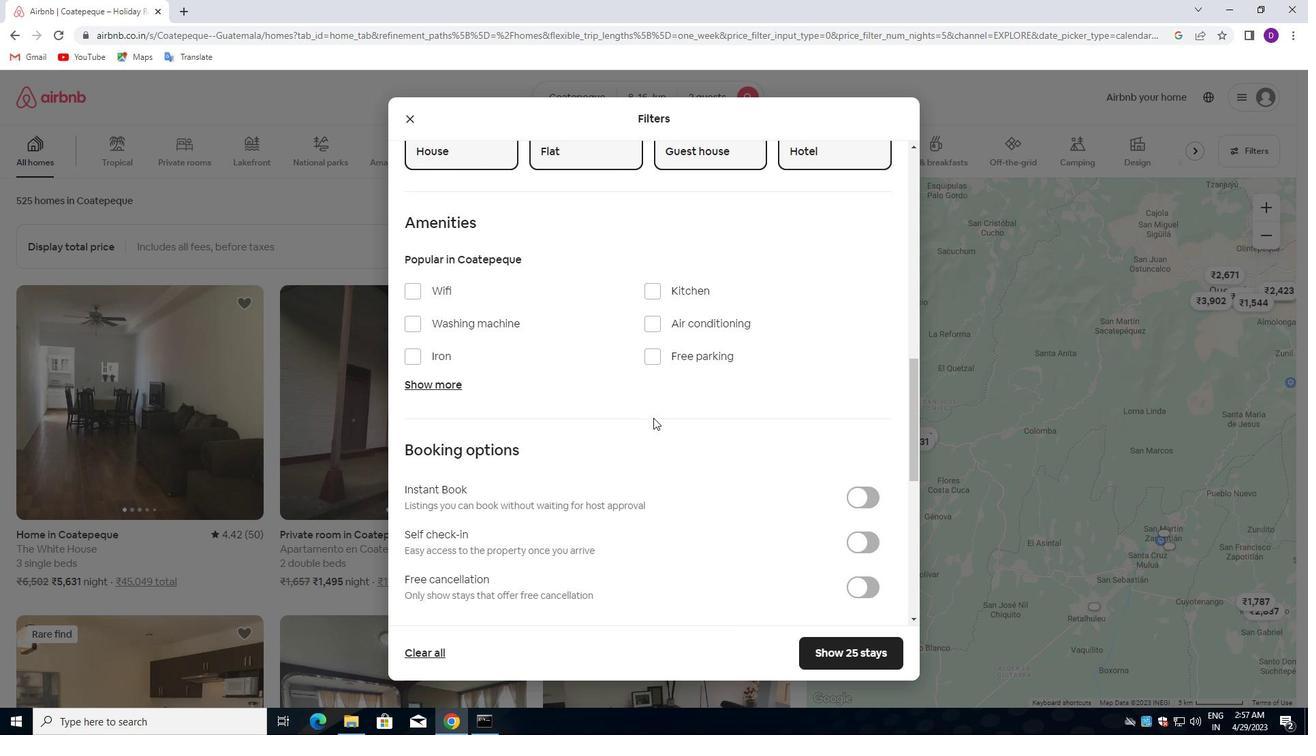 
Action: Mouse moved to (864, 340)
Screenshot: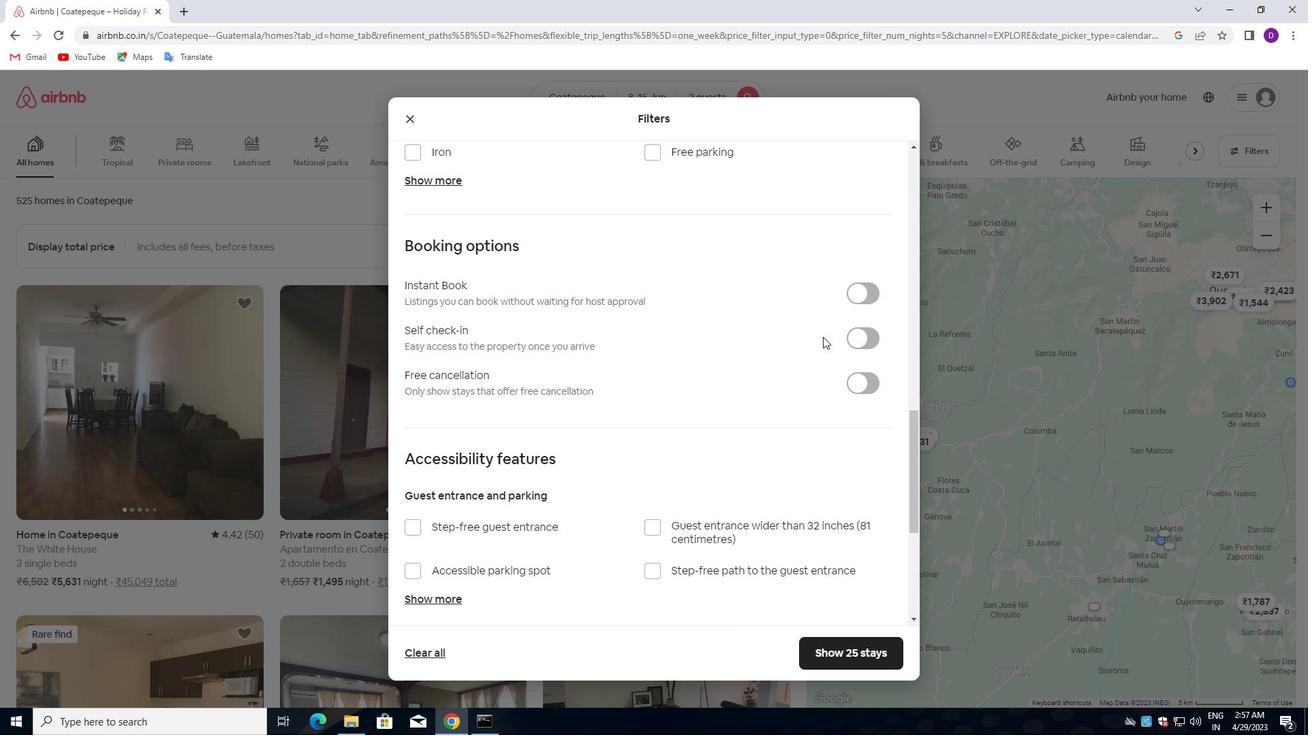 
Action: Mouse pressed left at (864, 340)
Screenshot: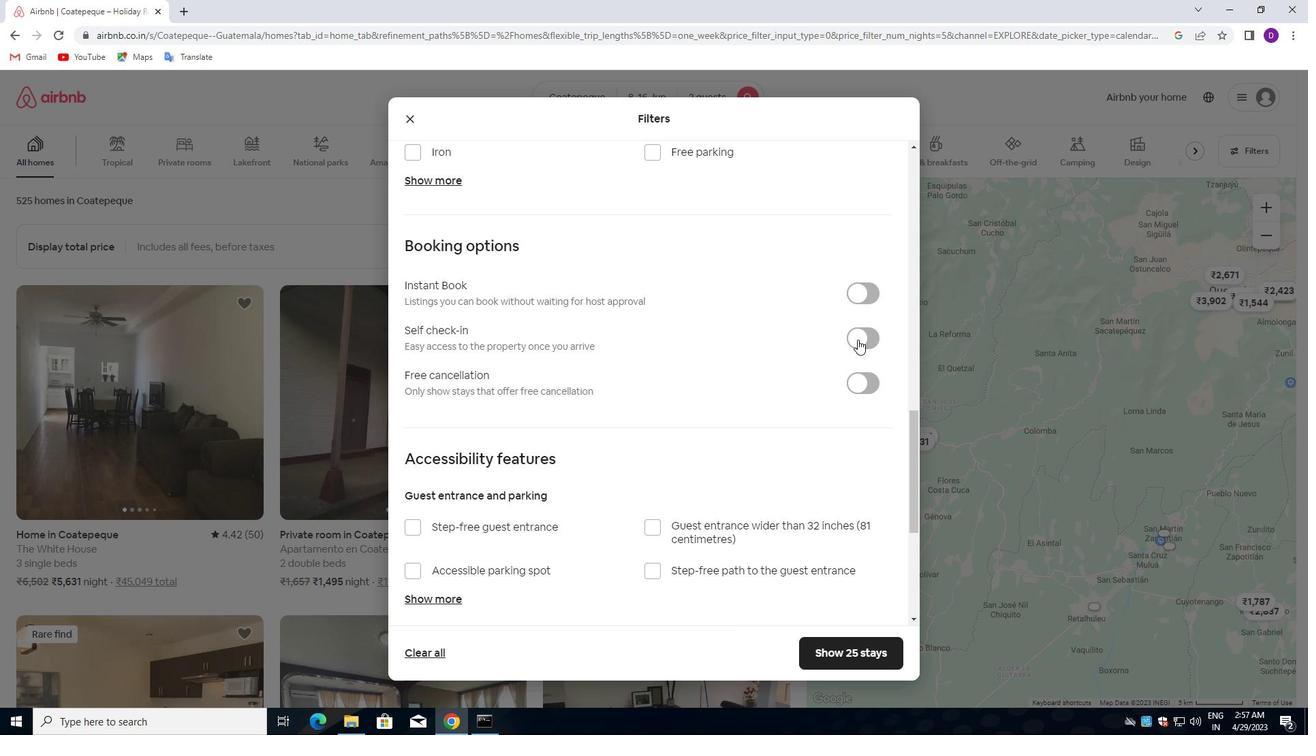 
Action: Mouse moved to (601, 457)
Screenshot: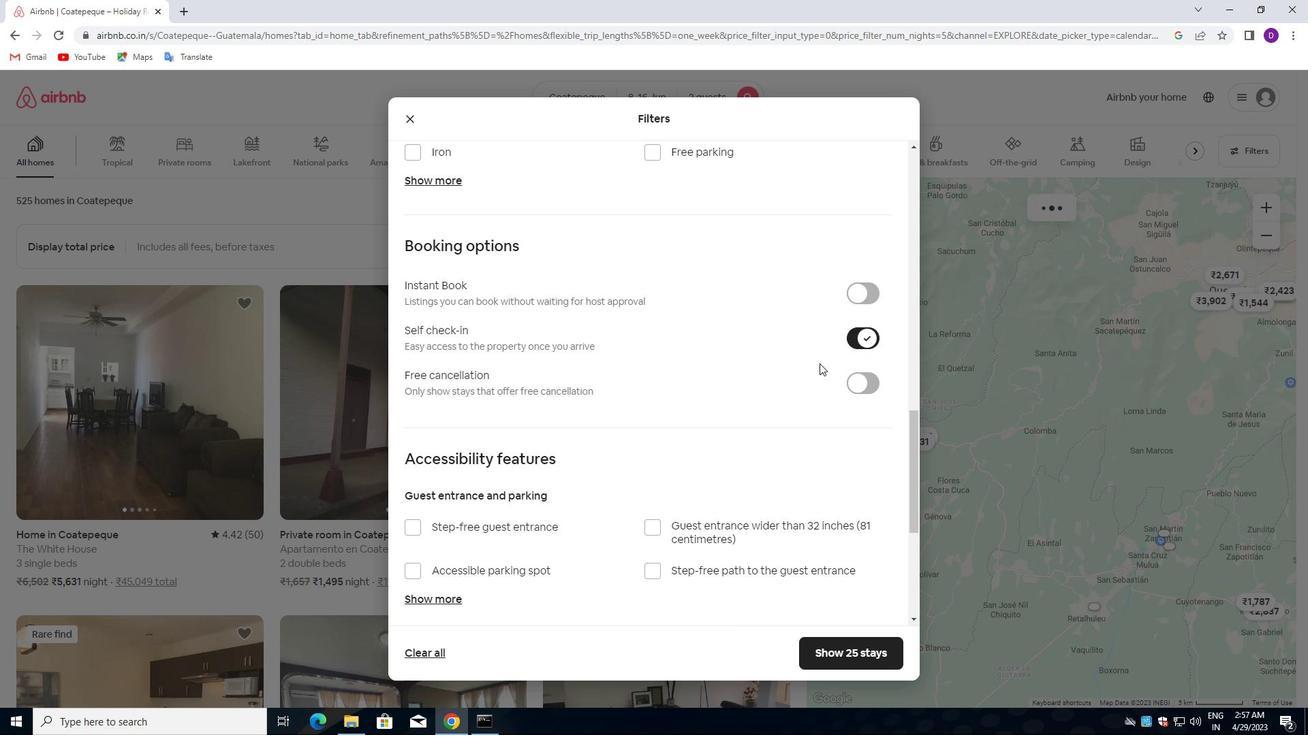 
Action: Mouse scrolled (601, 457) with delta (0, 0)
Screenshot: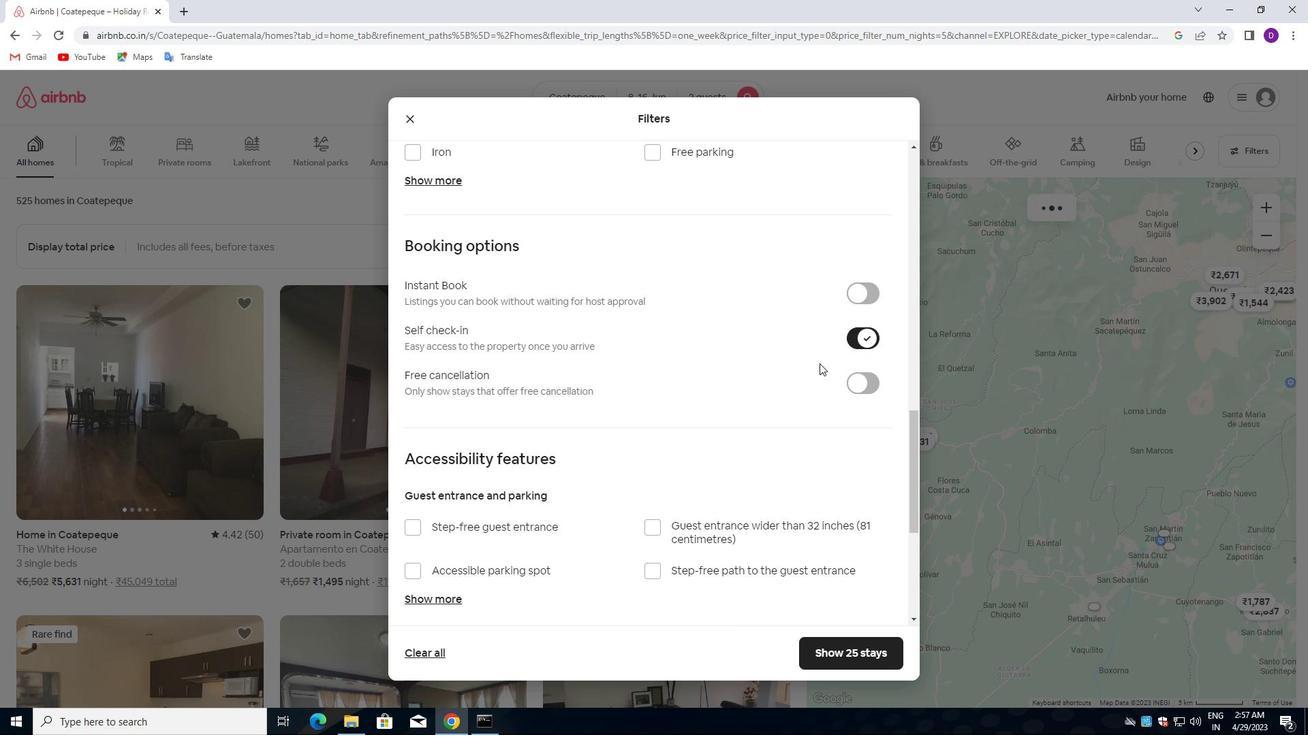
Action: Mouse moved to (590, 462)
Screenshot: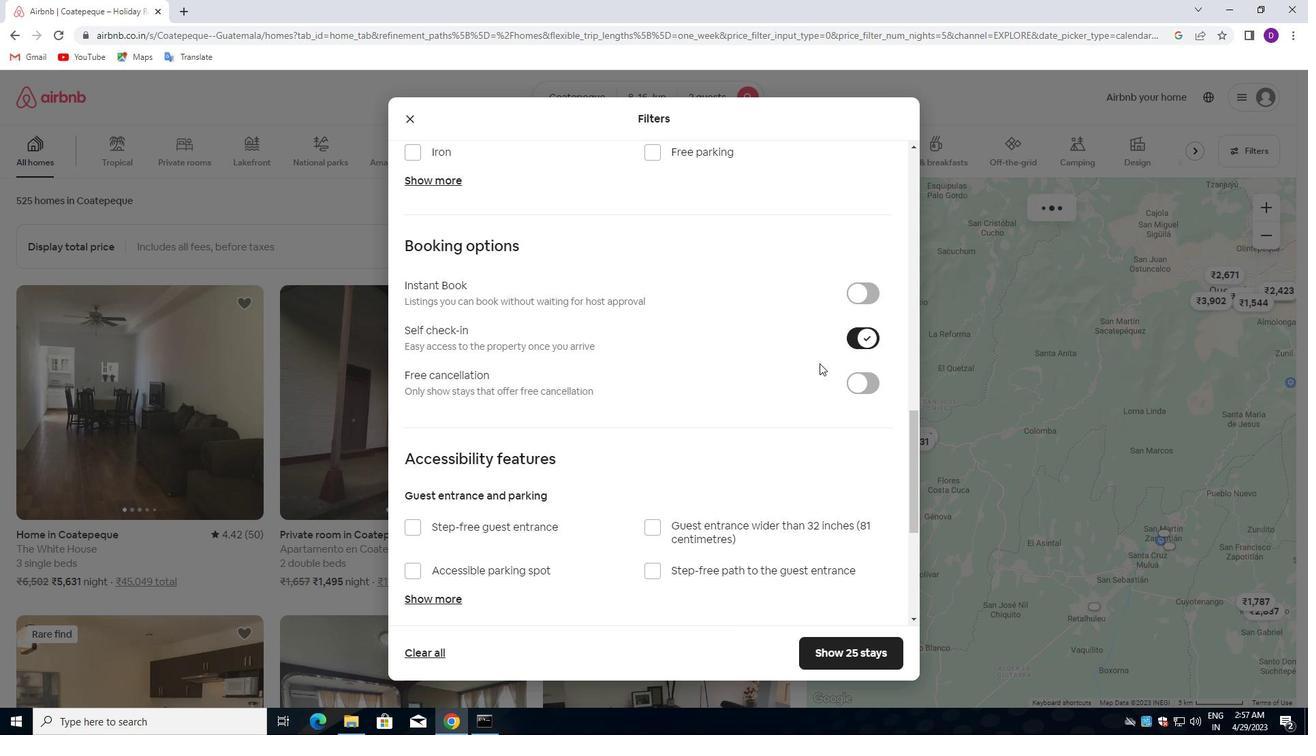 
Action: Mouse scrolled (590, 461) with delta (0, 0)
Screenshot: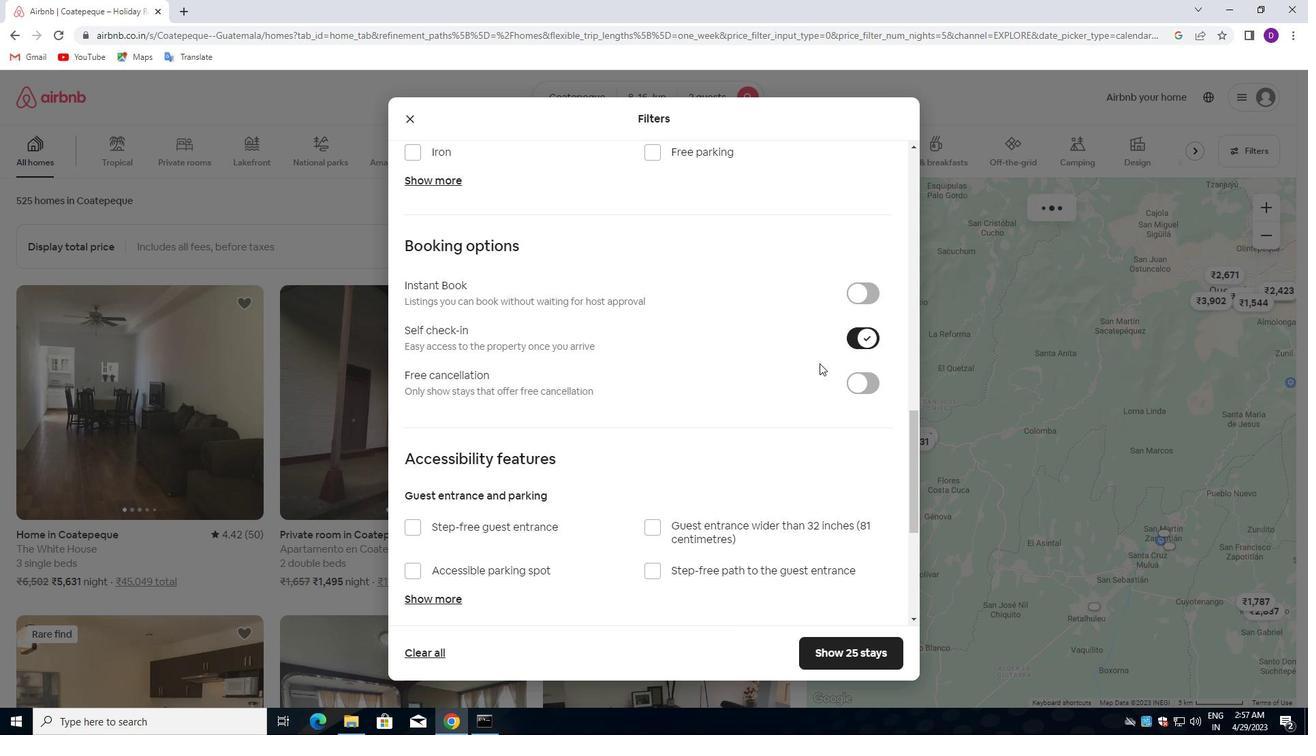 
Action: Mouse moved to (589, 463)
Screenshot: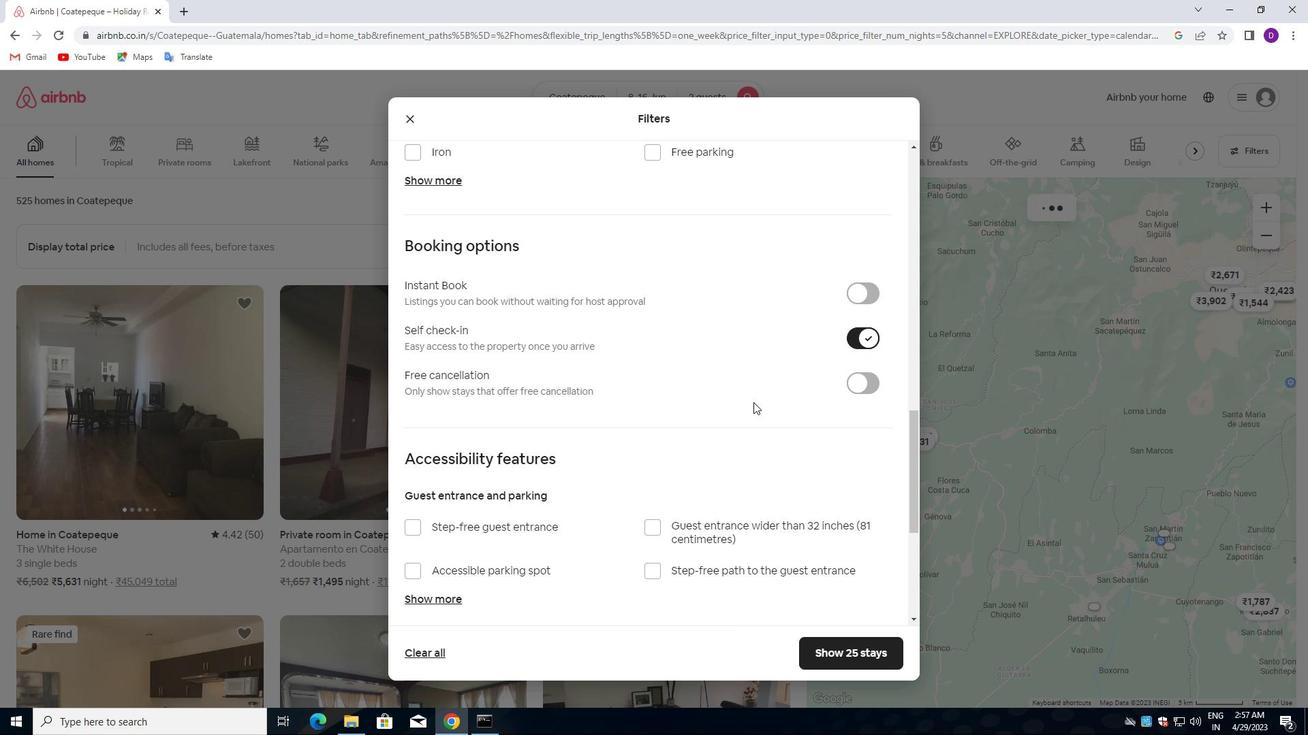 
Action: Mouse scrolled (589, 462) with delta (0, 0)
Screenshot: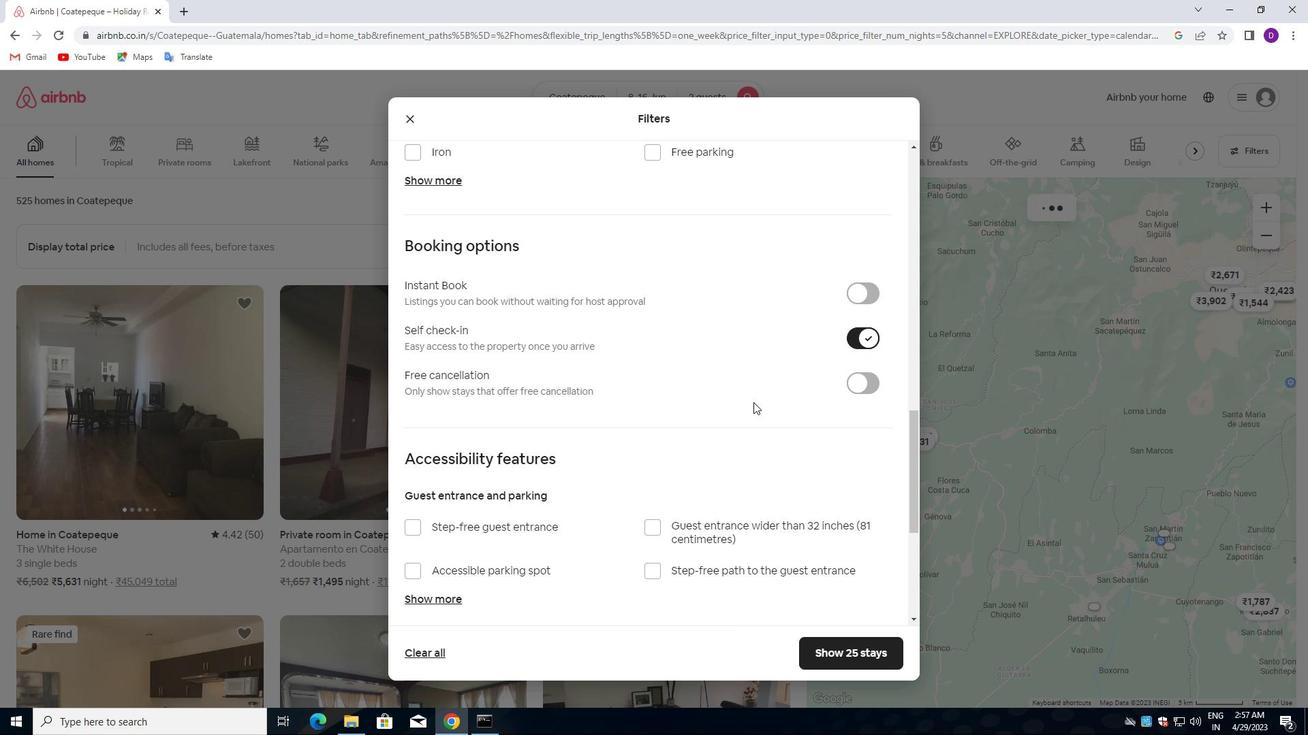 
Action: Mouse moved to (588, 464)
Screenshot: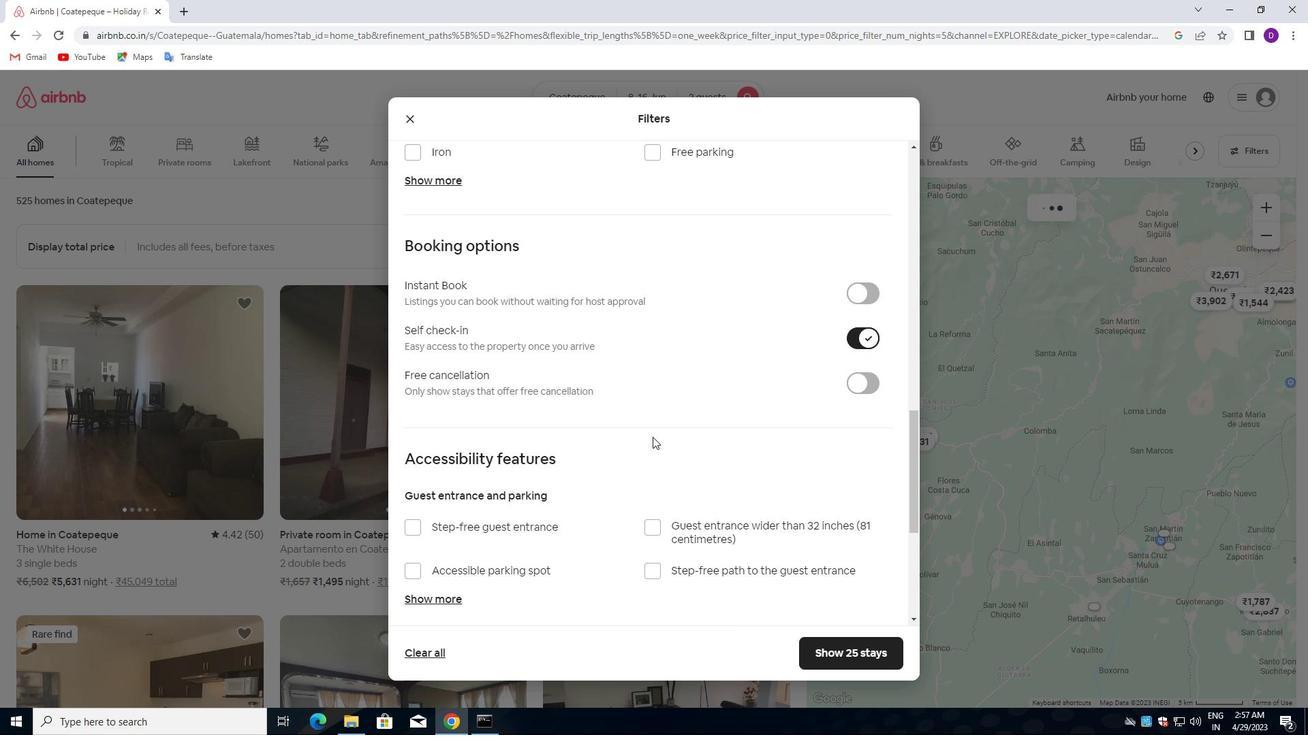 
Action: Mouse scrolled (588, 463) with delta (0, 0)
Screenshot: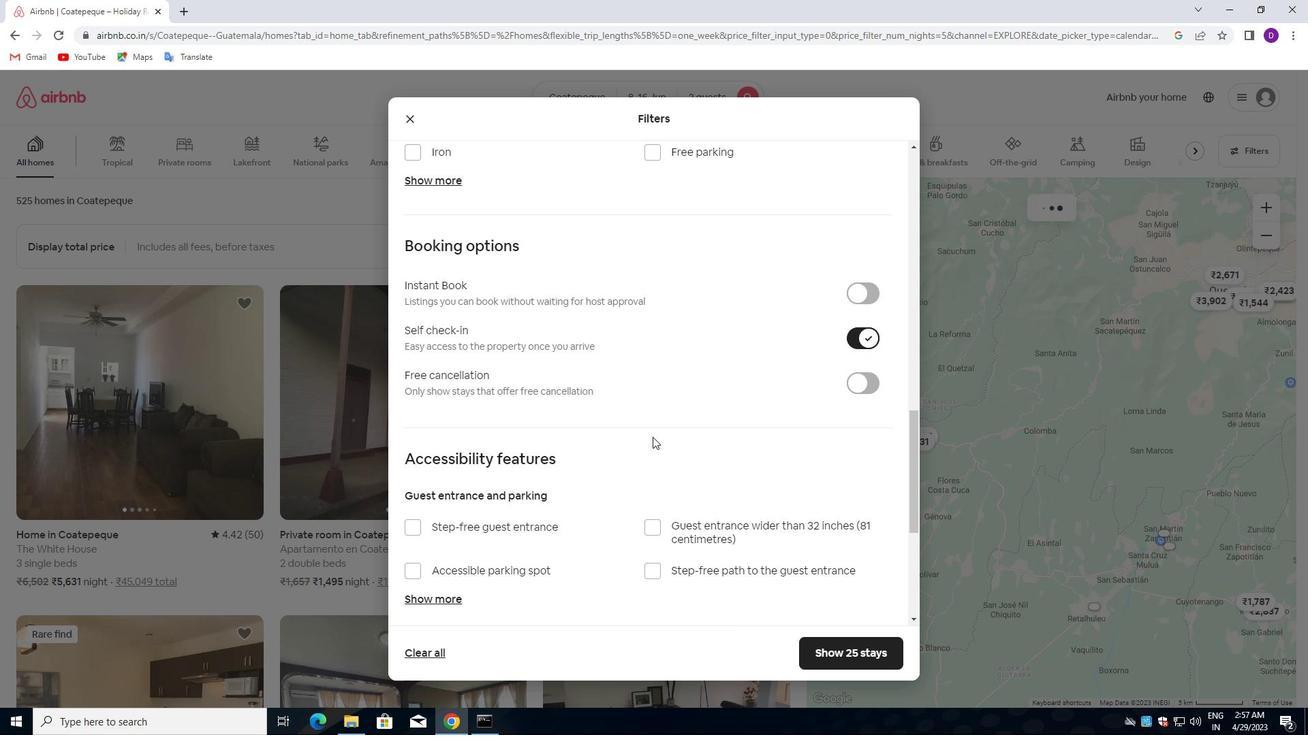 
Action: Mouse scrolled (588, 463) with delta (0, 0)
Screenshot: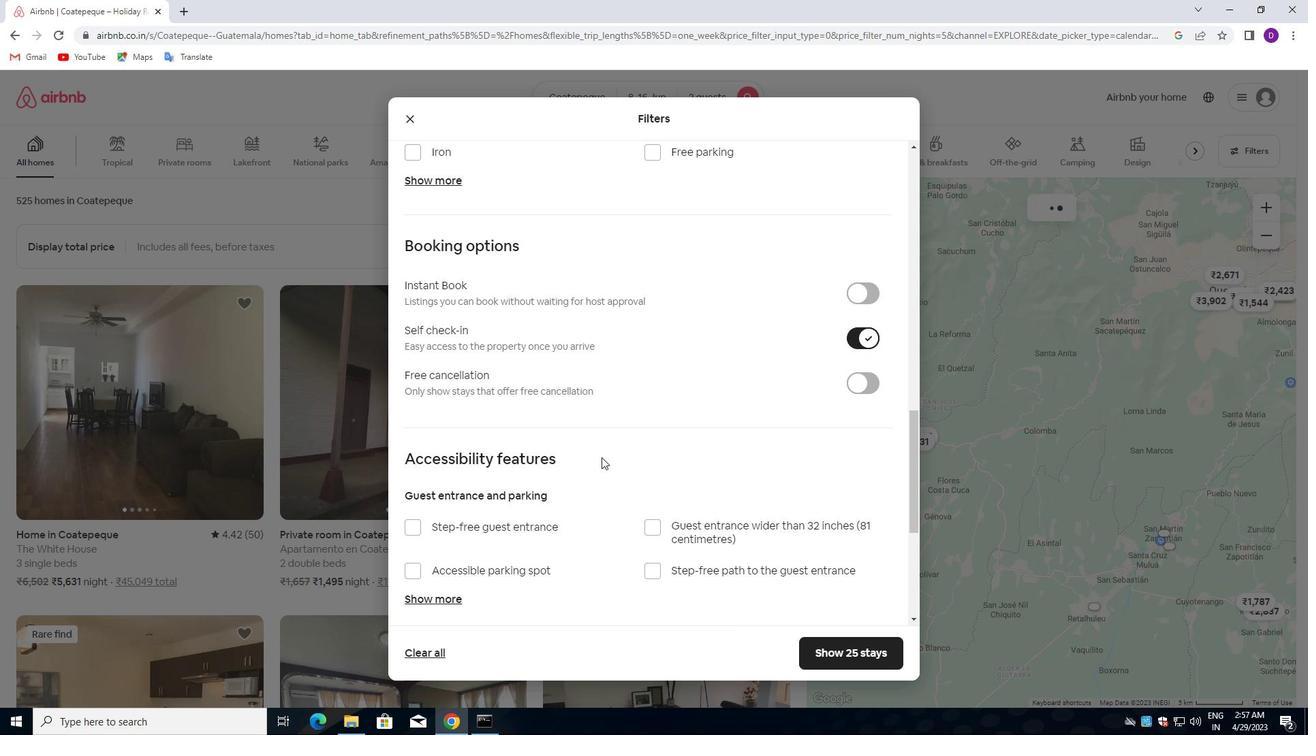 
Action: Mouse moved to (586, 464)
Screenshot: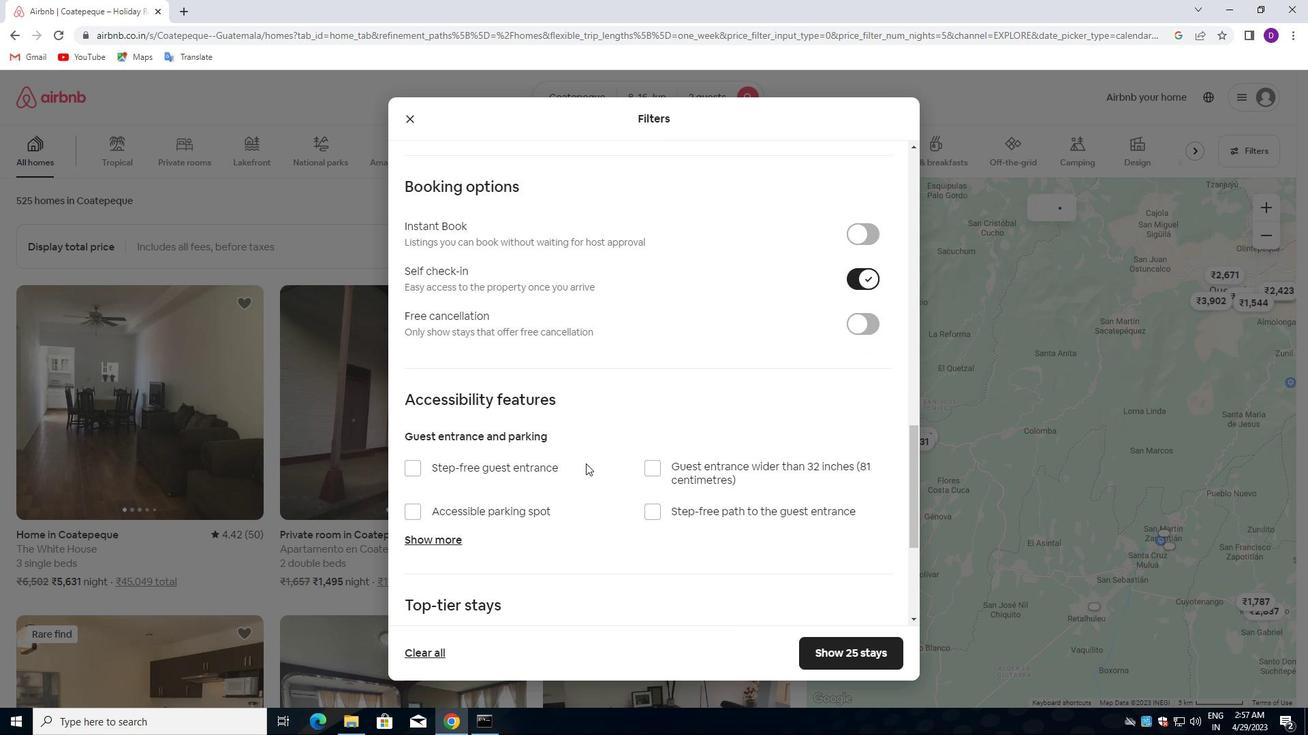 
Action: Mouse scrolled (586, 463) with delta (0, 0)
Screenshot: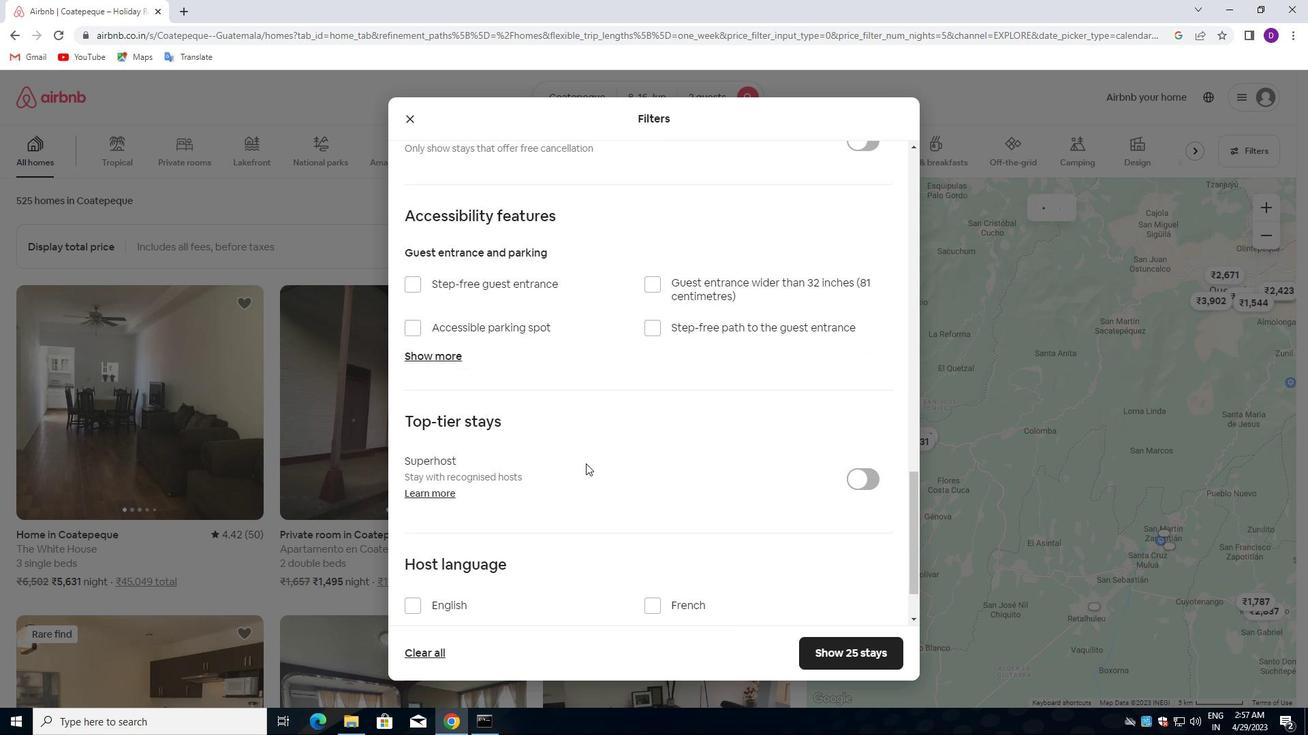 
Action: Mouse scrolled (586, 463) with delta (0, 0)
Screenshot: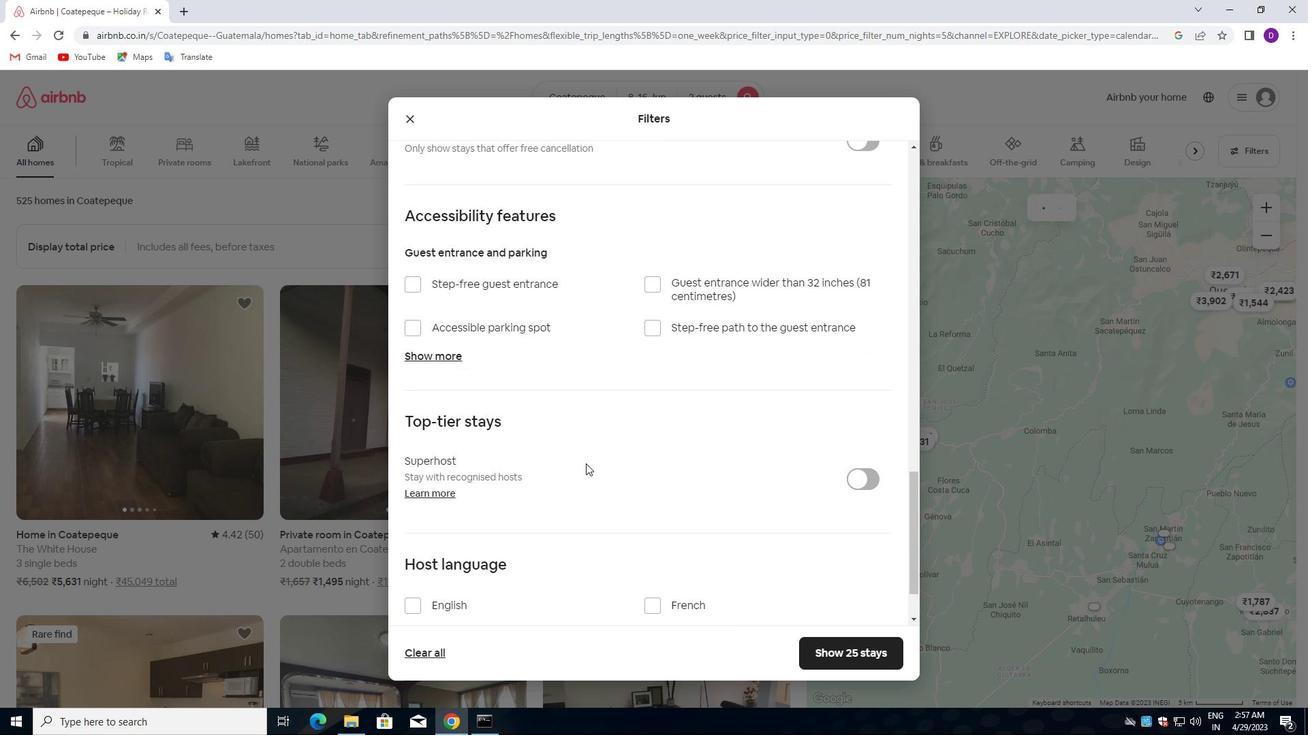 
Action: Mouse moved to (584, 464)
Screenshot: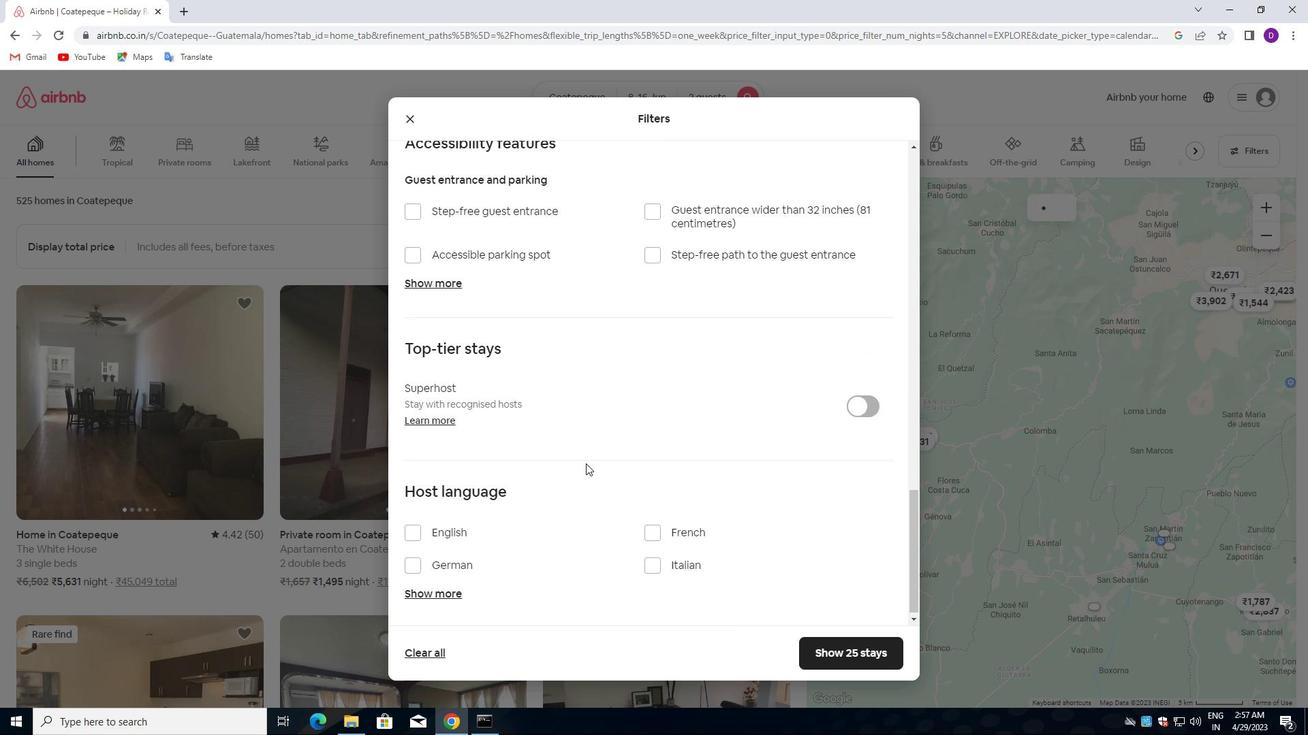
Action: Mouse scrolled (584, 463) with delta (0, 0)
Screenshot: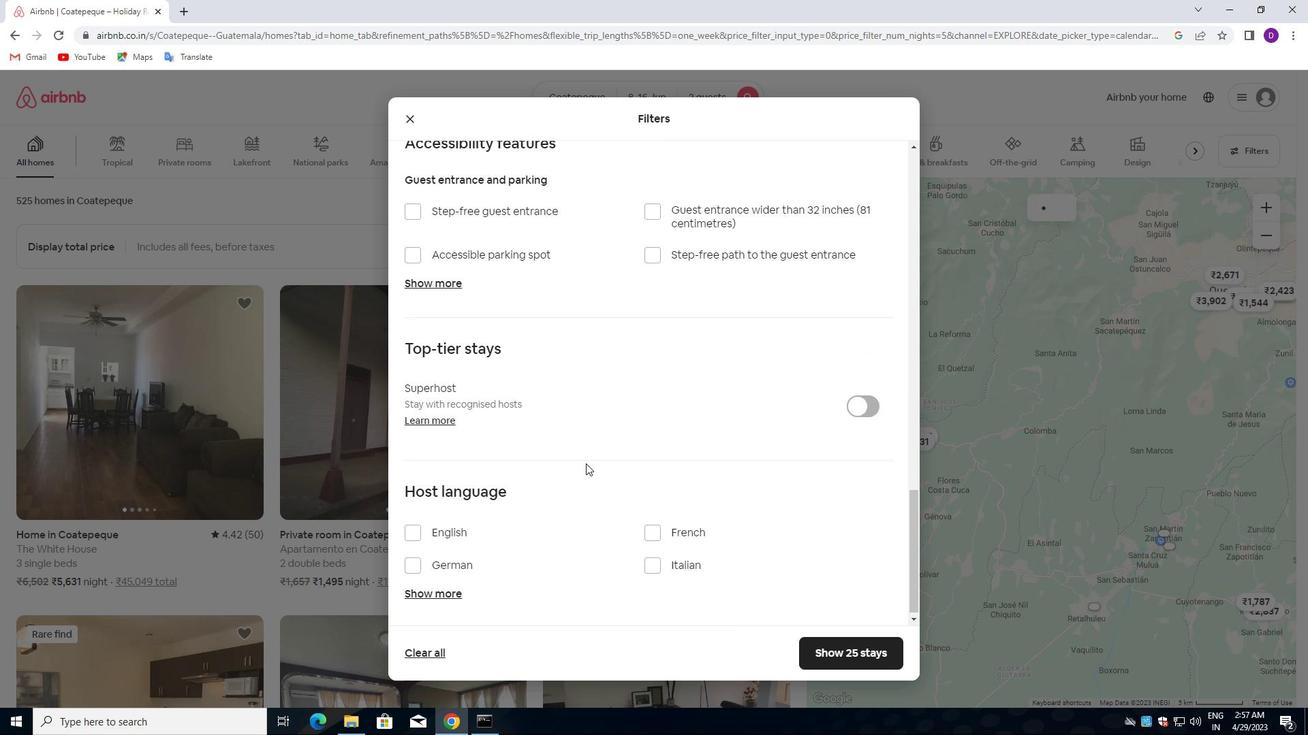 
Action: Mouse moved to (582, 466)
Screenshot: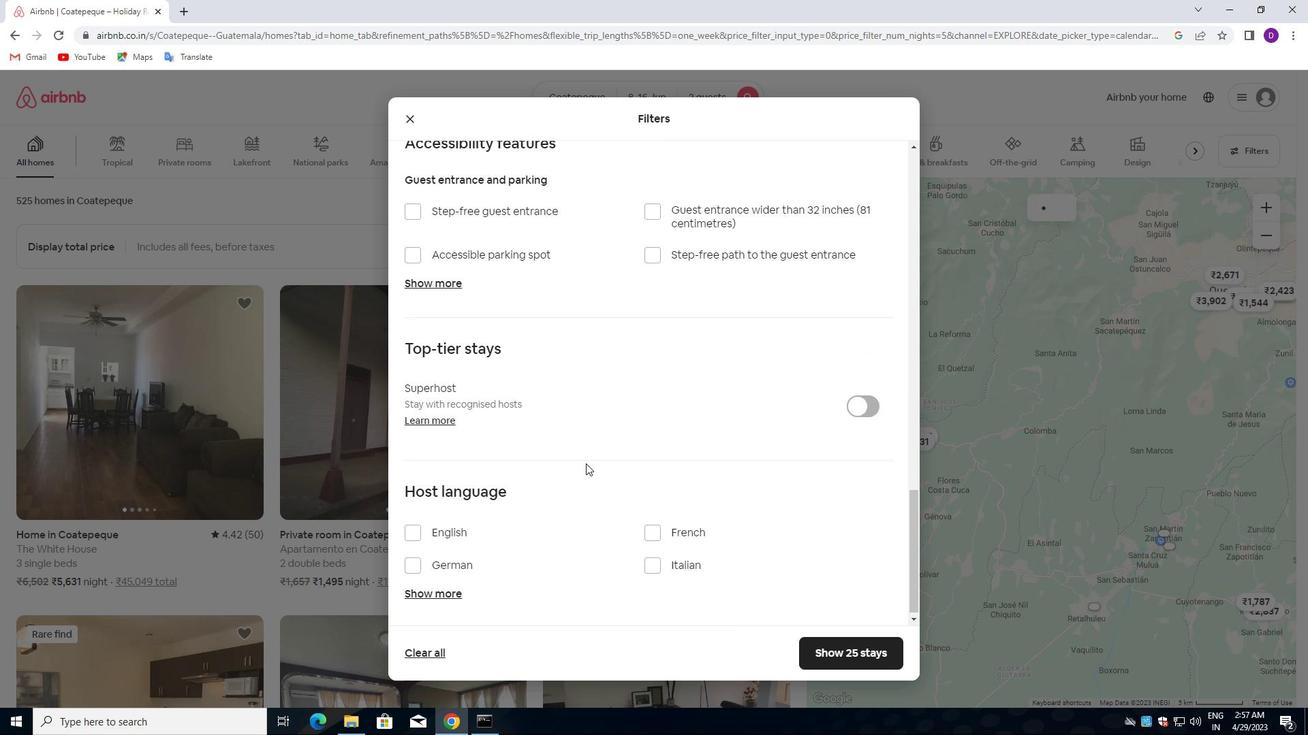 
Action: Mouse scrolled (582, 465) with delta (0, 0)
Screenshot: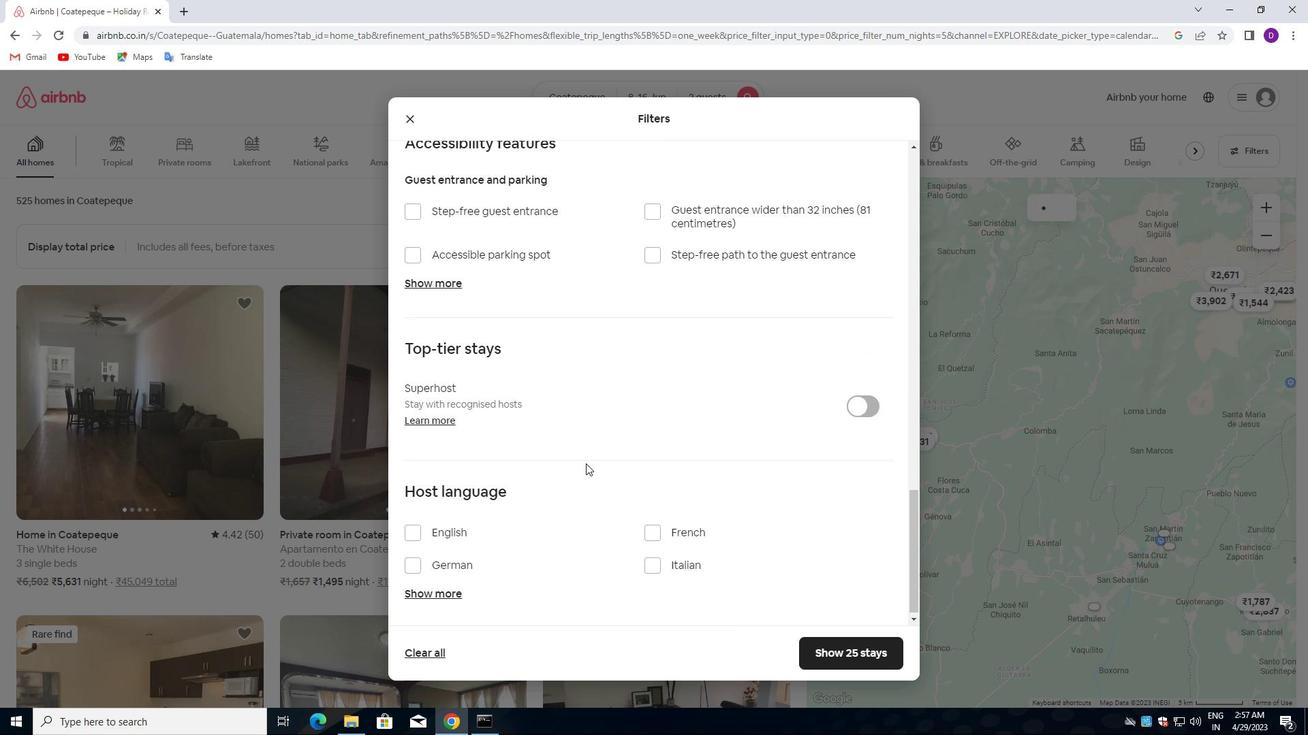 
Action: Mouse moved to (575, 468)
Screenshot: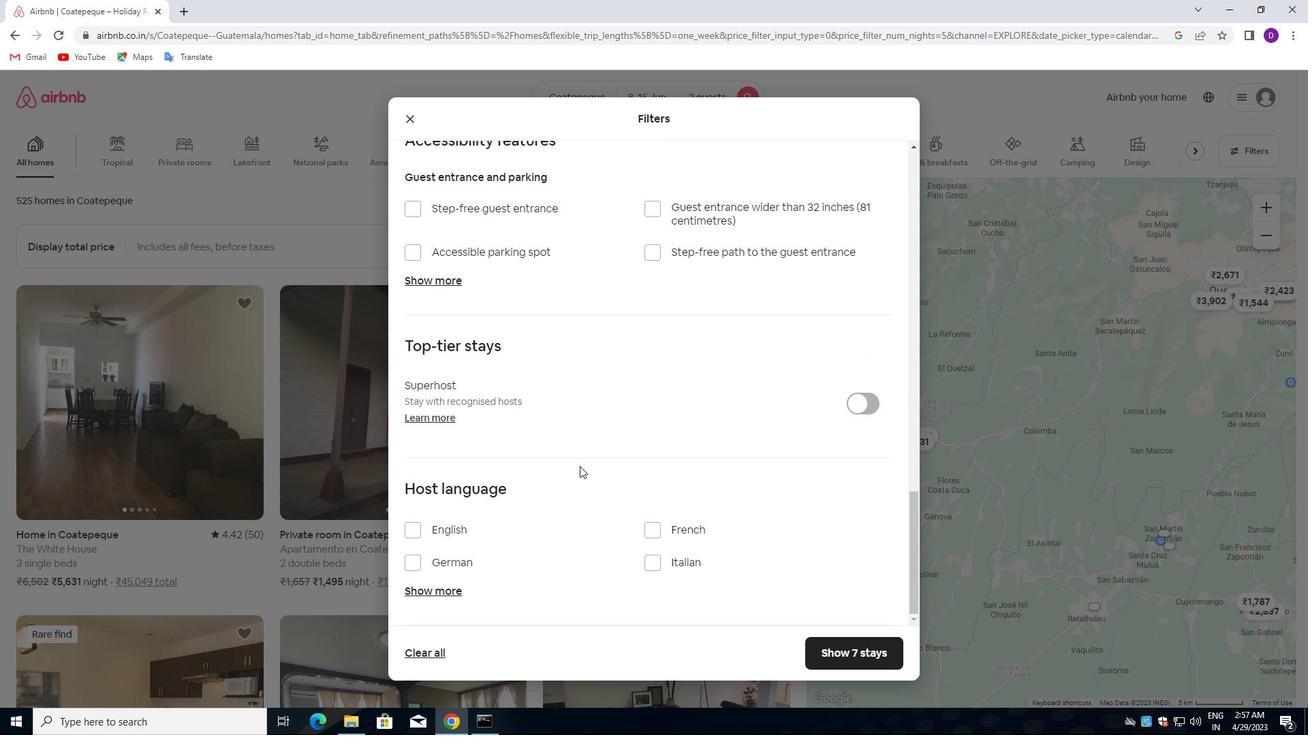 
Action: Mouse scrolled (575, 468) with delta (0, 0)
Screenshot: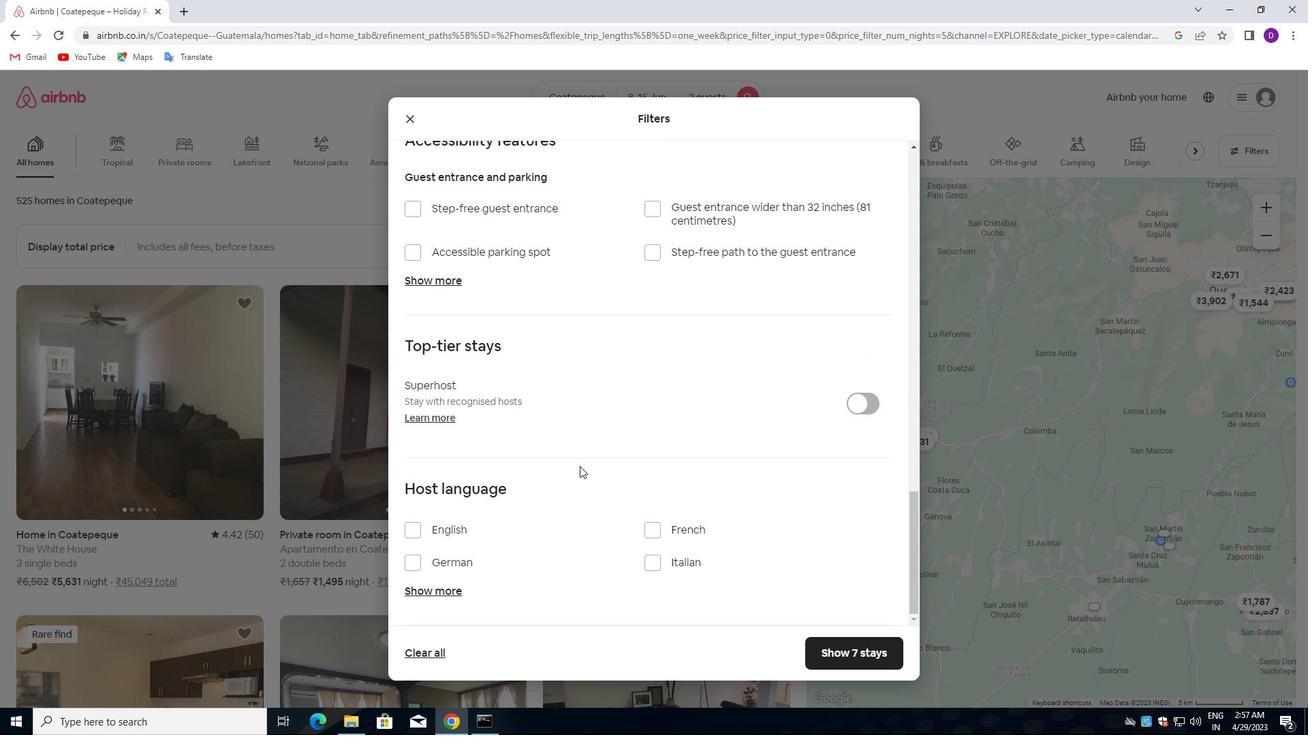 
Action: Mouse moved to (560, 491)
Screenshot: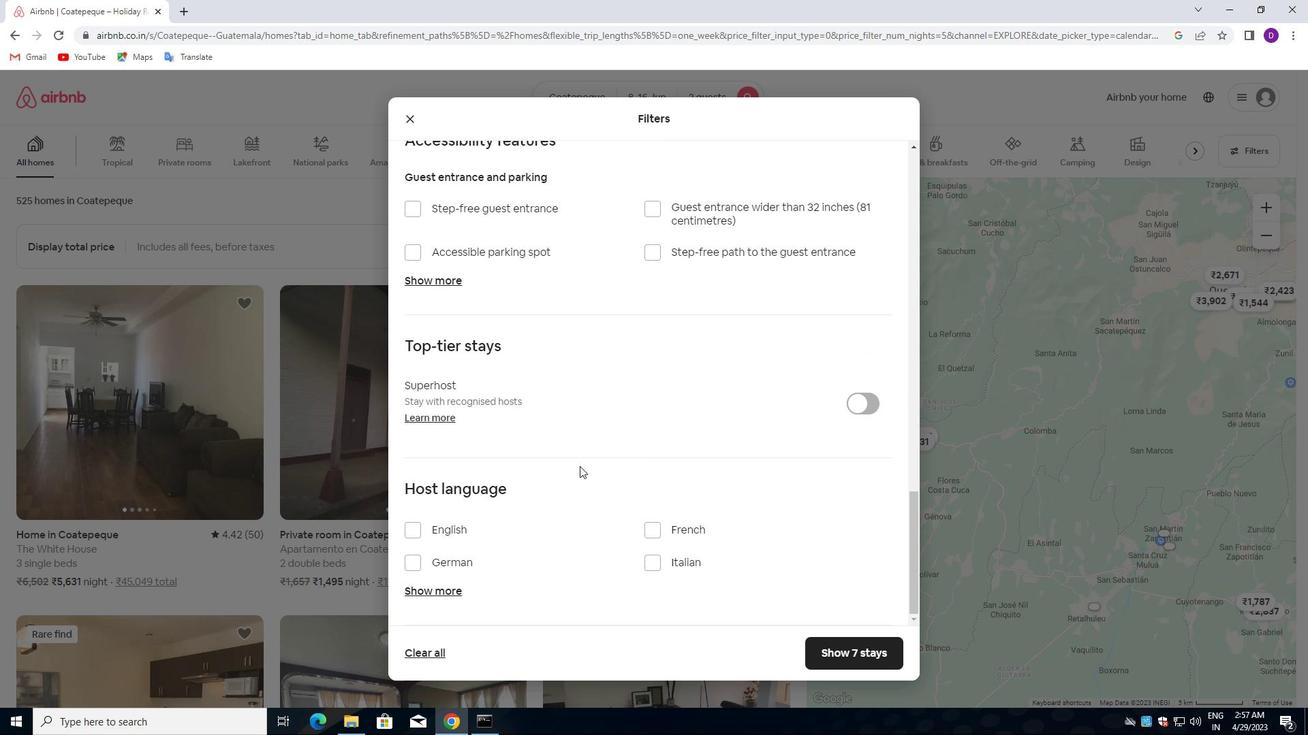 
Action: Mouse scrolled (560, 491) with delta (0, 0)
Screenshot: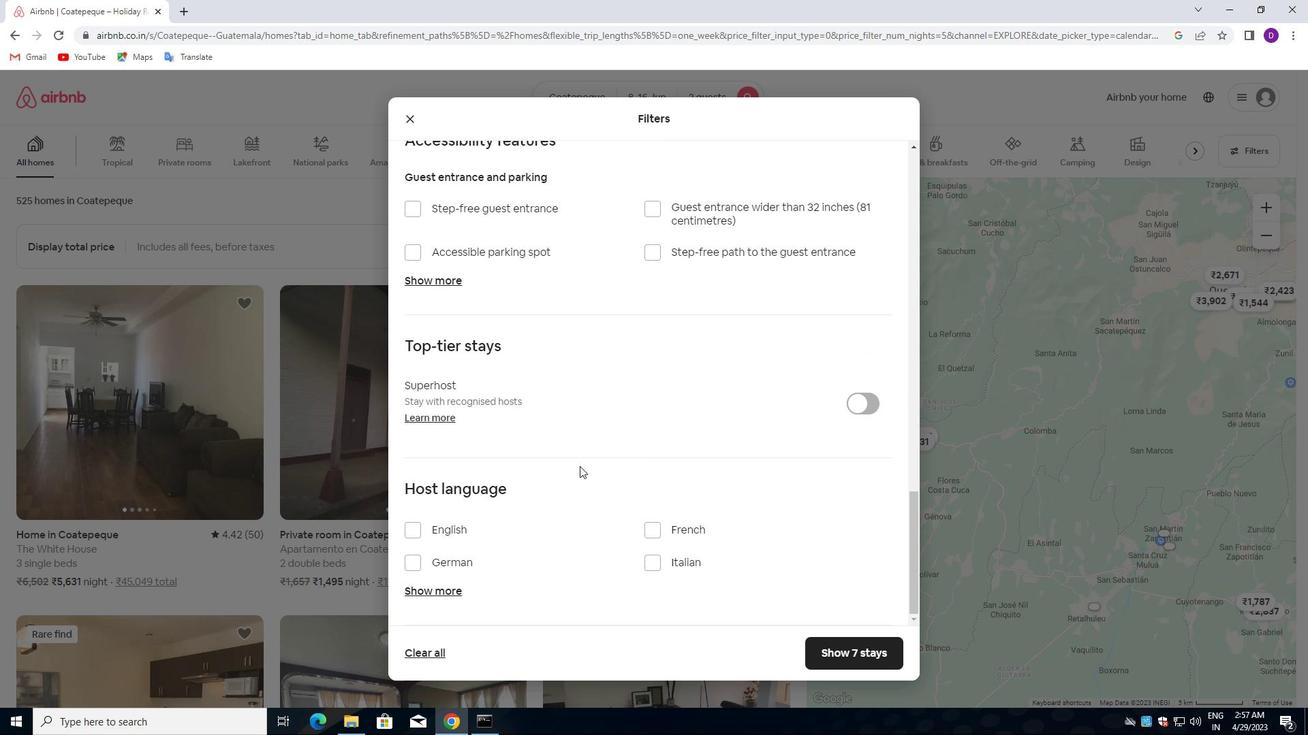 
Action: Mouse moved to (409, 533)
Screenshot: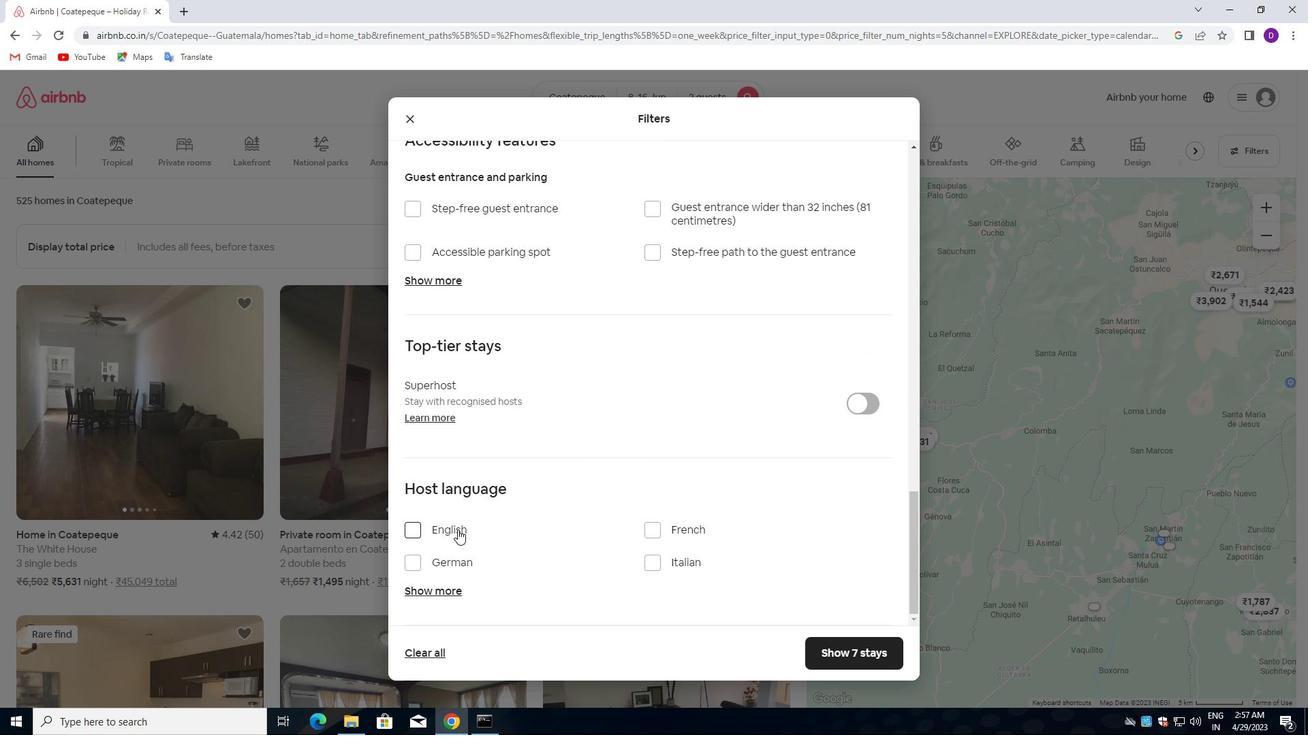 
Action: Mouse pressed left at (409, 533)
Screenshot: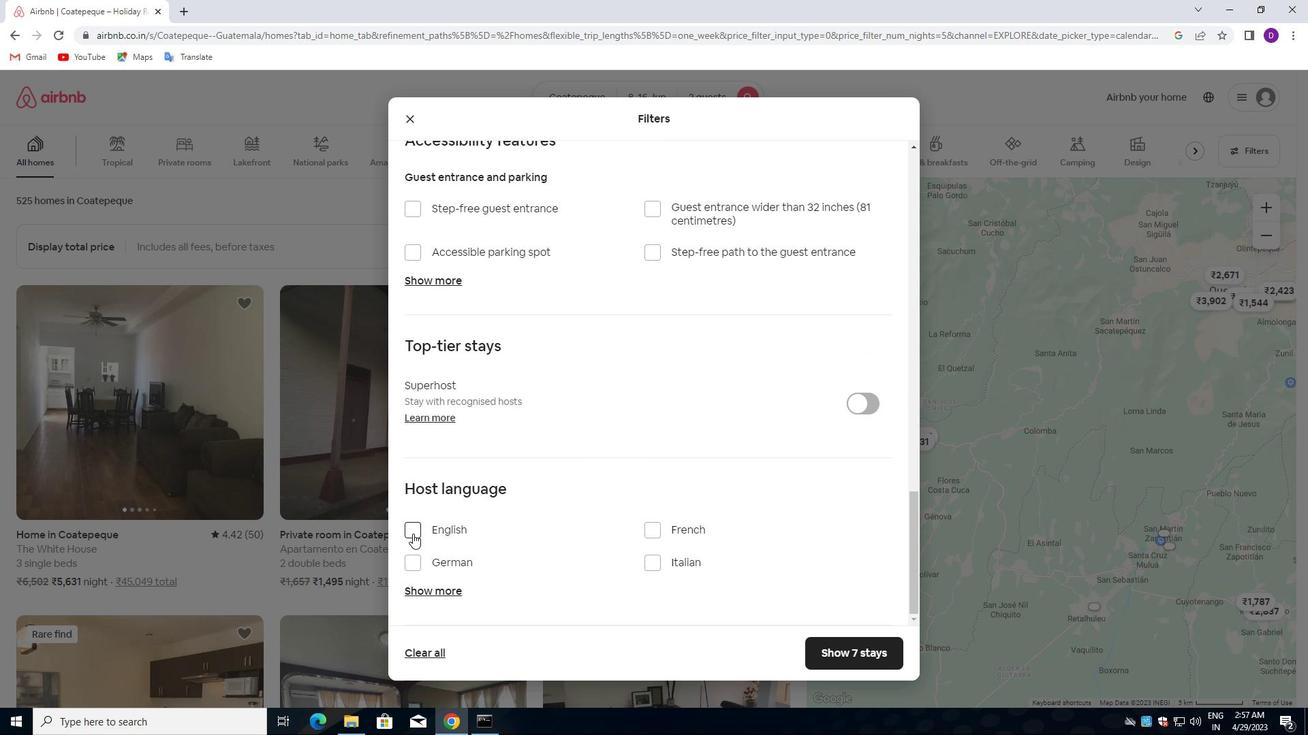
Action: Mouse moved to (850, 645)
Screenshot: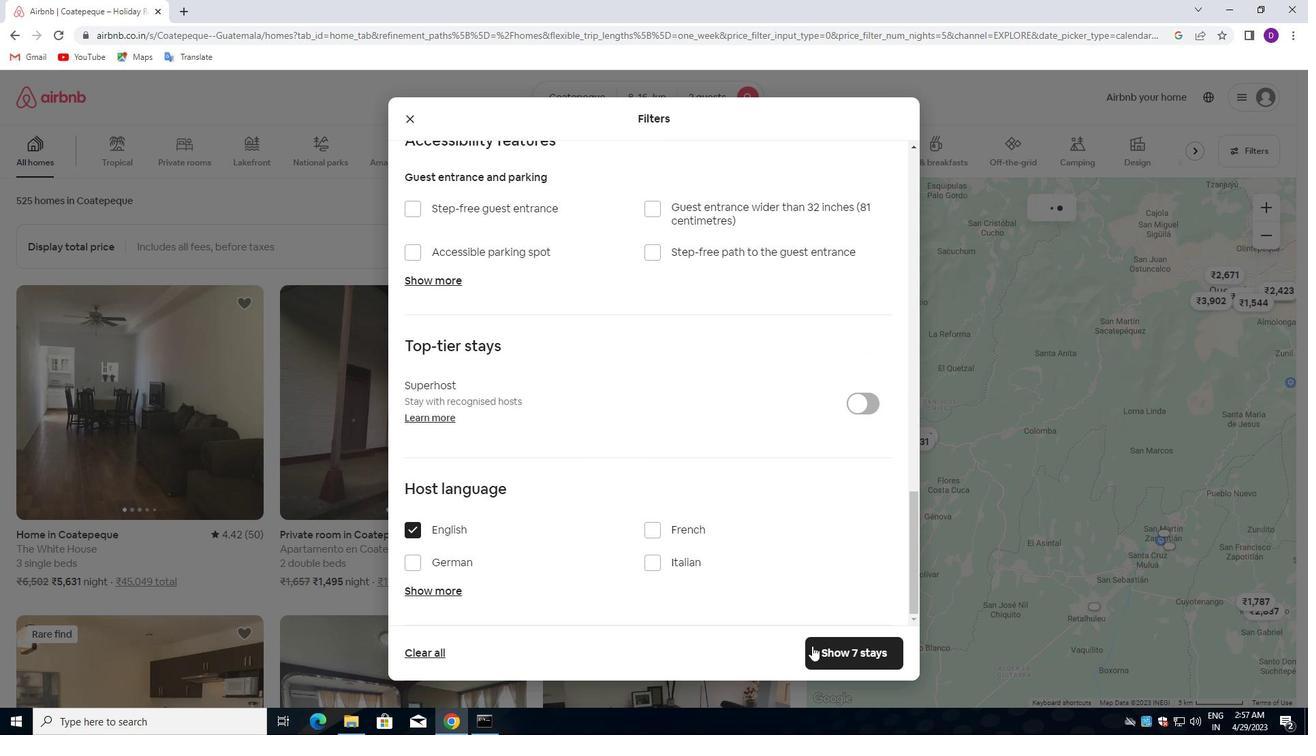 
Action: Mouse pressed left at (850, 645)
Screenshot: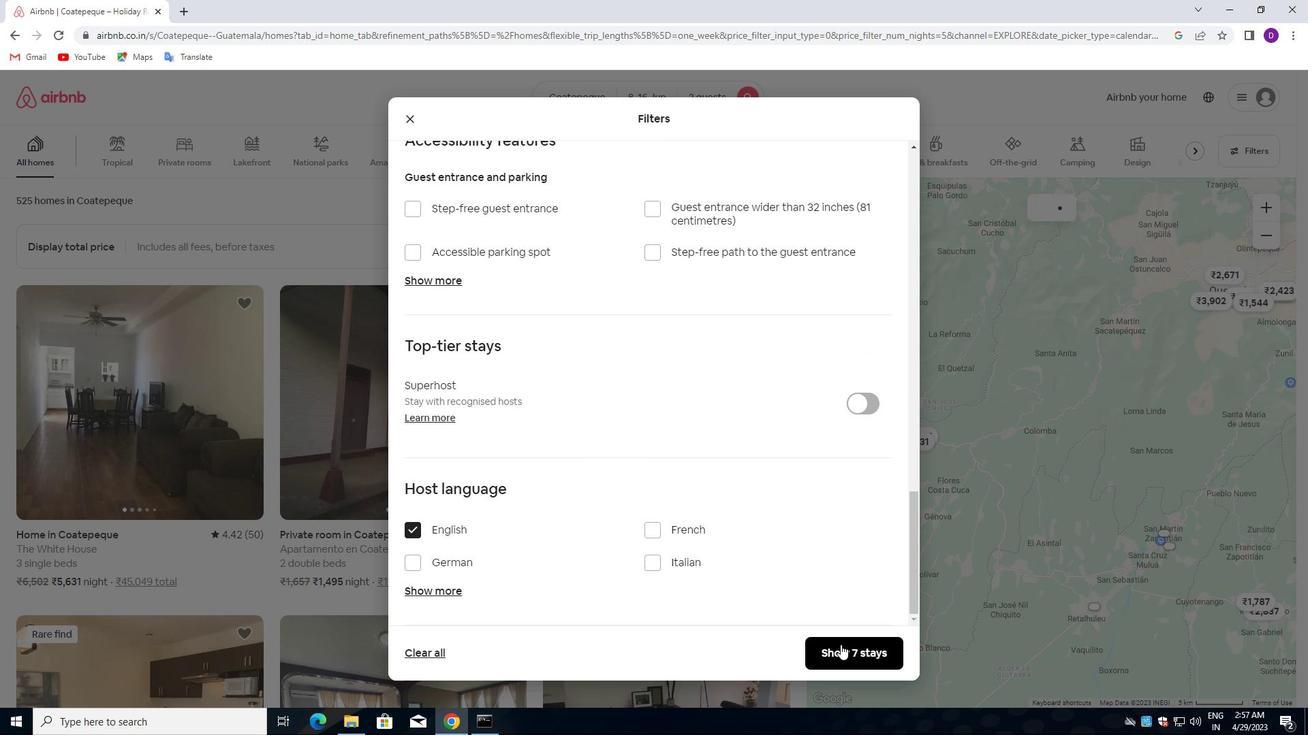 
